 Task: Find connections with filter location Bīsalpur with filter topic #Consultingwith filter profile language German with filter current company RIVIGO with filter school Jobs for Rajkot with filter industry Administrative and Support Services with filter service category UX Research with filter keywords title Veterinary Assistant
Action: Mouse moved to (668, 82)
Screenshot: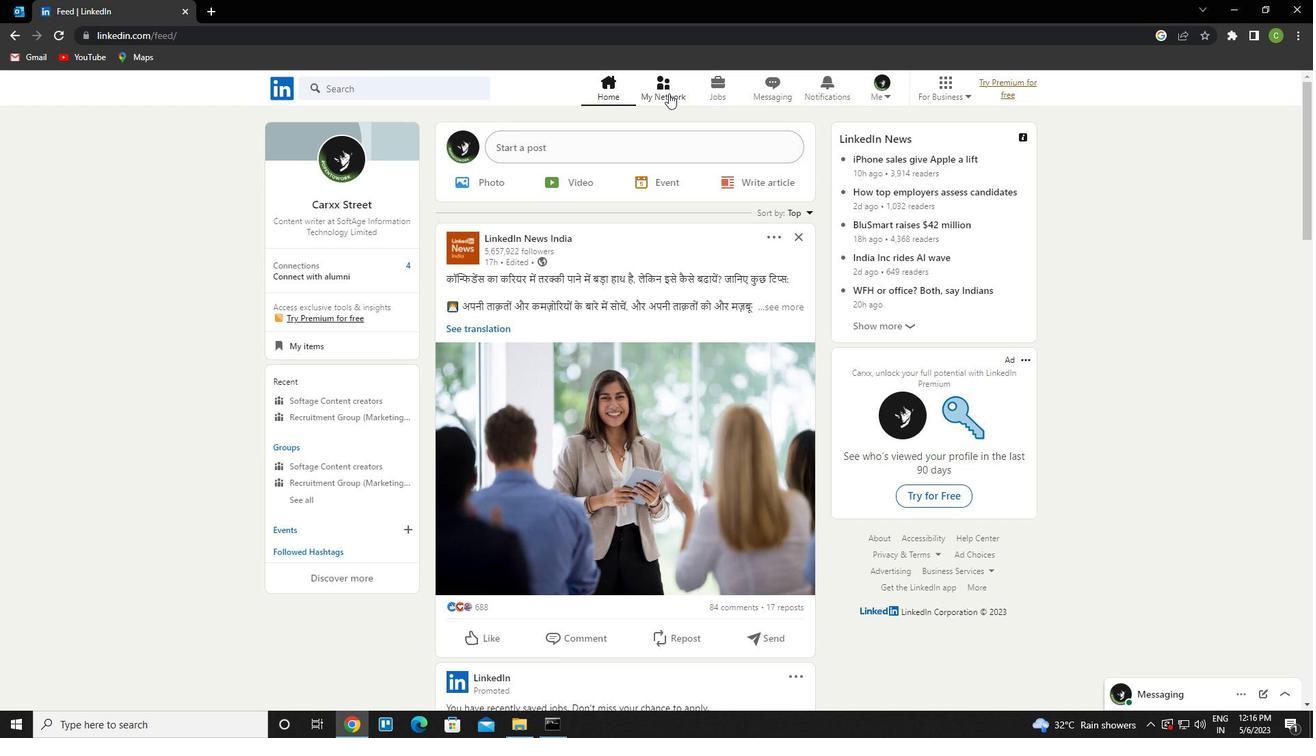
Action: Mouse pressed left at (668, 82)
Screenshot: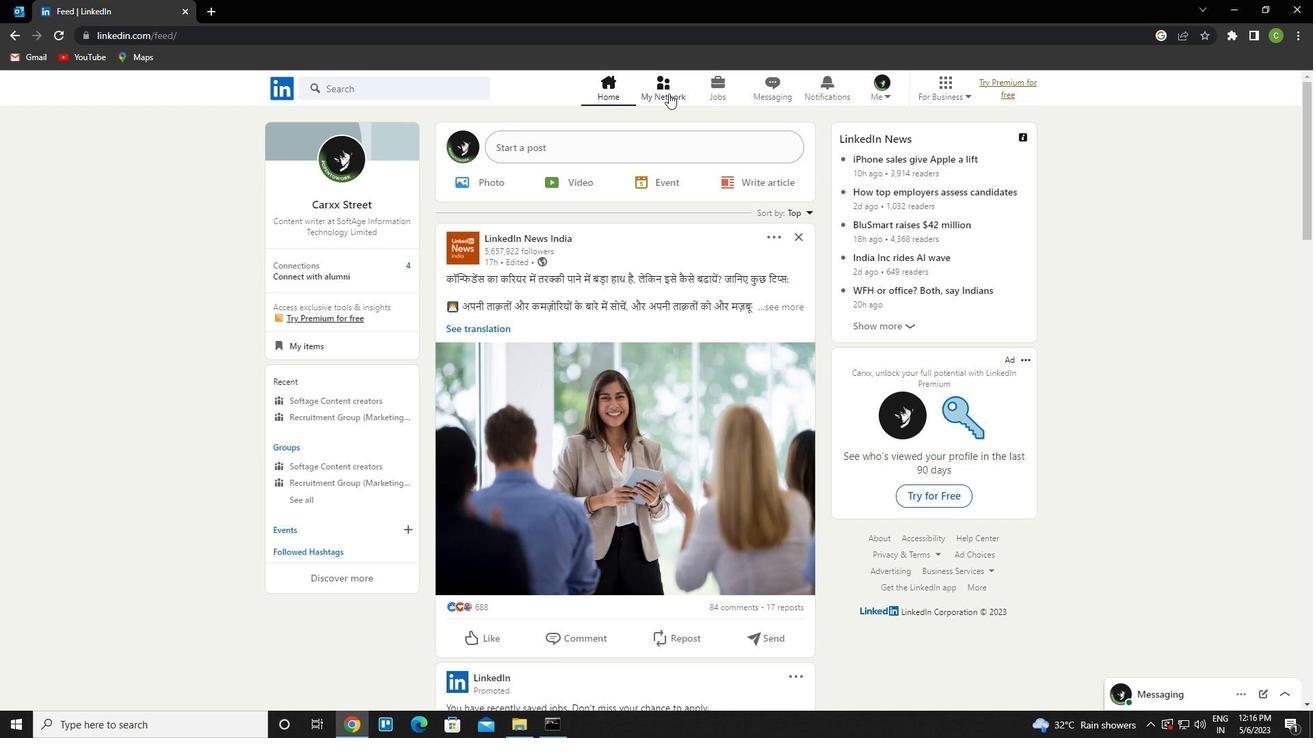 
Action: Mouse moved to (419, 157)
Screenshot: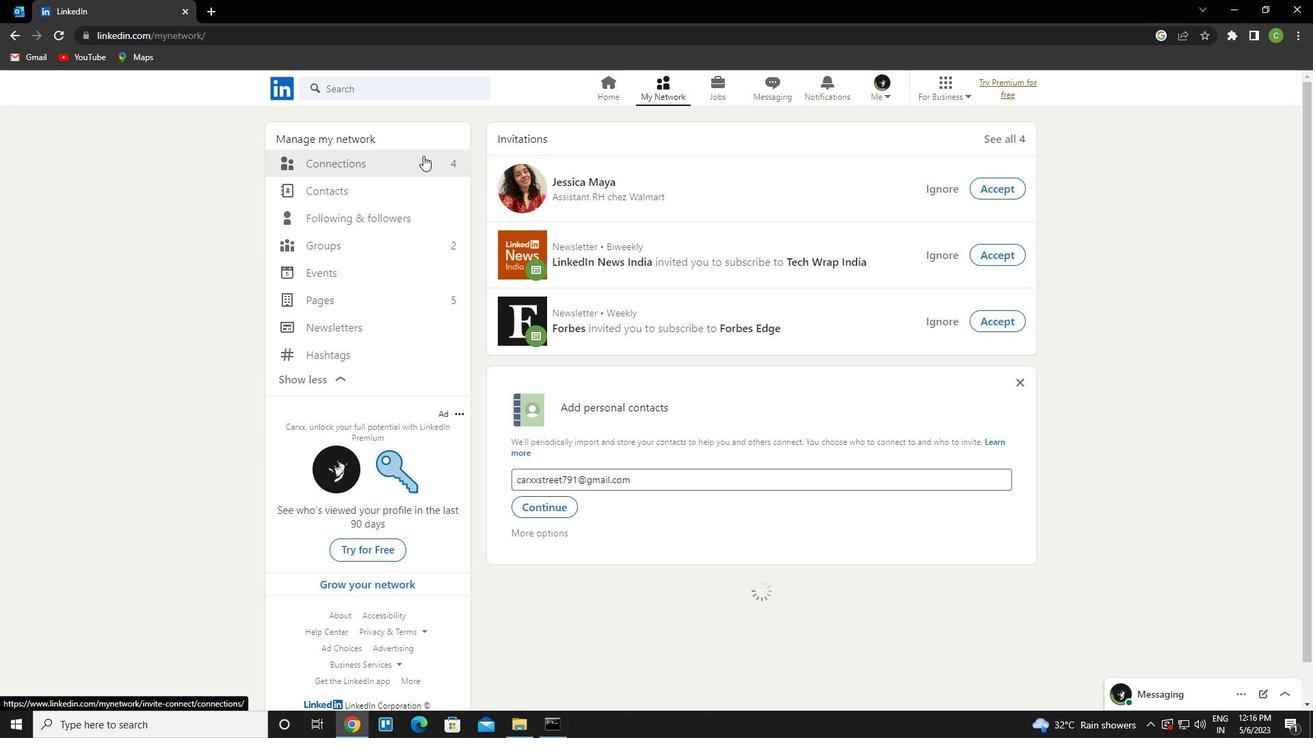 
Action: Mouse pressed left at (419, 157)
Screenshot: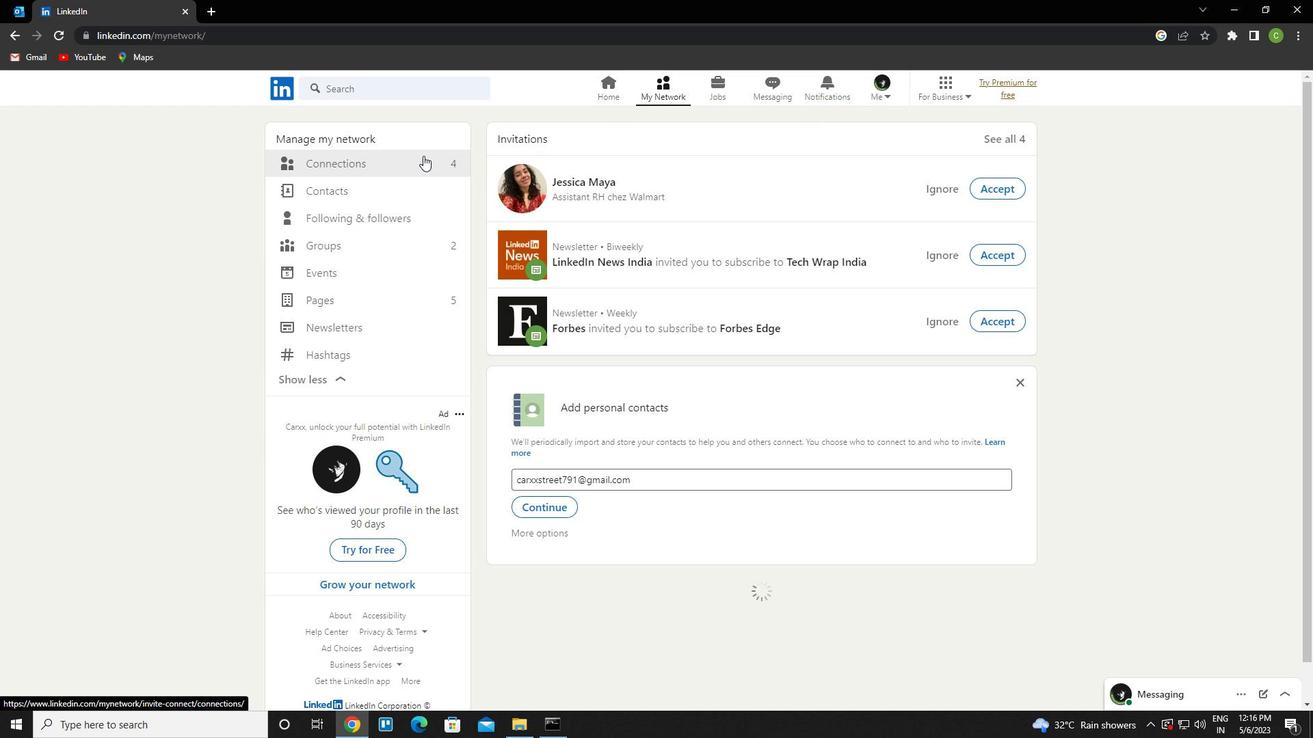 
Action: Mouse moved to (769, 160)
Screenshot: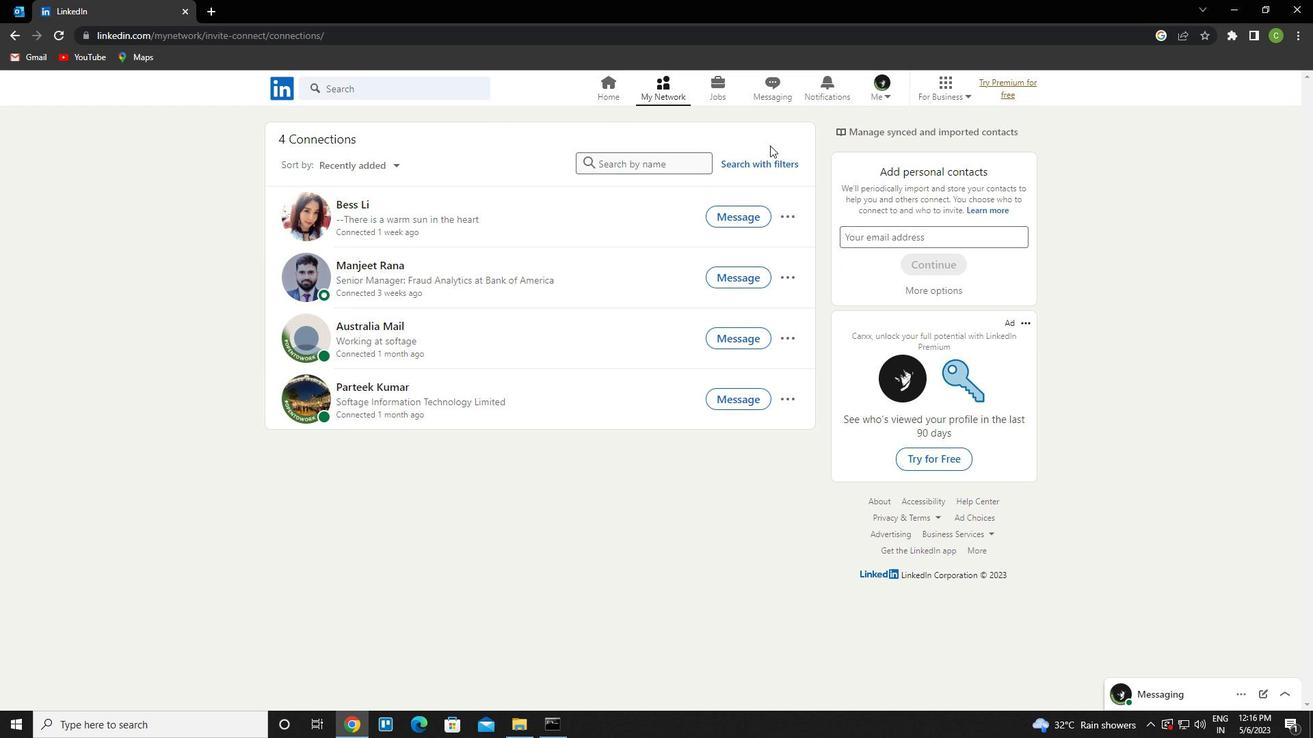 
Action: Mouse pressed left at (769, 160)
Screenshot: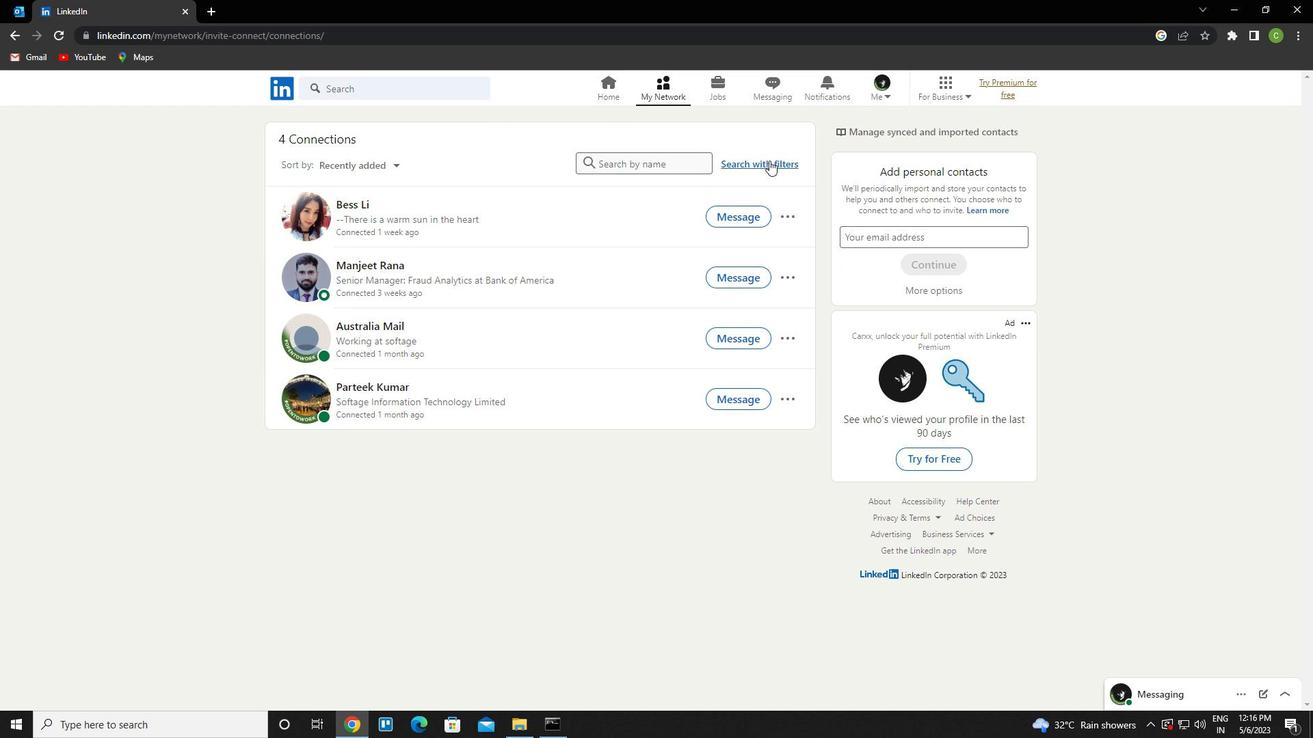 
Action: Mouse moved to (705, 127)
Screenshot: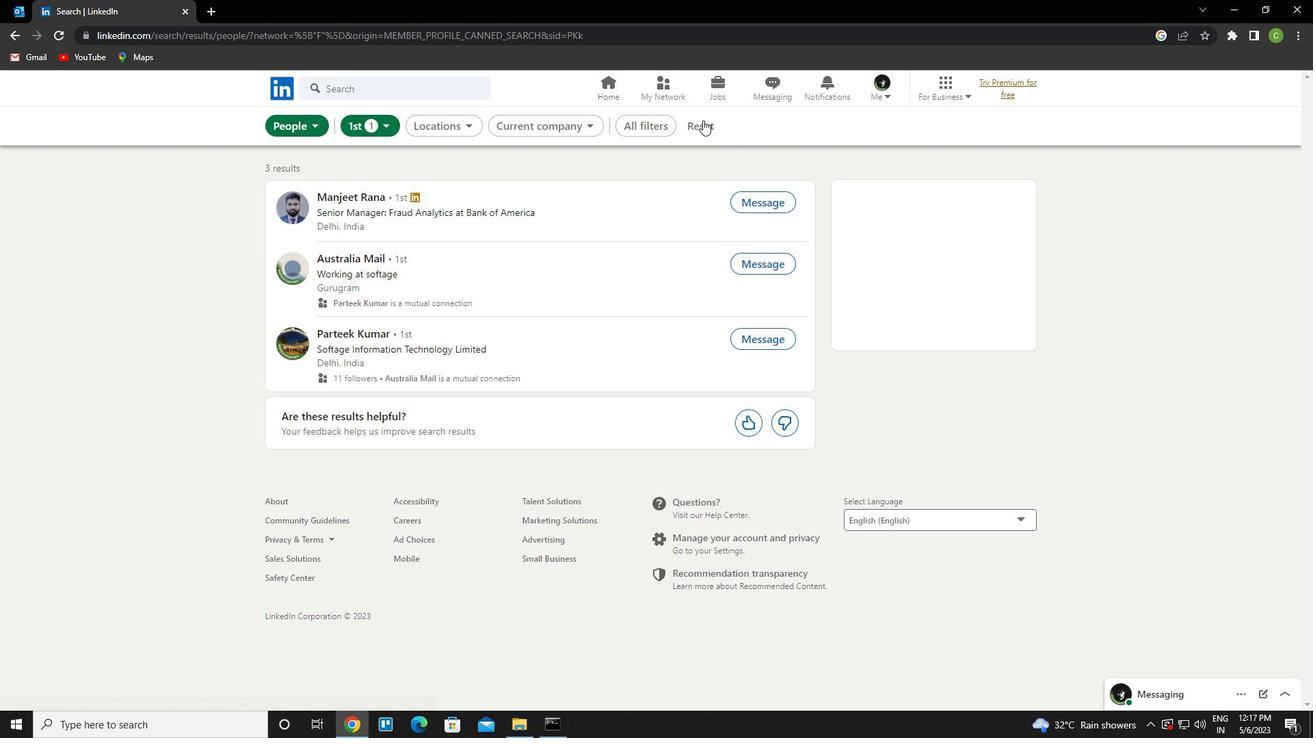 
Action: Mouse pressed left at (705, 127)
Screenshot: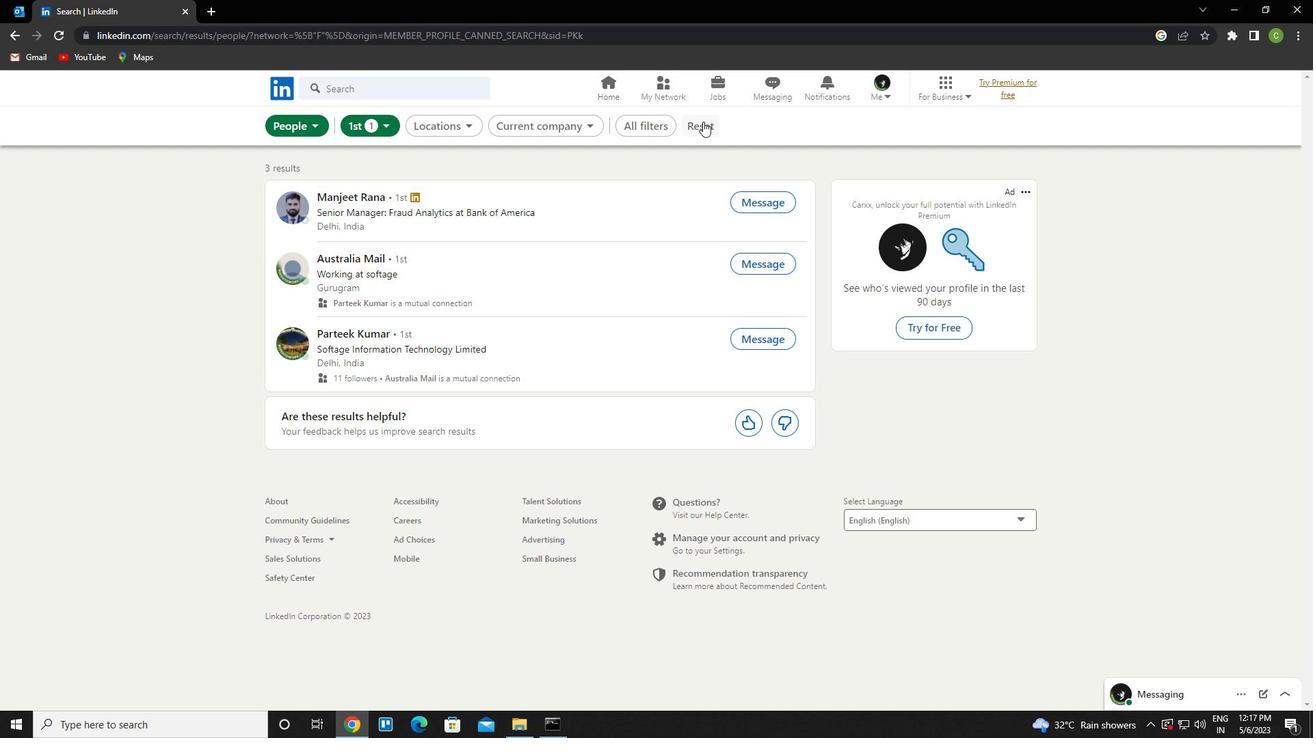 
Action: Mouse moved to (680, 125)
Screenshot: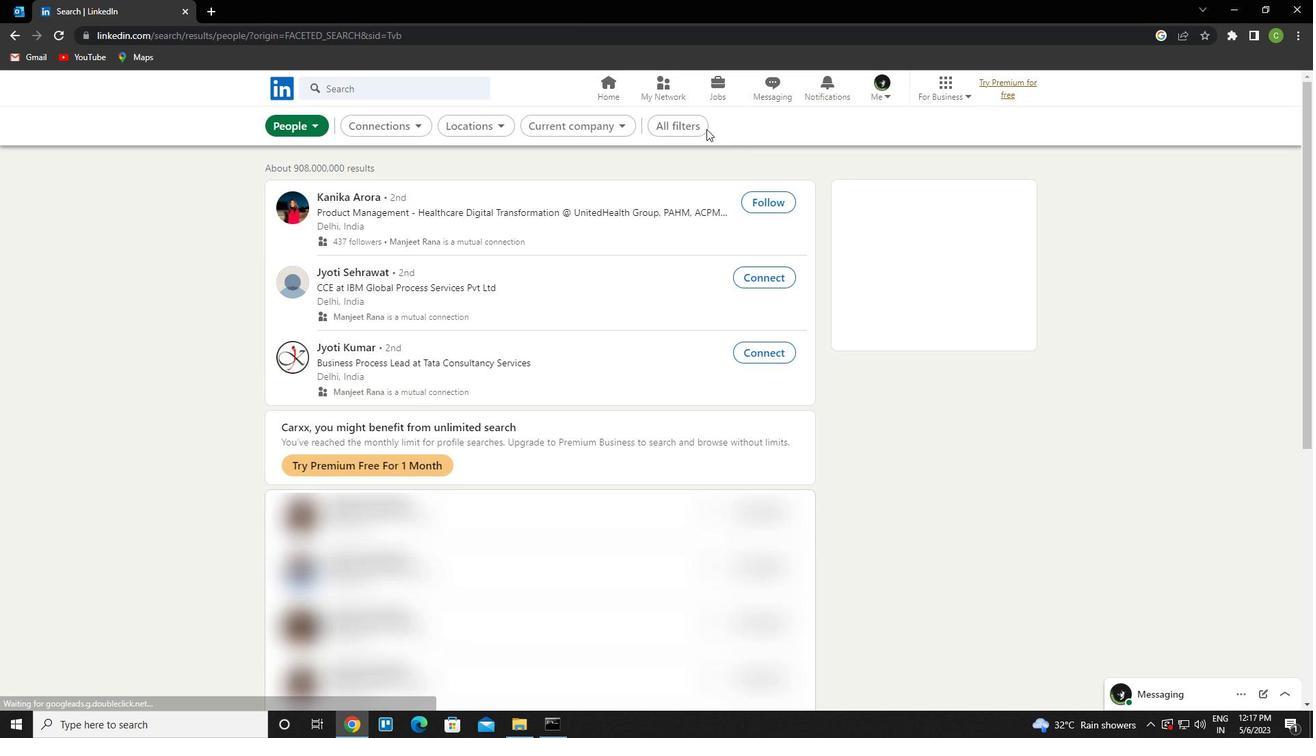 
Action: Mouse pressed left at (680, 125)
Screenshot: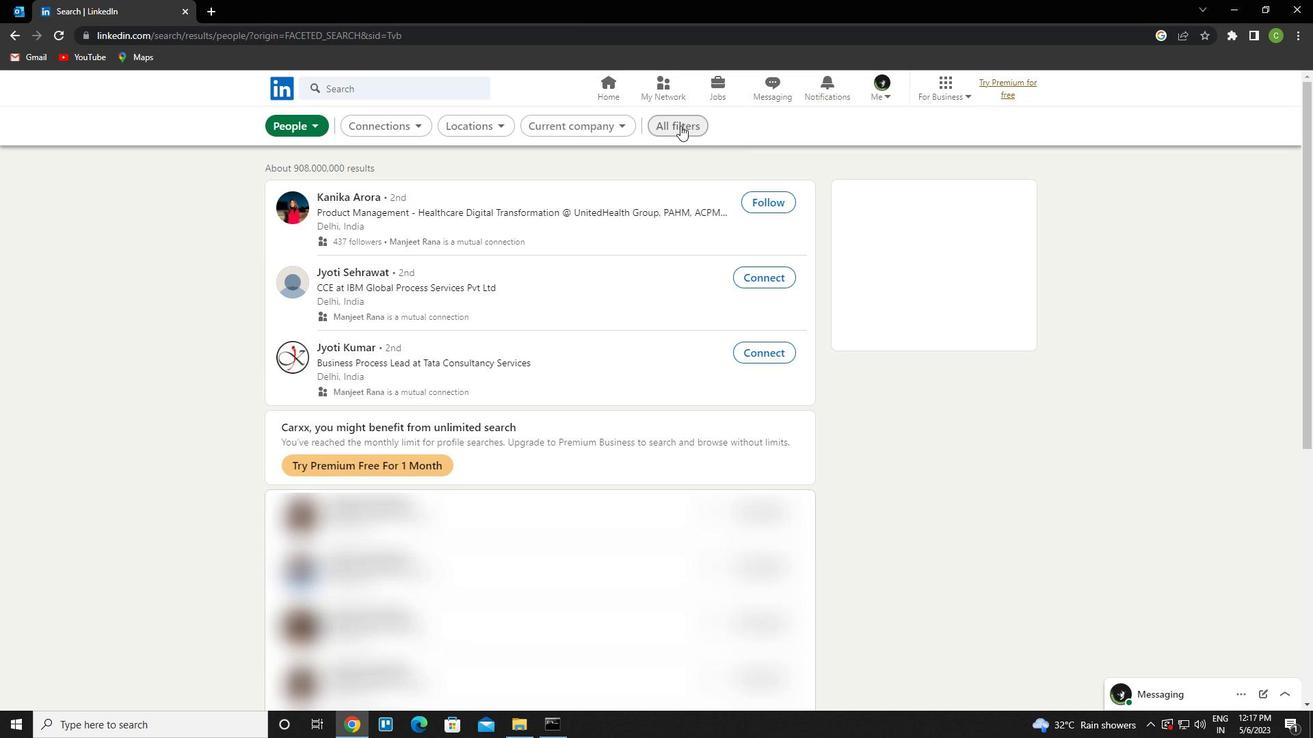 
Action: Mouse moved to (1071, 351)
Screenshot: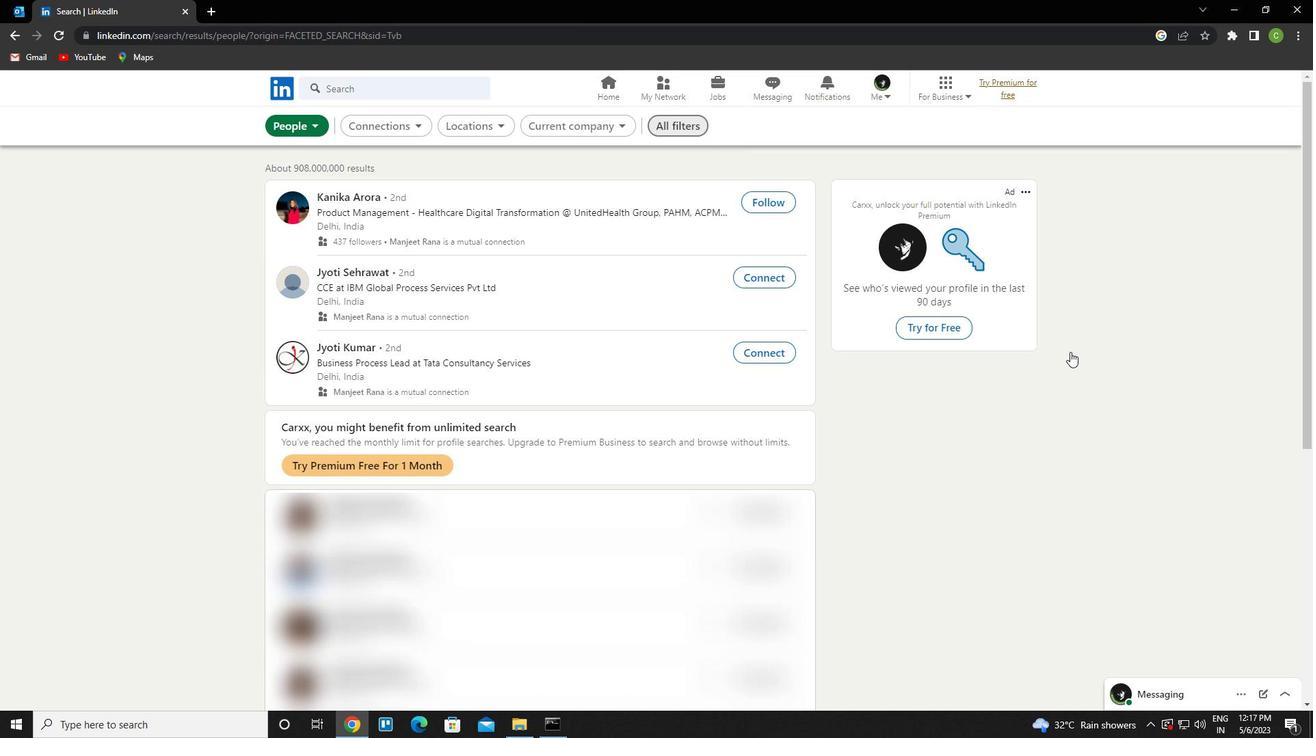 
Action: Mouse scrolled (1071, 350) with delta (0, 0)
Screenshot: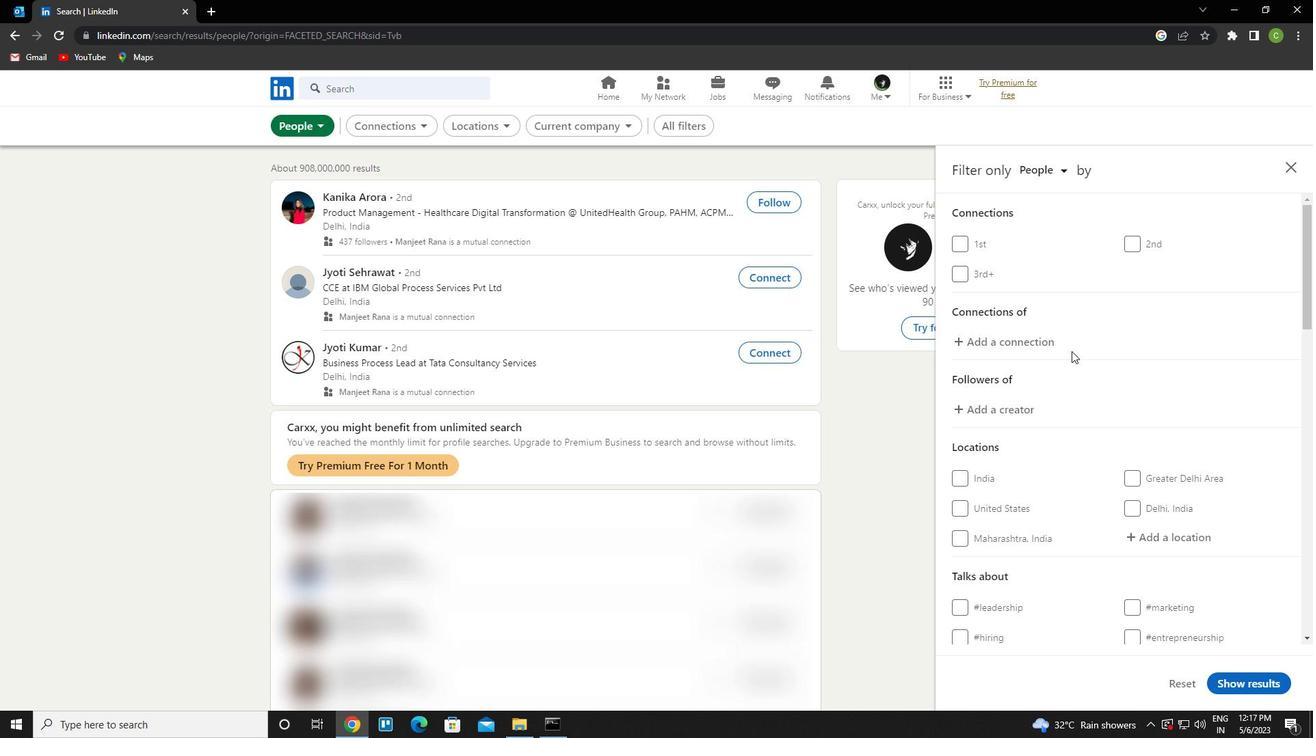 
Action: Mouse moved to (1072, 351)
Screenshot: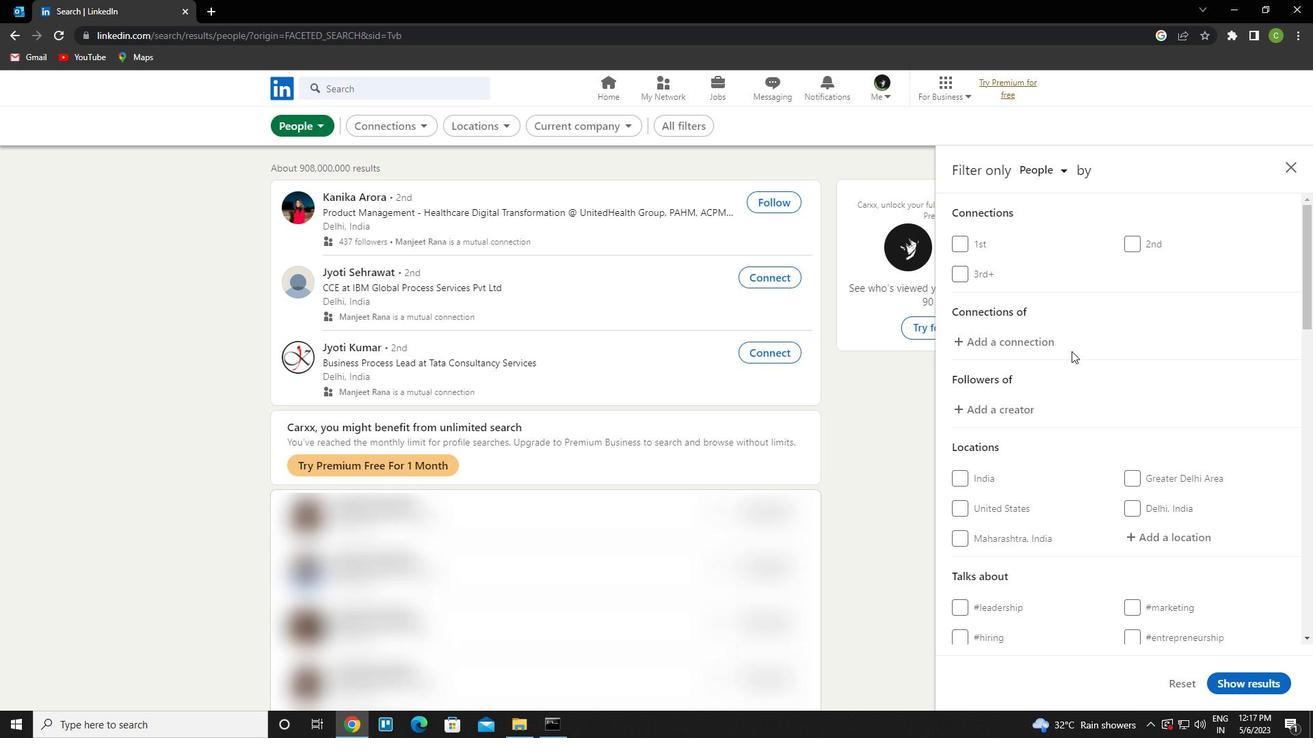 
Action: Mouse scrolled (1072, 350) with delta (0, 0)
Screenshot: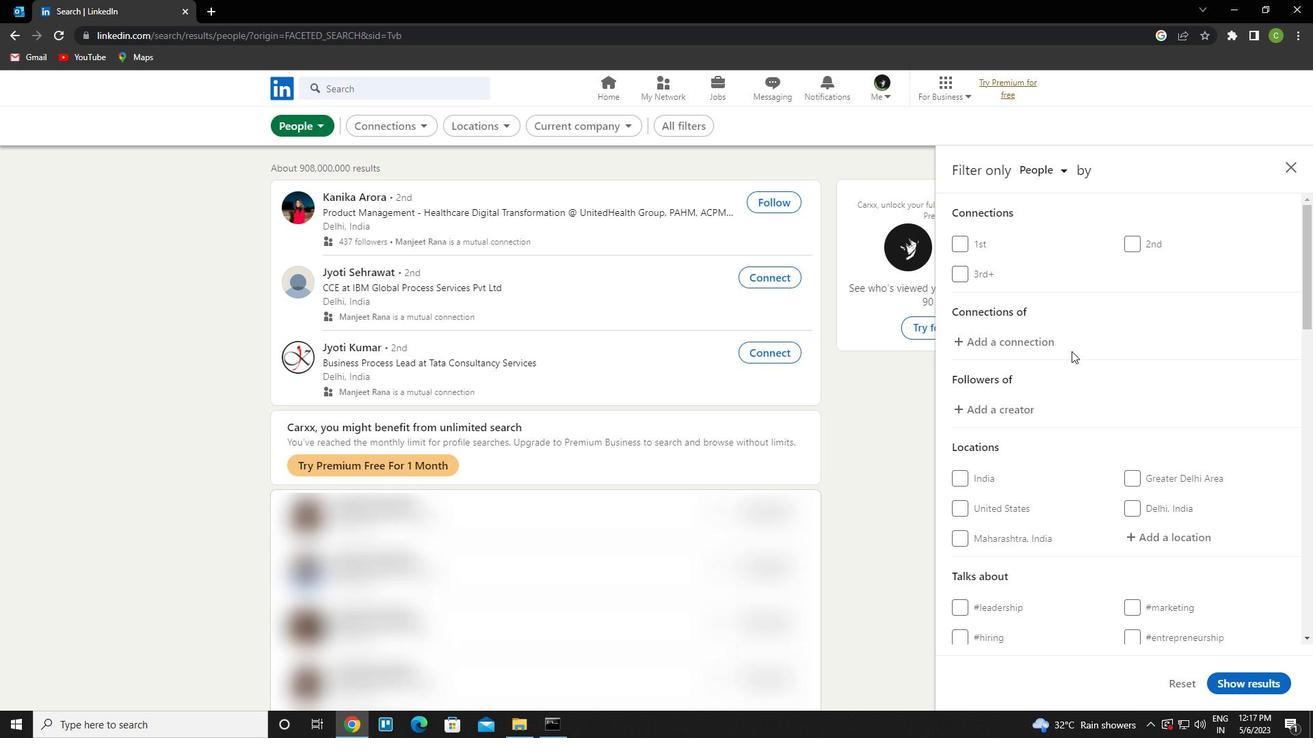 
Action: Mouse moved to (1174, 410)
Screenshot: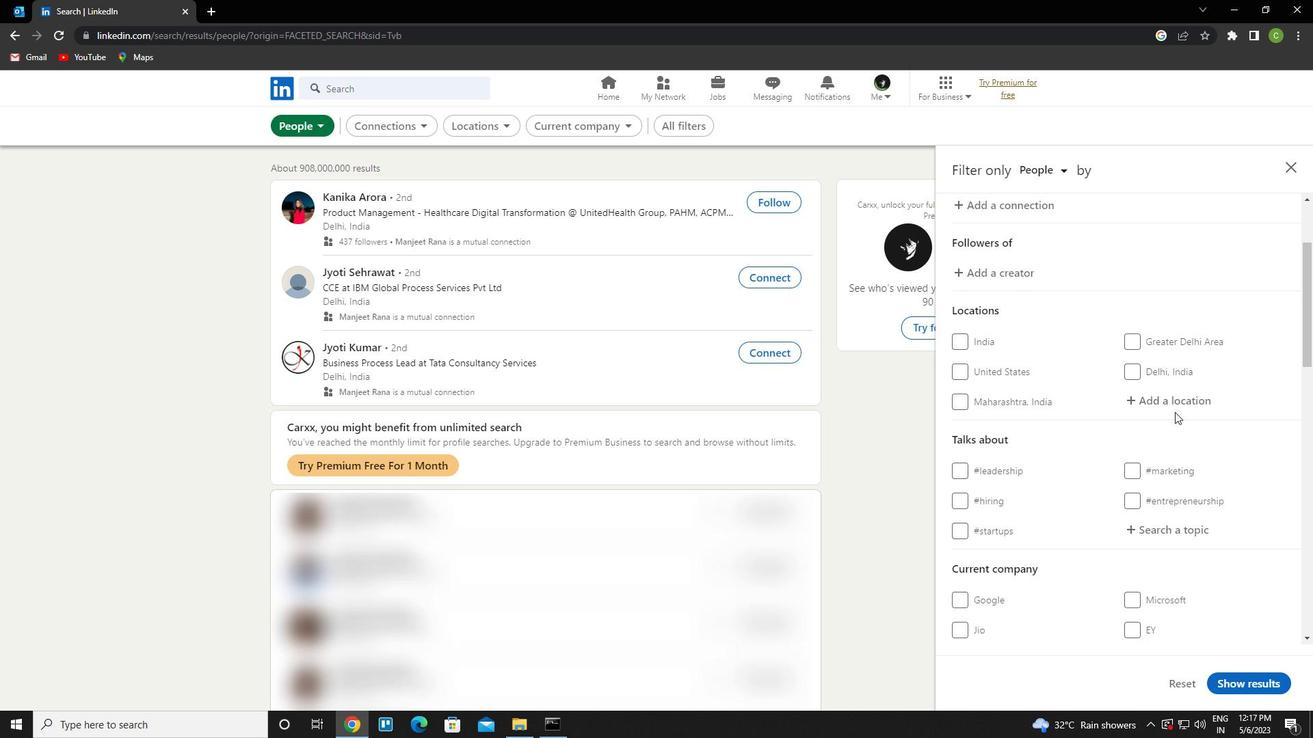 
Action: Mouse pressed left at (1174, 410)
Screenshot: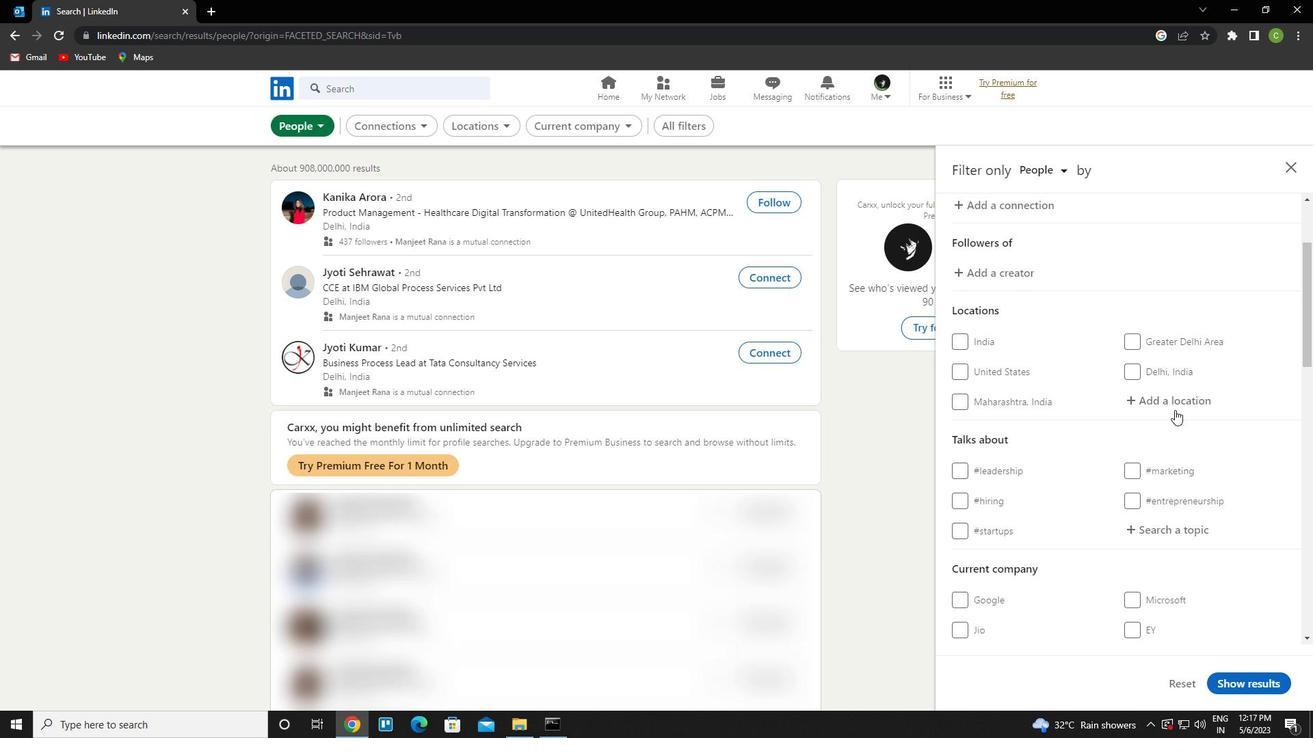 
Action: Mouse moved to (1174, 409)
Screenshot: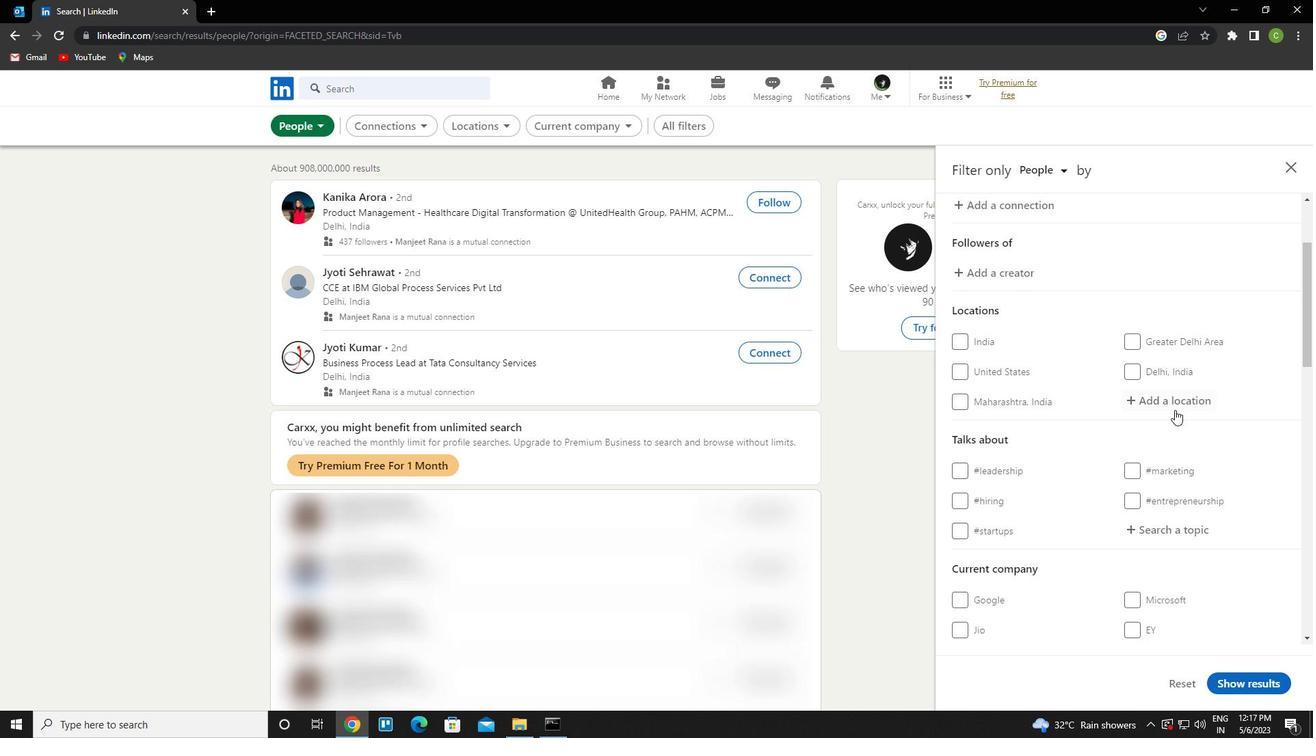 
Action: Key pressed <Key.caps_lock>b<Key.caps_lock>isalpur<Key.down><Key.enter>
Screenshot: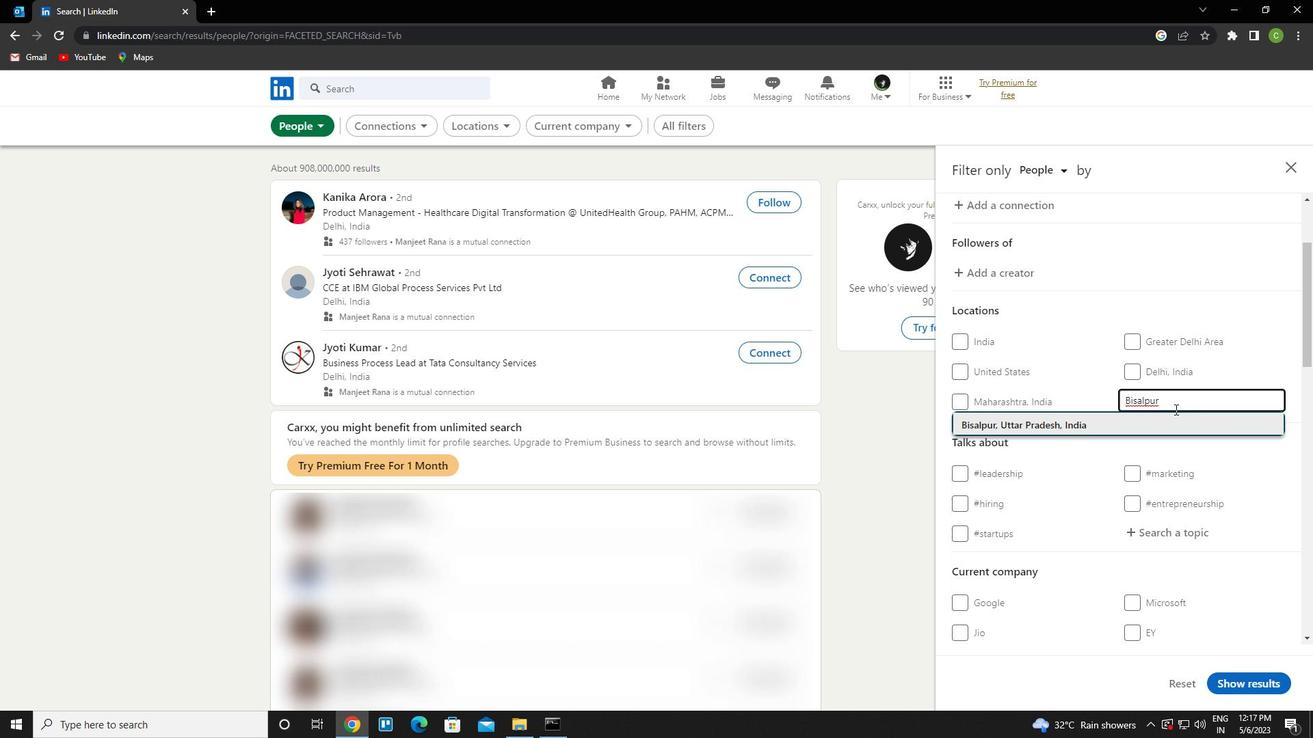 
Action: Mouse scrolled (1174, 408) with delta (0, 0)
Screenshot: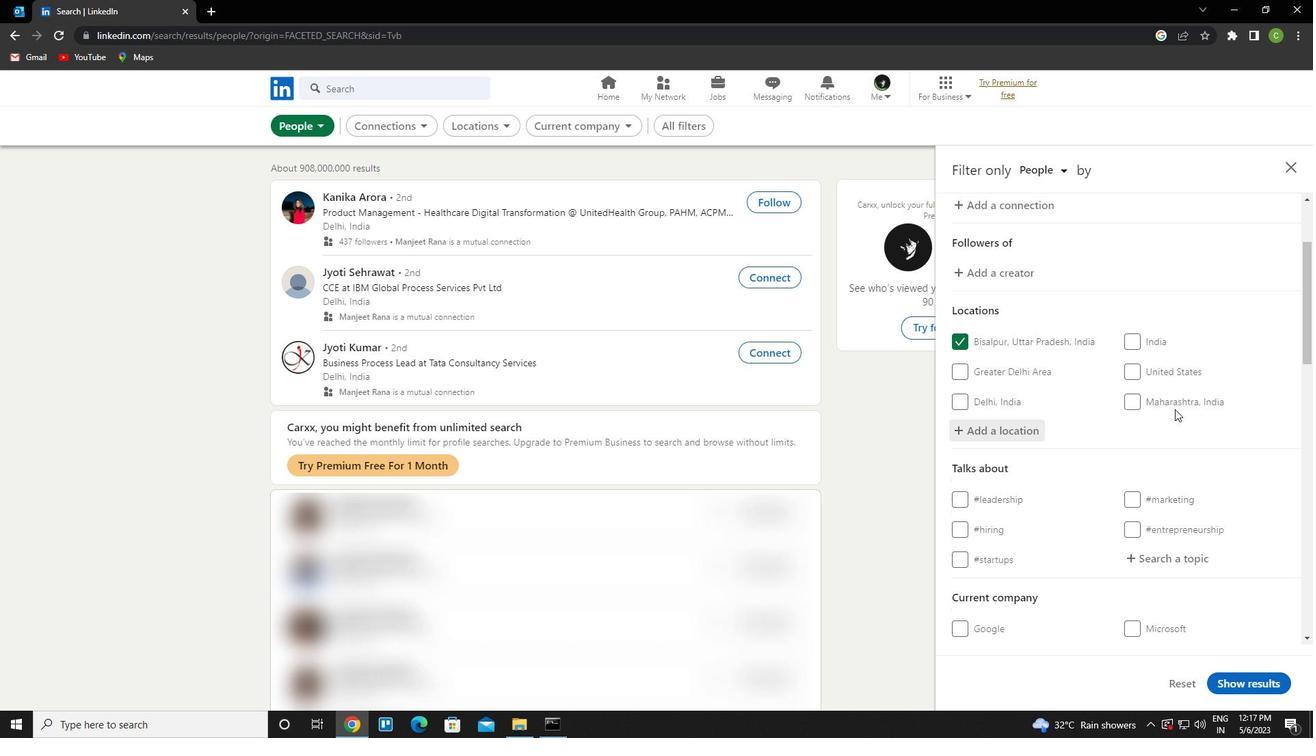
Action: Mouse moved to (1179, 411)
Screenshot: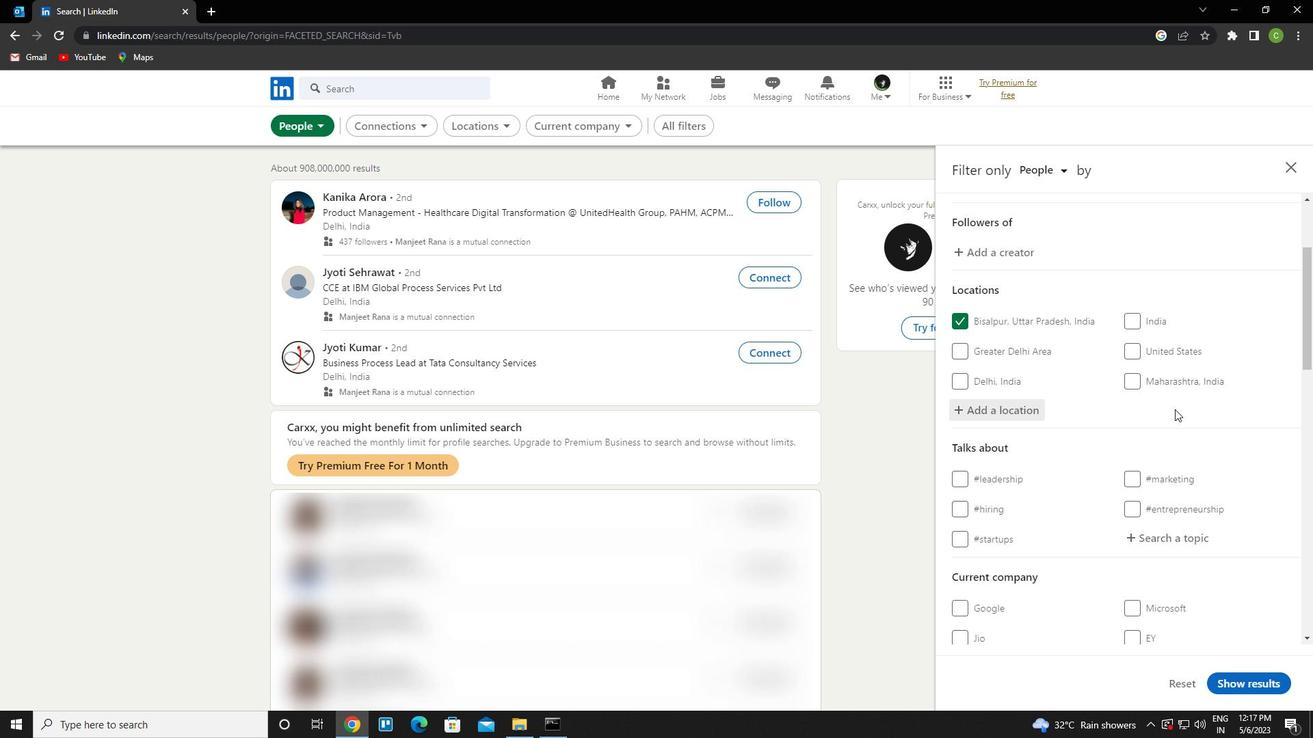
Action: Mouse scrolled (1179, 411) with delta (0, 0)
Screenshot: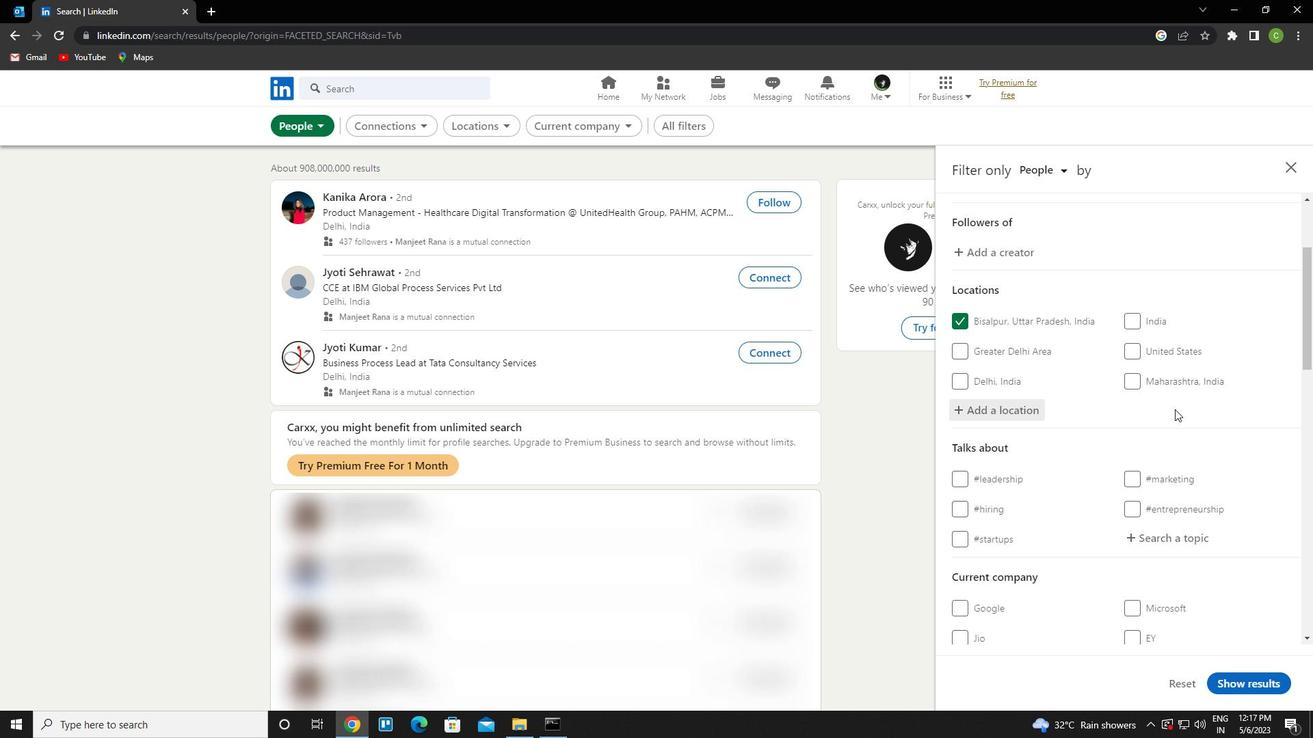 
Action: Mouse moved to (1178, 428)
Screenshot: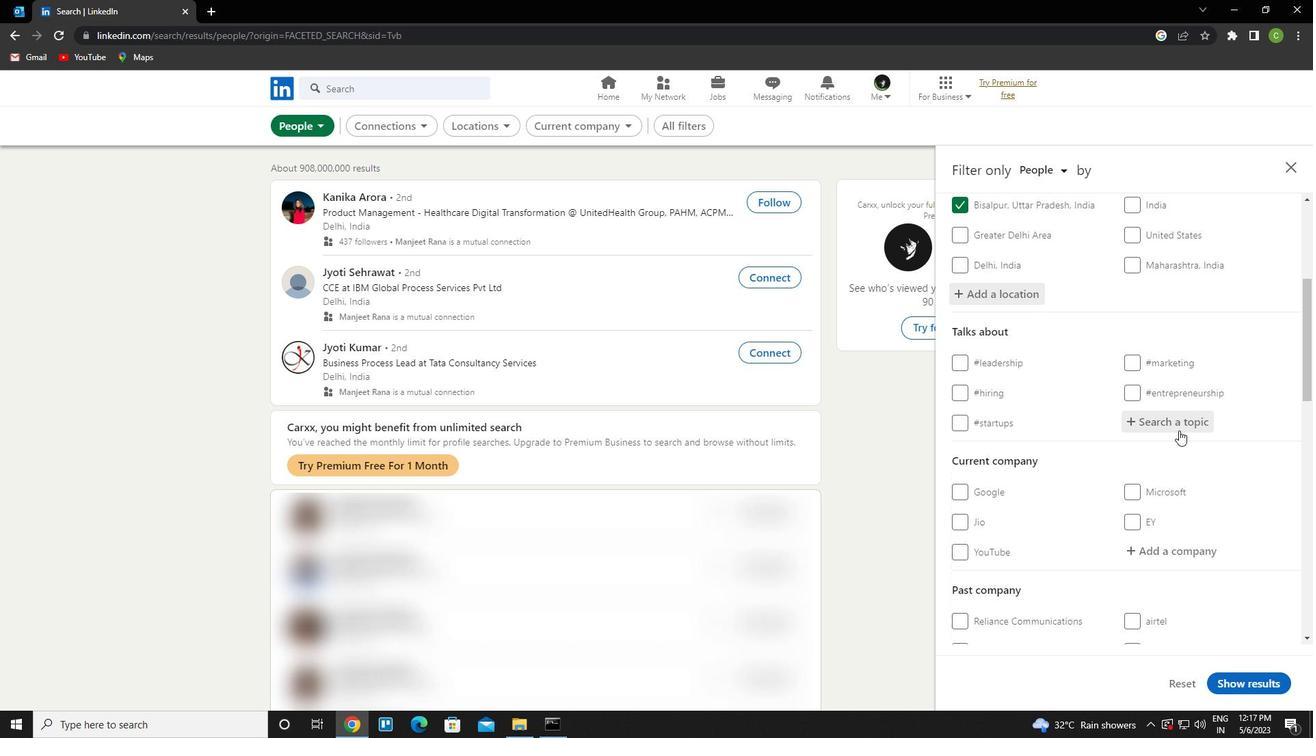 
Action: Mouse pressed left at (1178, 428)
Screenshot: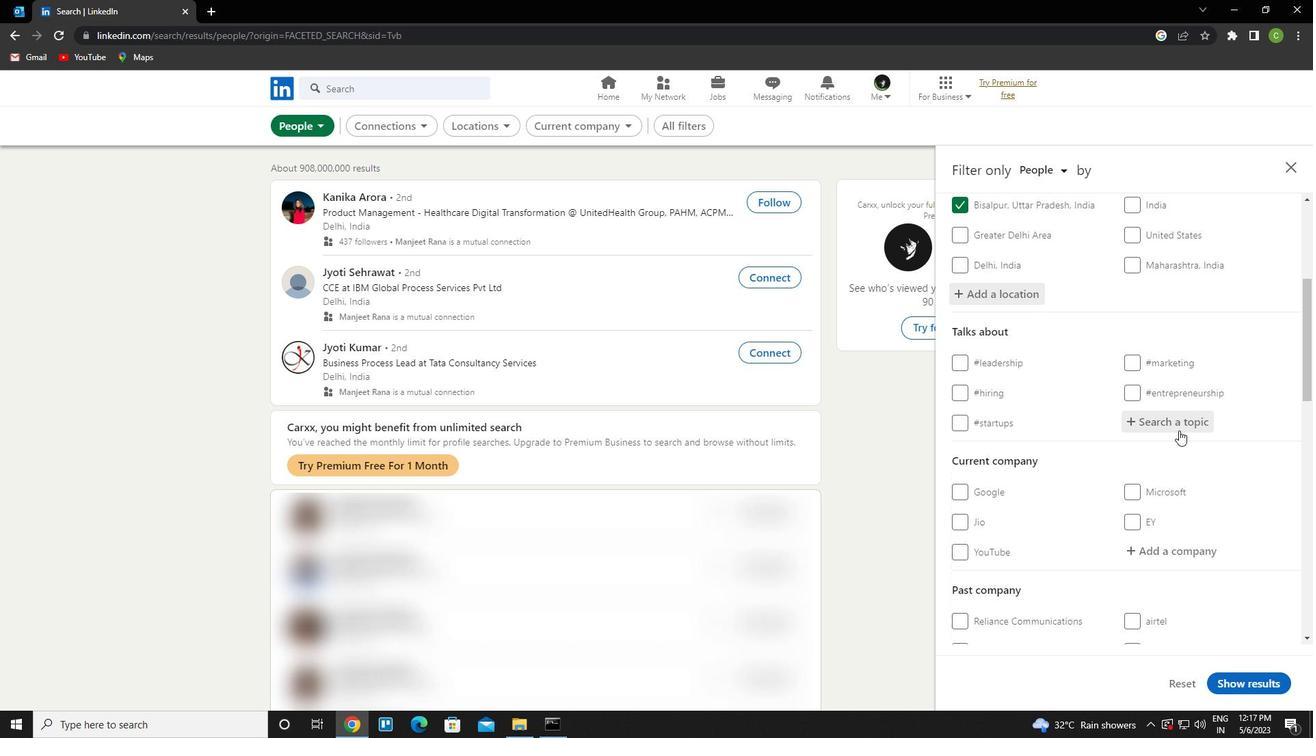 
Action: Key pressed consulting<Key.down><Key.enter>
Screenshot: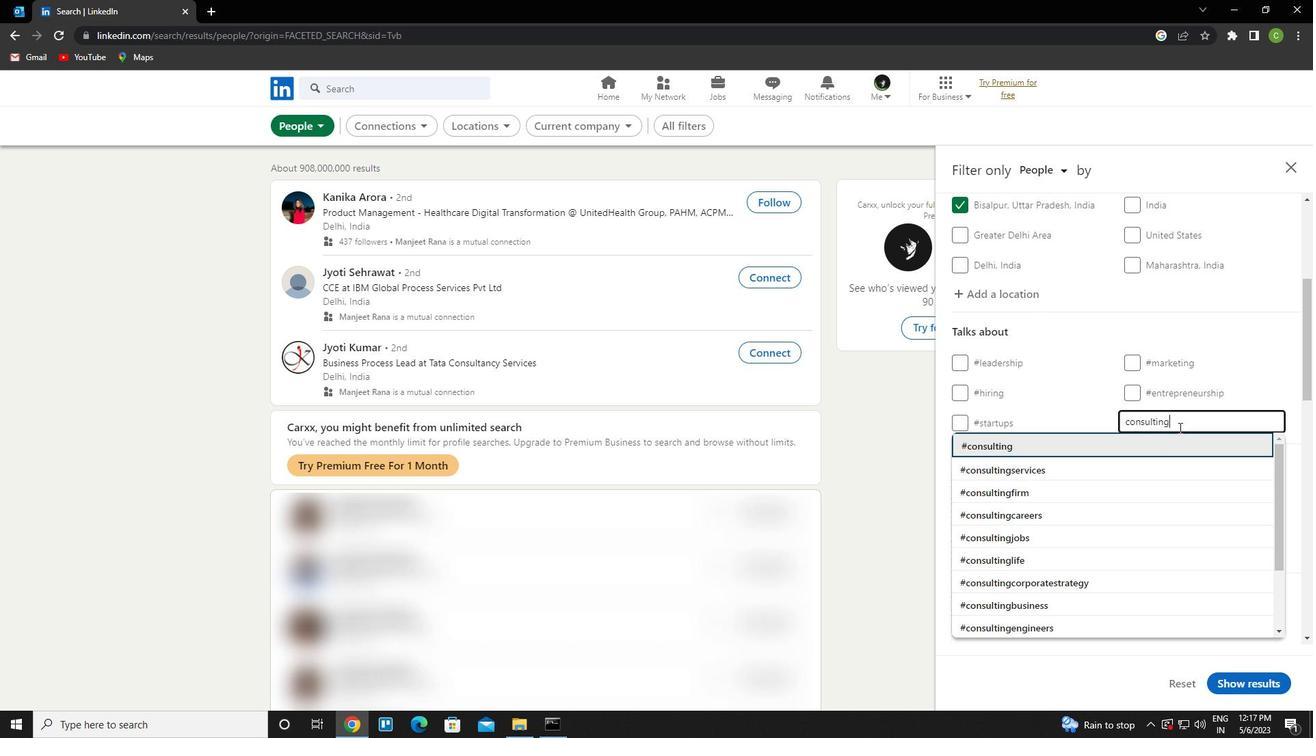 
Action: Mouse scrolled (1178, 427) with delta (0, 0)
Screenshot: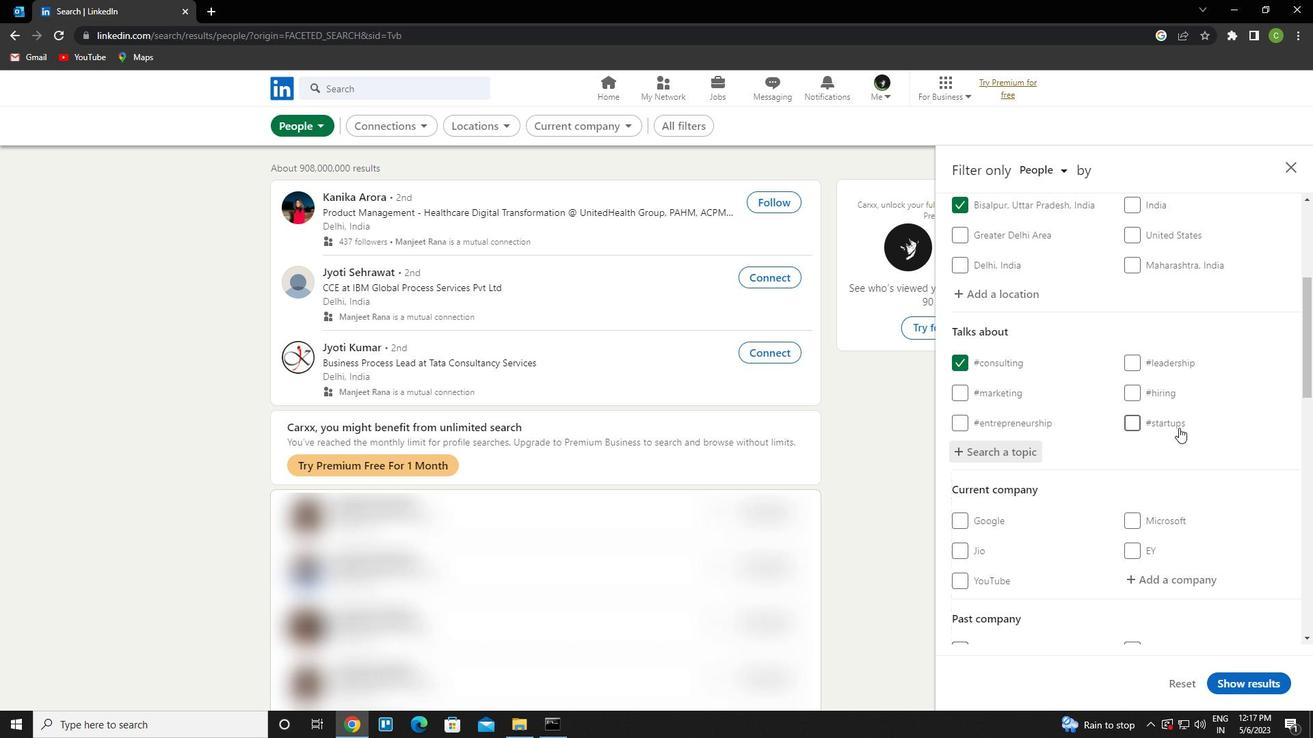 
Action: Mouse scrolled (1178, 427) with delta (0, 0)
Screenshot: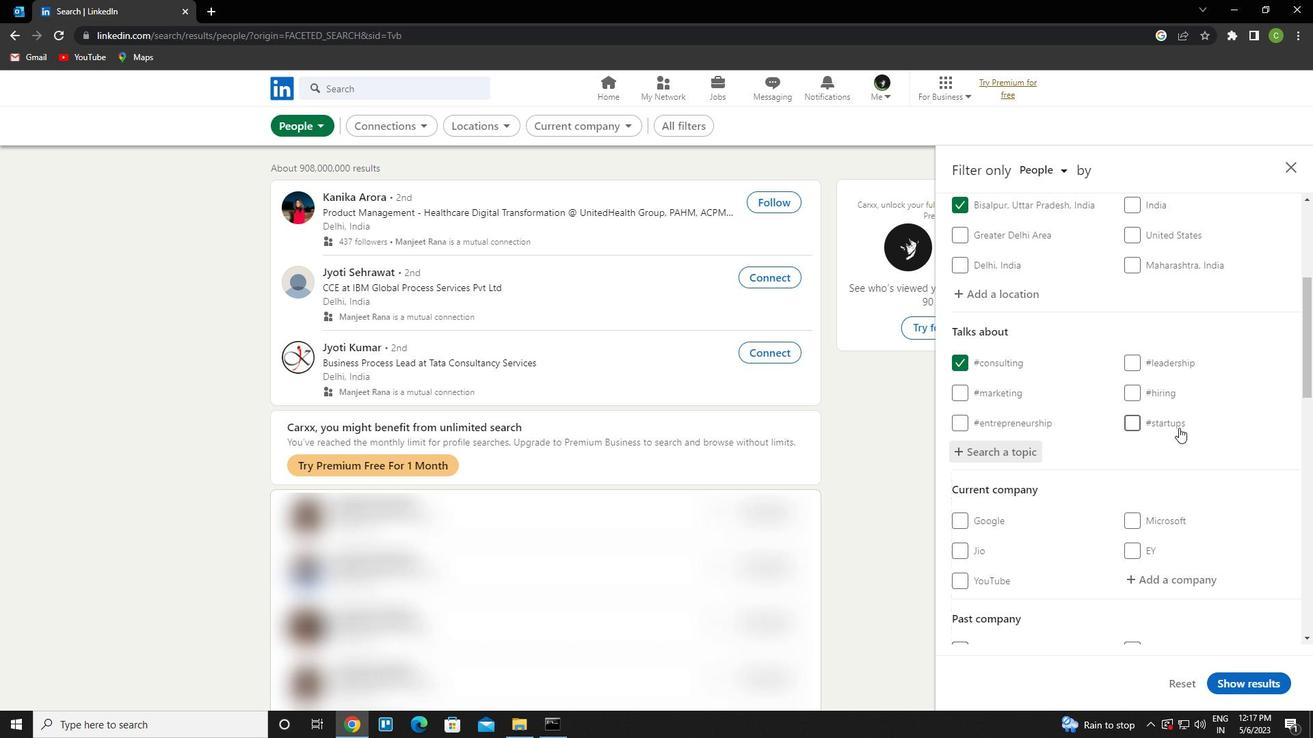
Action: Mouse scrolled (1178, 427) with delta (0, 0)
Screenshot: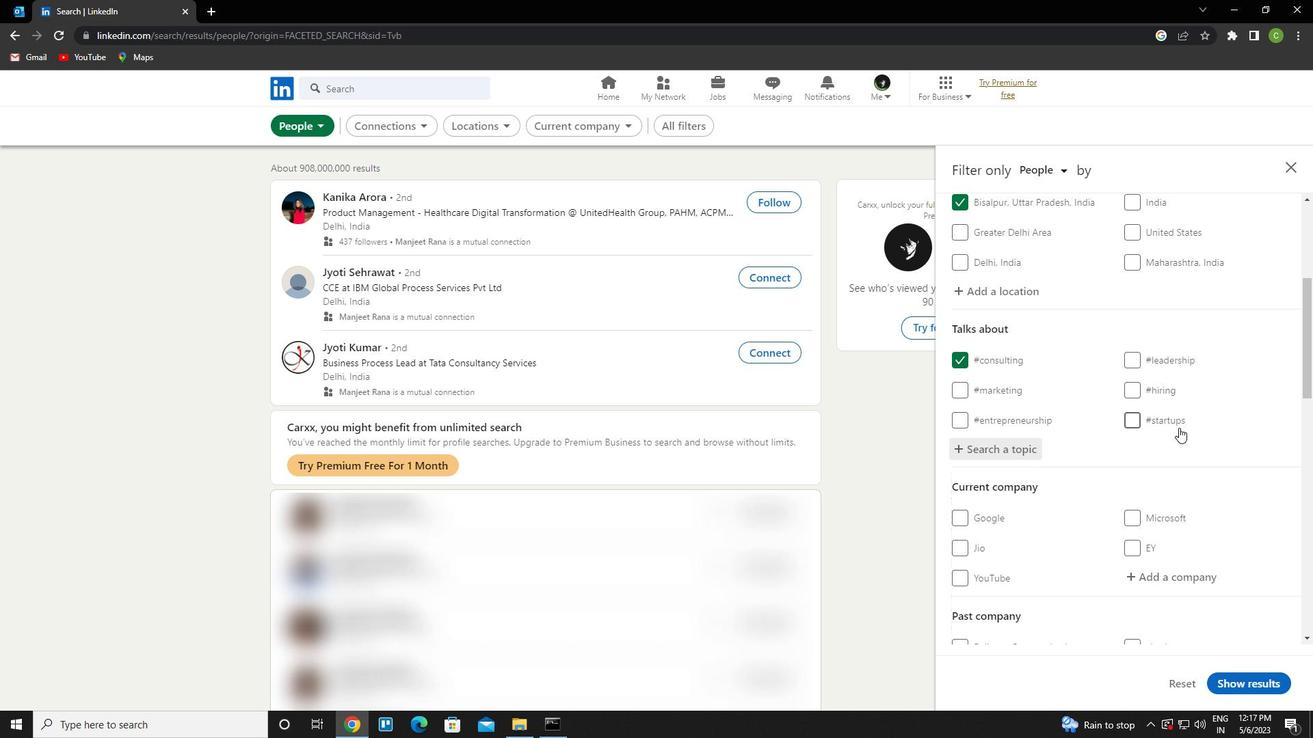 
Action: Mouse scrolled (1178, 427) with delta (0, 0)
Screenshot: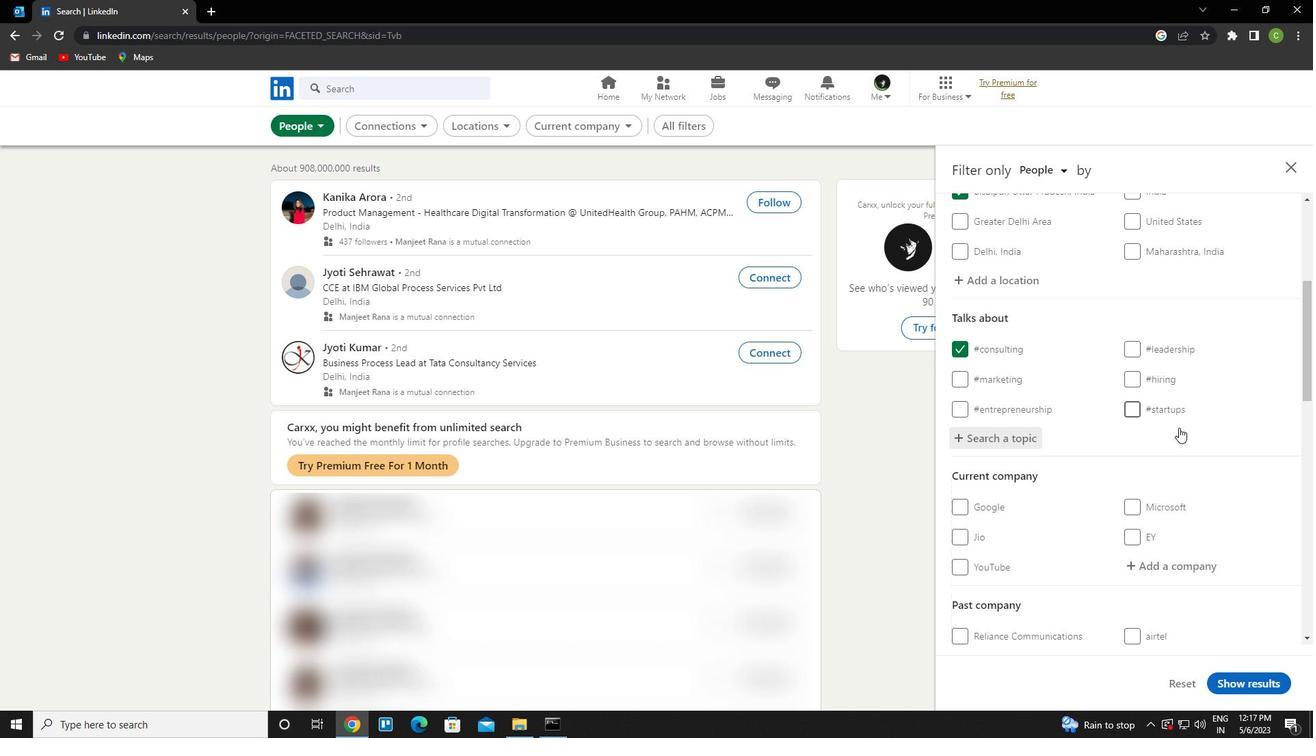 
Action: Mouse scrolled (1178, 427) with delta (0, 0)
Screenshot: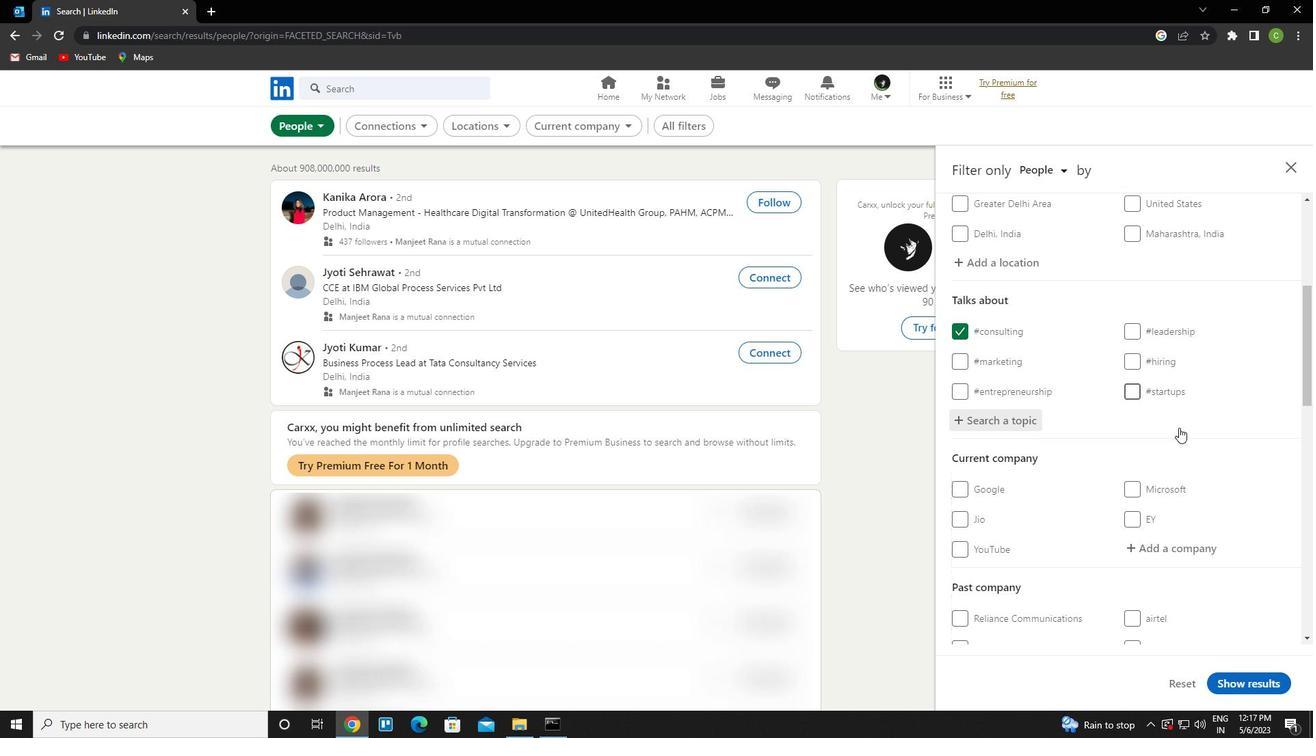 
Action: Mouse scrolled (1178, 427) with delta (0, 0)
Screenshot: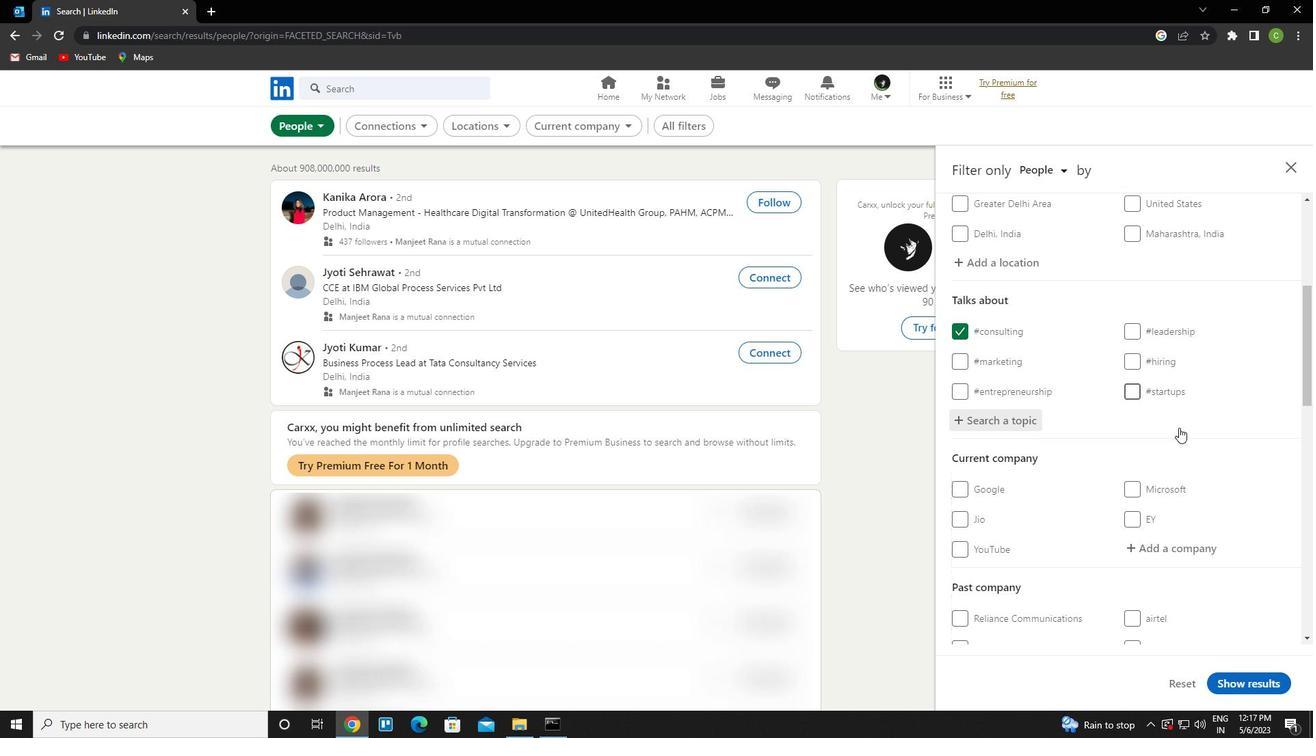 
Action: Mouse scrolled (1178, 427) with delta (0, 0)
Screenshot: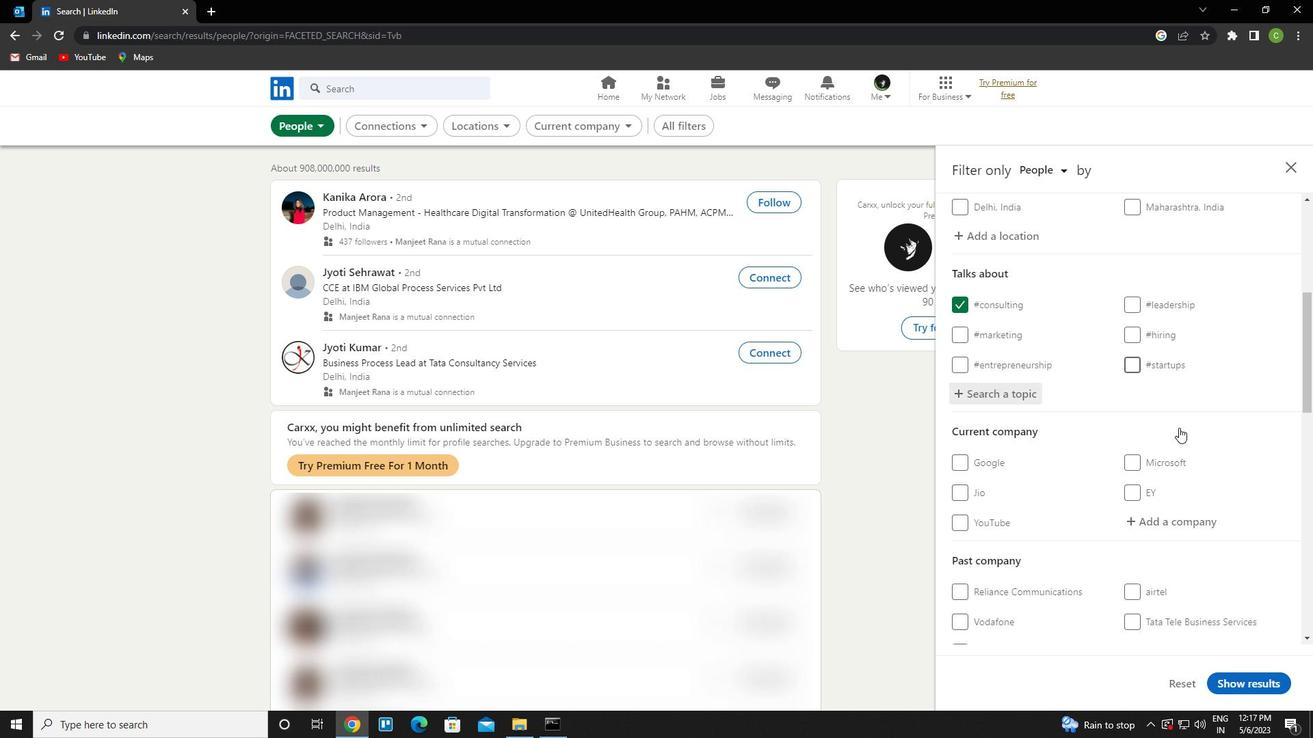 
Action: Mouse scrolled (1178, 427) with delta (0, 0)
Screenshot: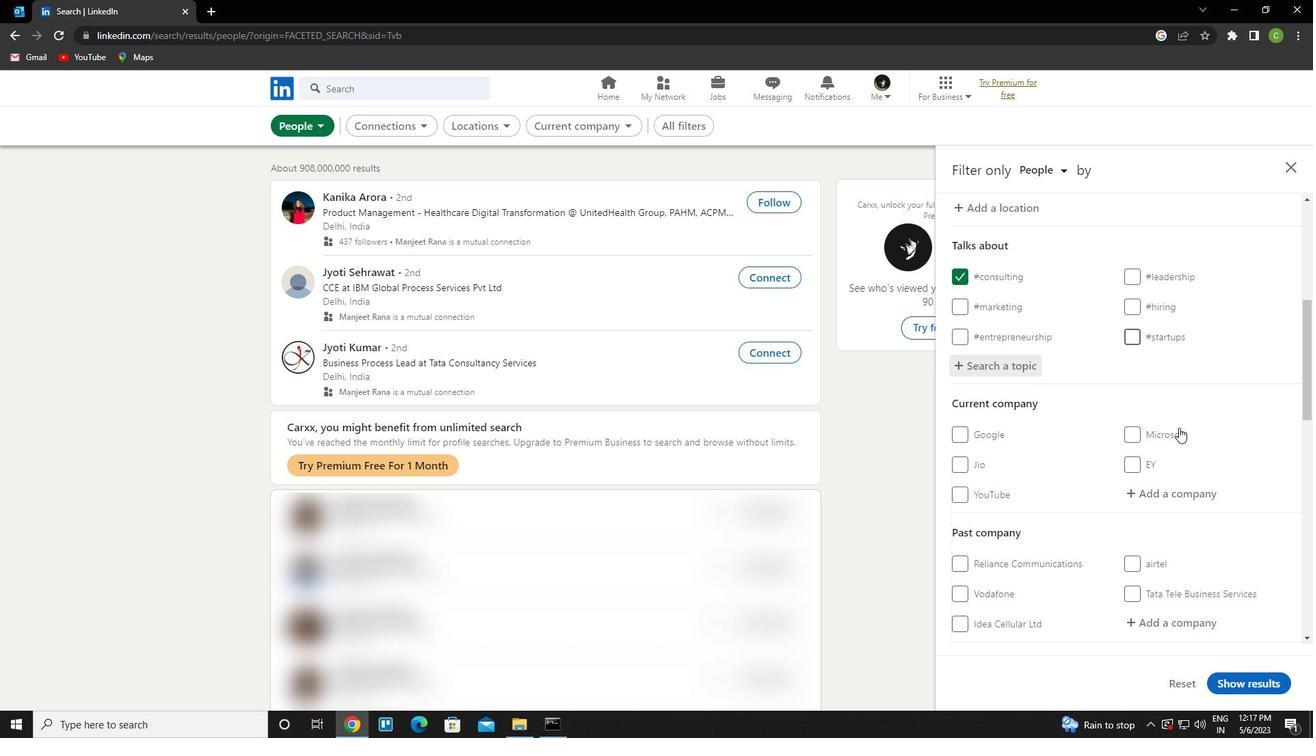 
Action: Mouse moved to (959, 581)
Screenshot: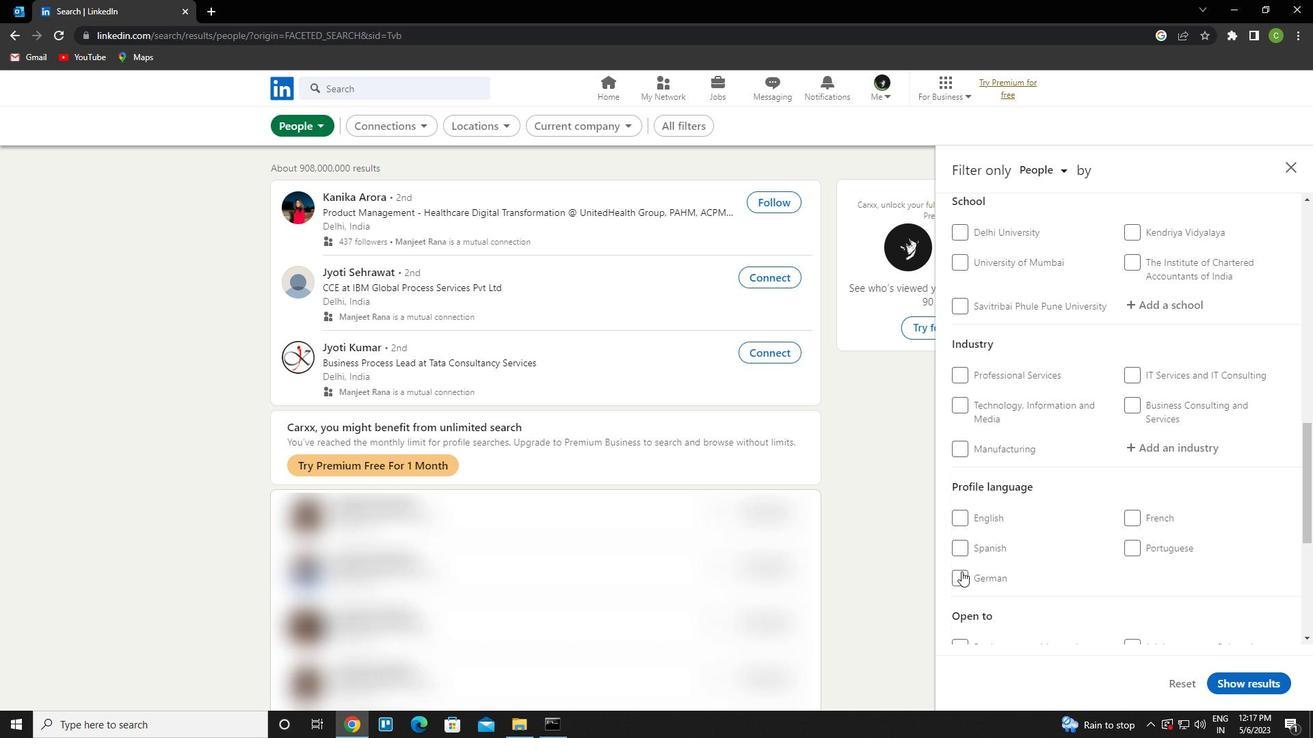 
Action: Mouse pressed left at (959, 581)
Screenshot: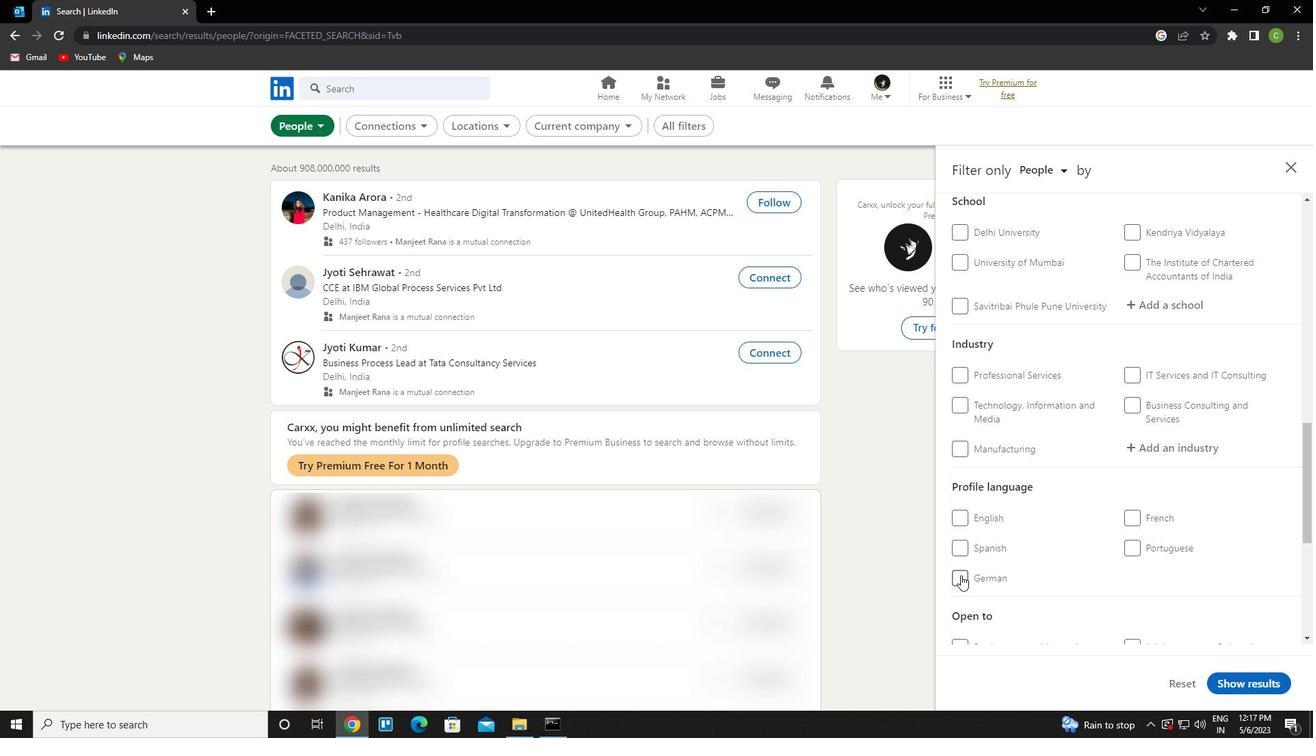 
Action: Mouse moved to (1024, 487)
Screenshot: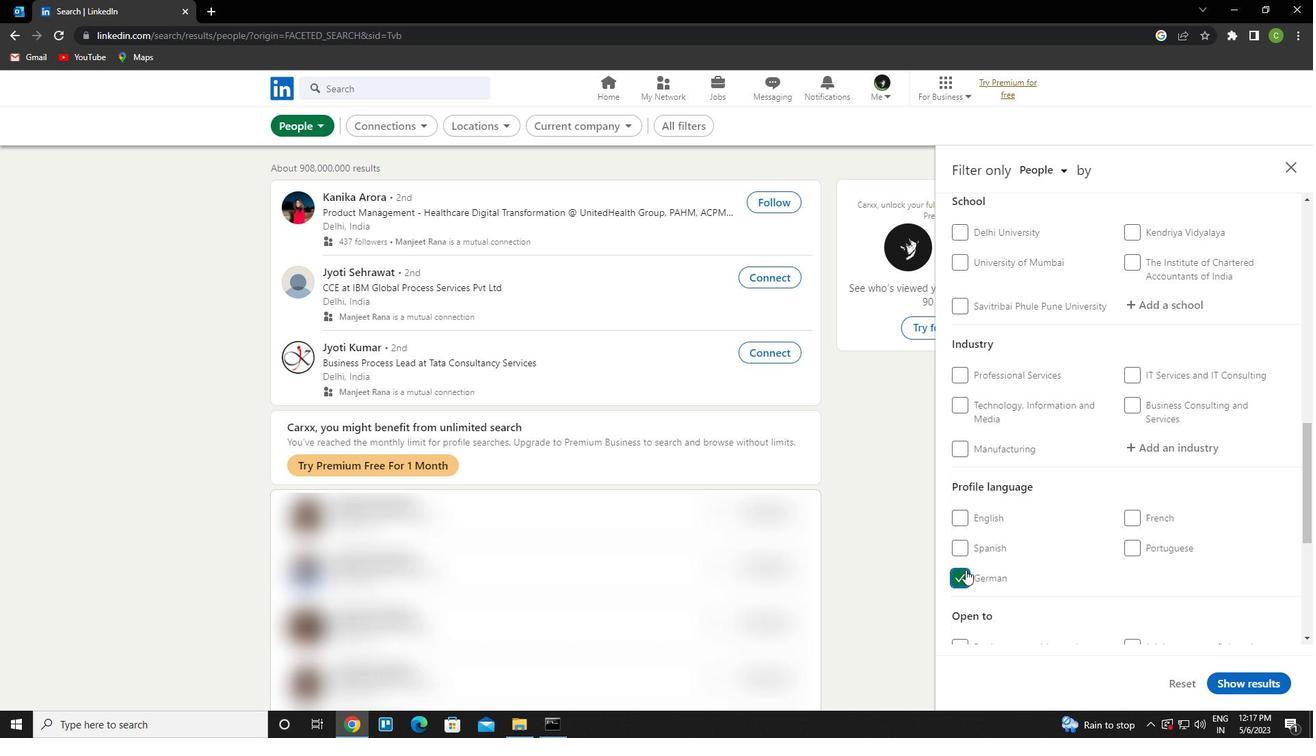
Action: Mouse scrolled (1024, 488) with delta (0, 0)
Screenshot: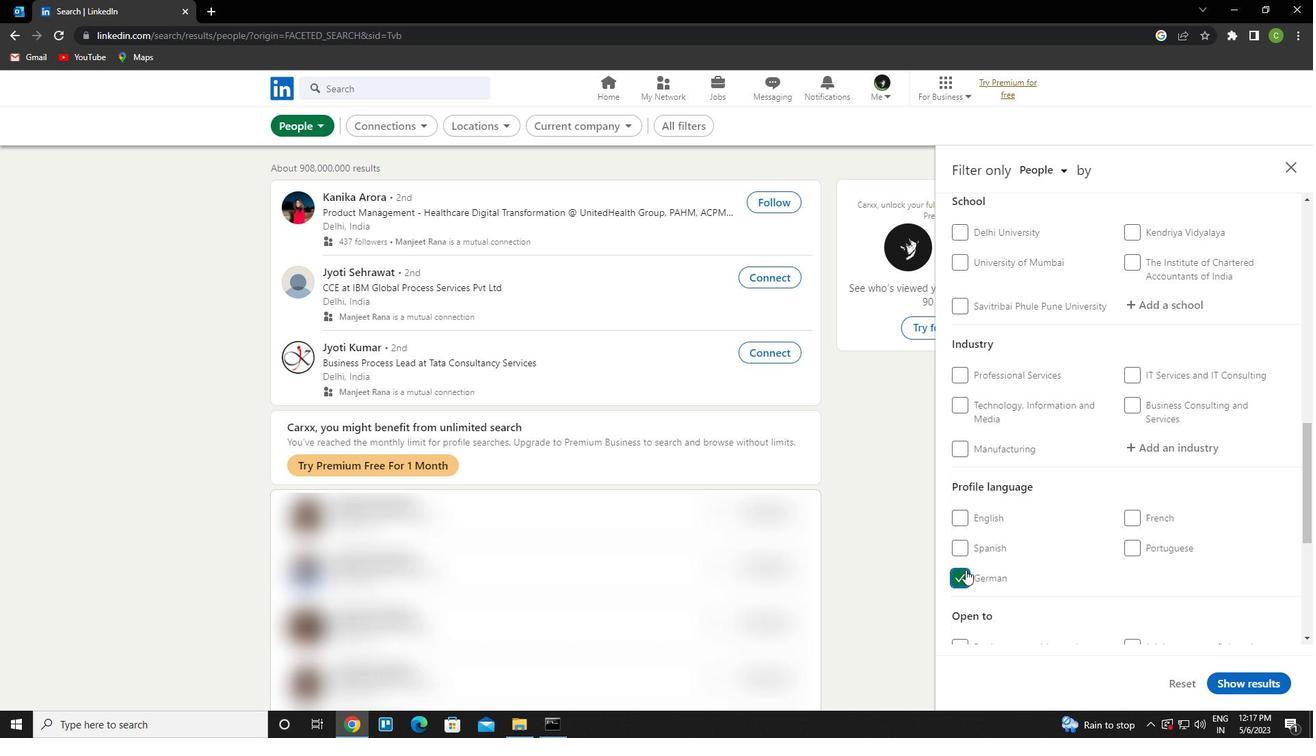 
Action: Mouse moved to (1026, 484)
Screenshot: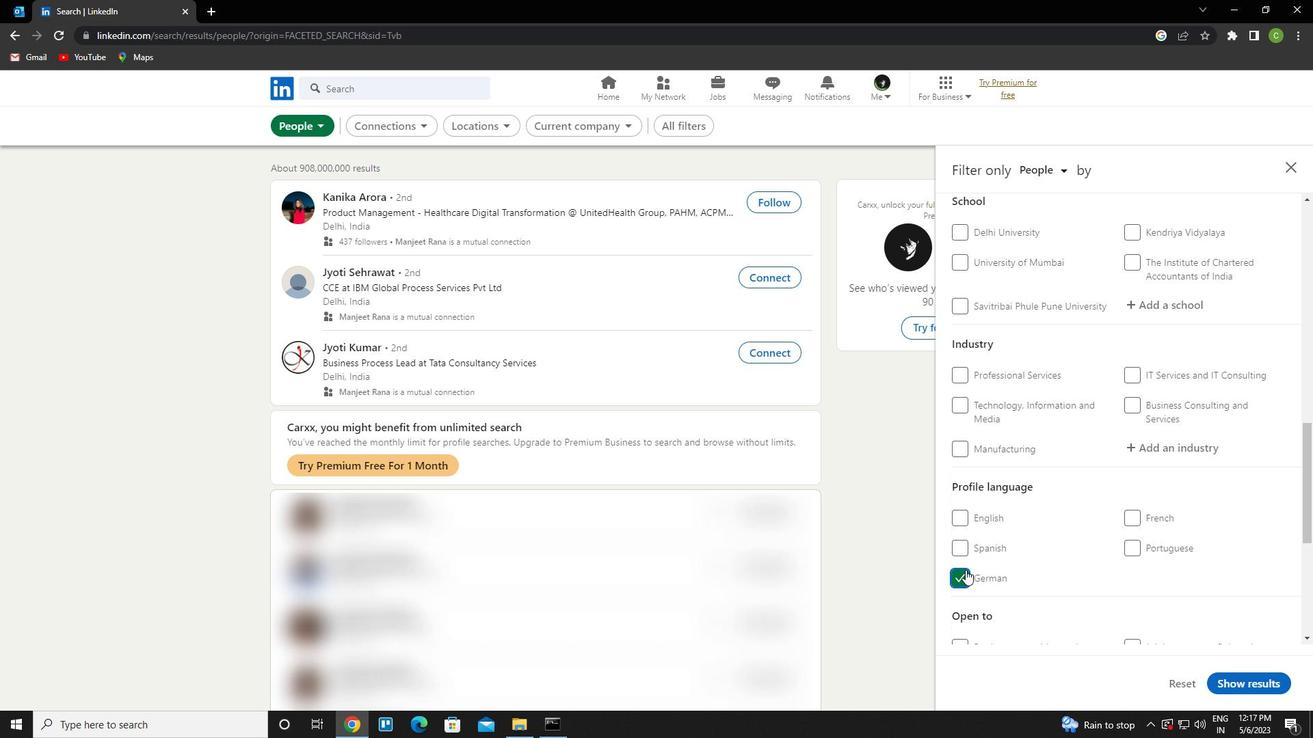 
Action: Mouse scrolled (1026, 484) with delta (0, 0)
Screenshot: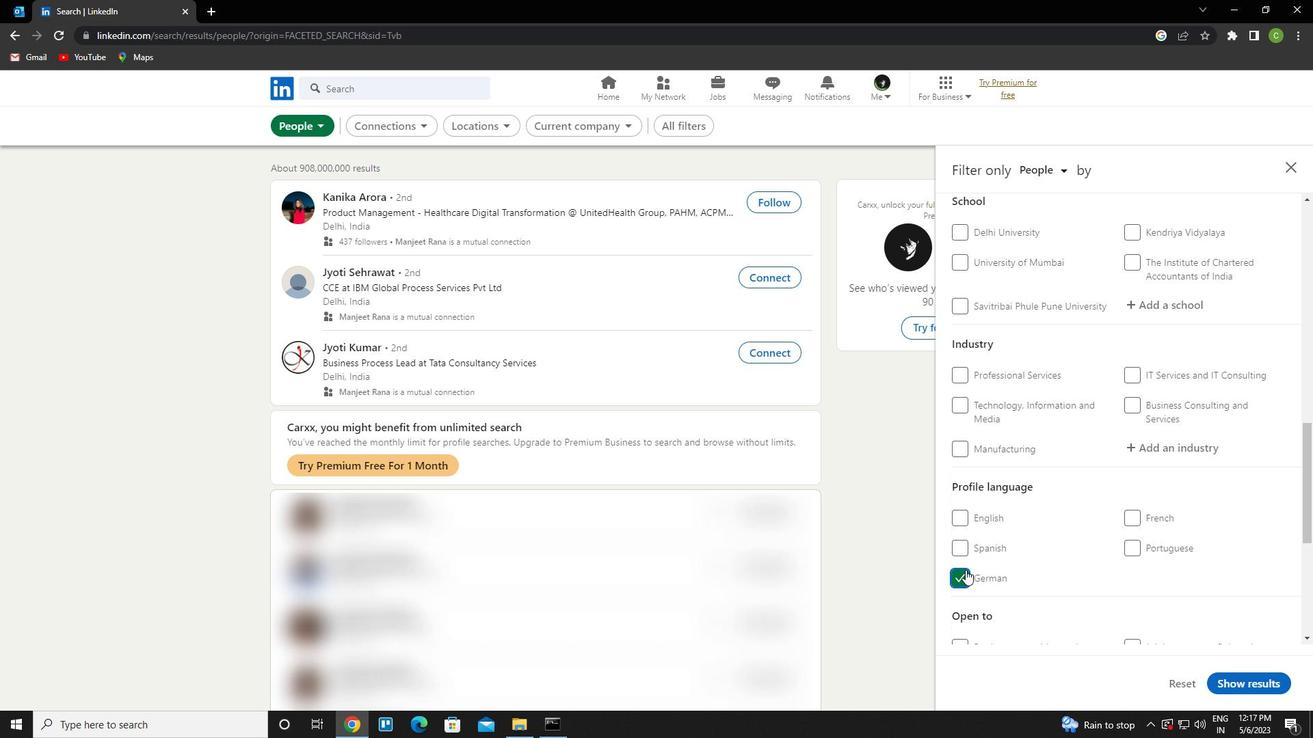 
Action: Mouse moved to (1027, 484)
Screenshot: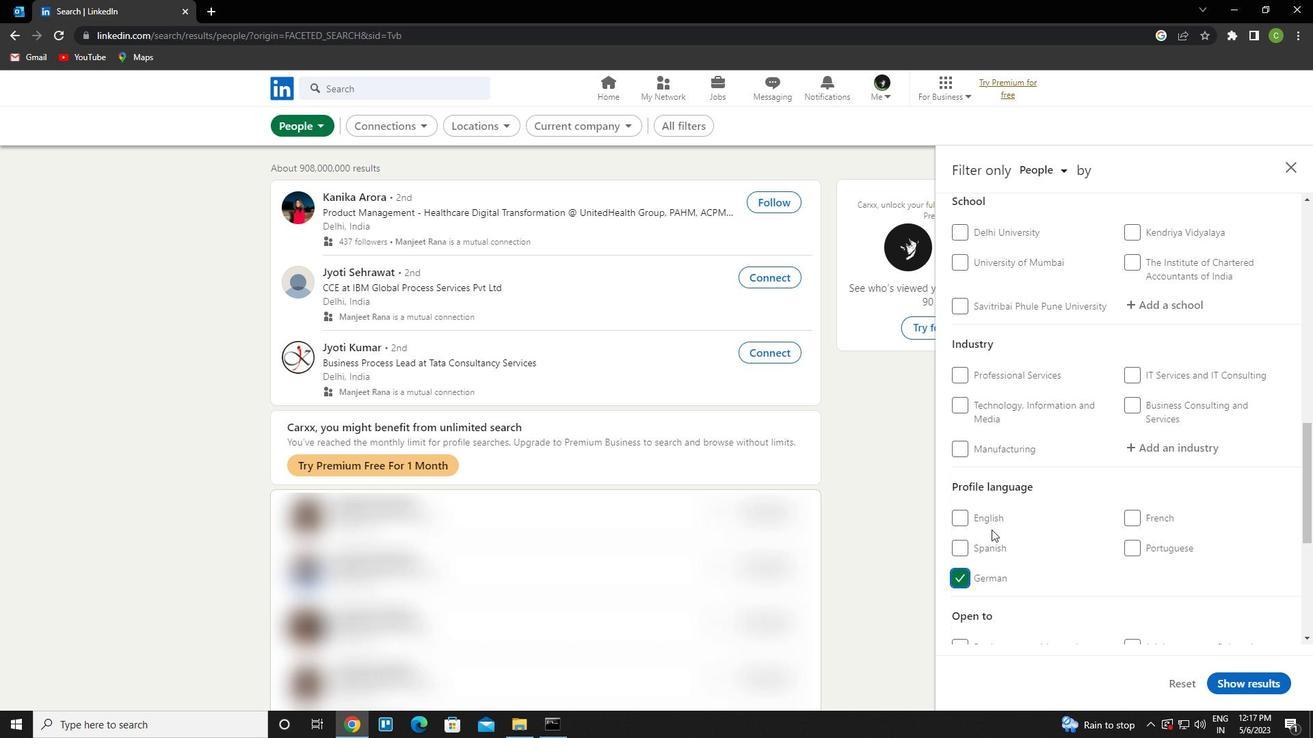 
Action: Mouse scrolled (1027, 484) with delta (0, 0)
Screenshot: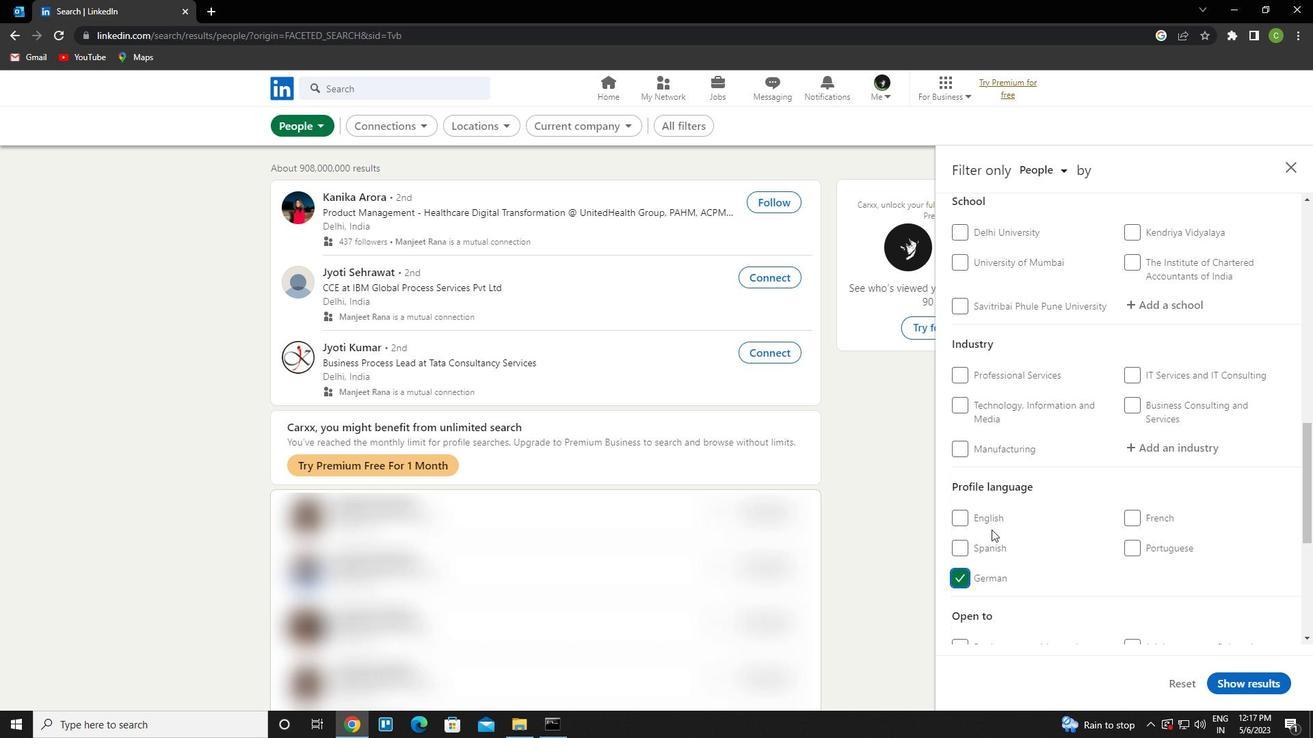 
Action: Mouse moved to (1027, 482)
Screenshot: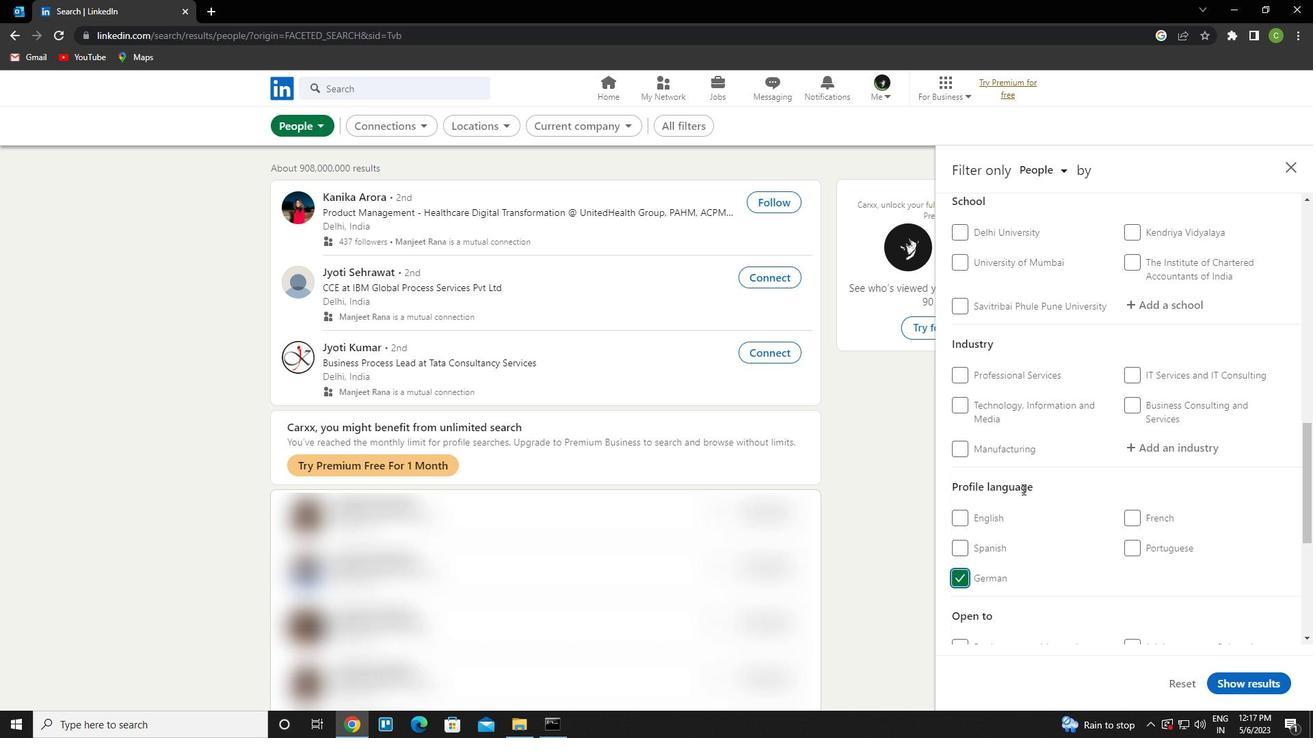 
Action: Mouse scrolled (1027, 483) with delta (0, 0)
Screenshot: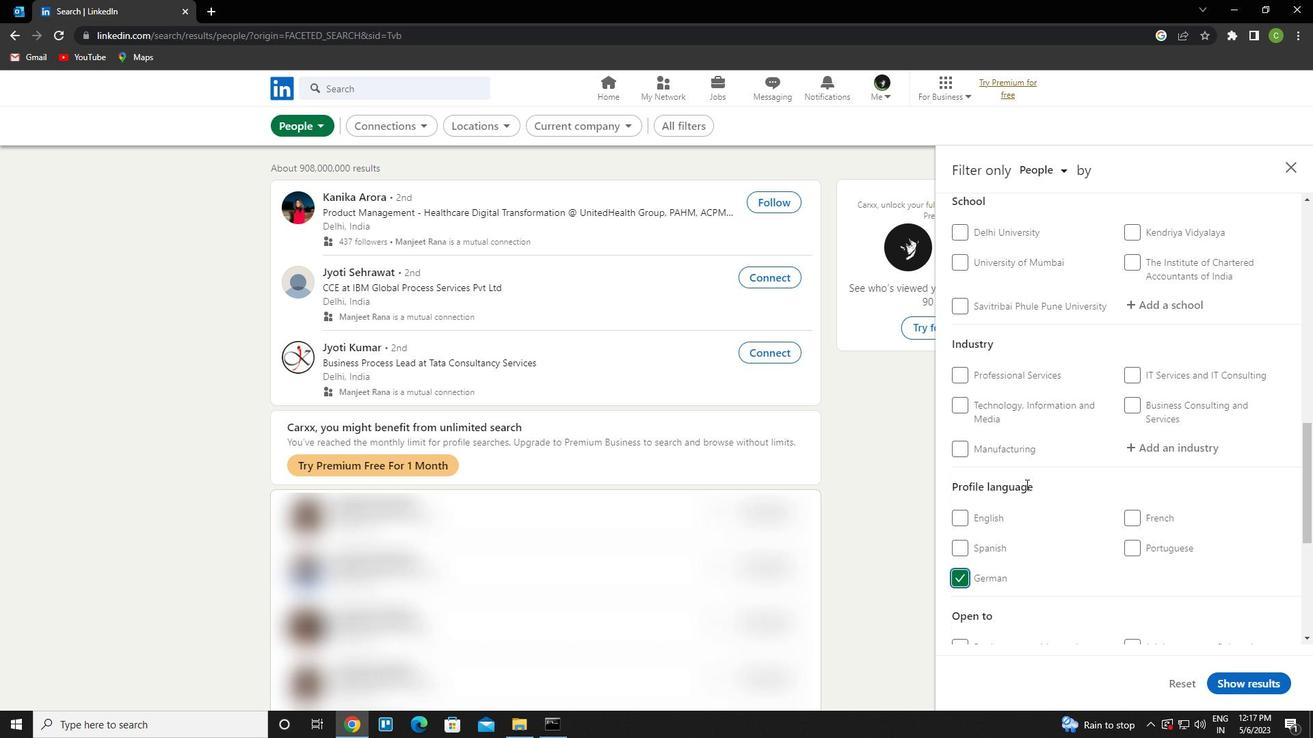
Action: Mouse moved to (1163, 308)
Screenshot: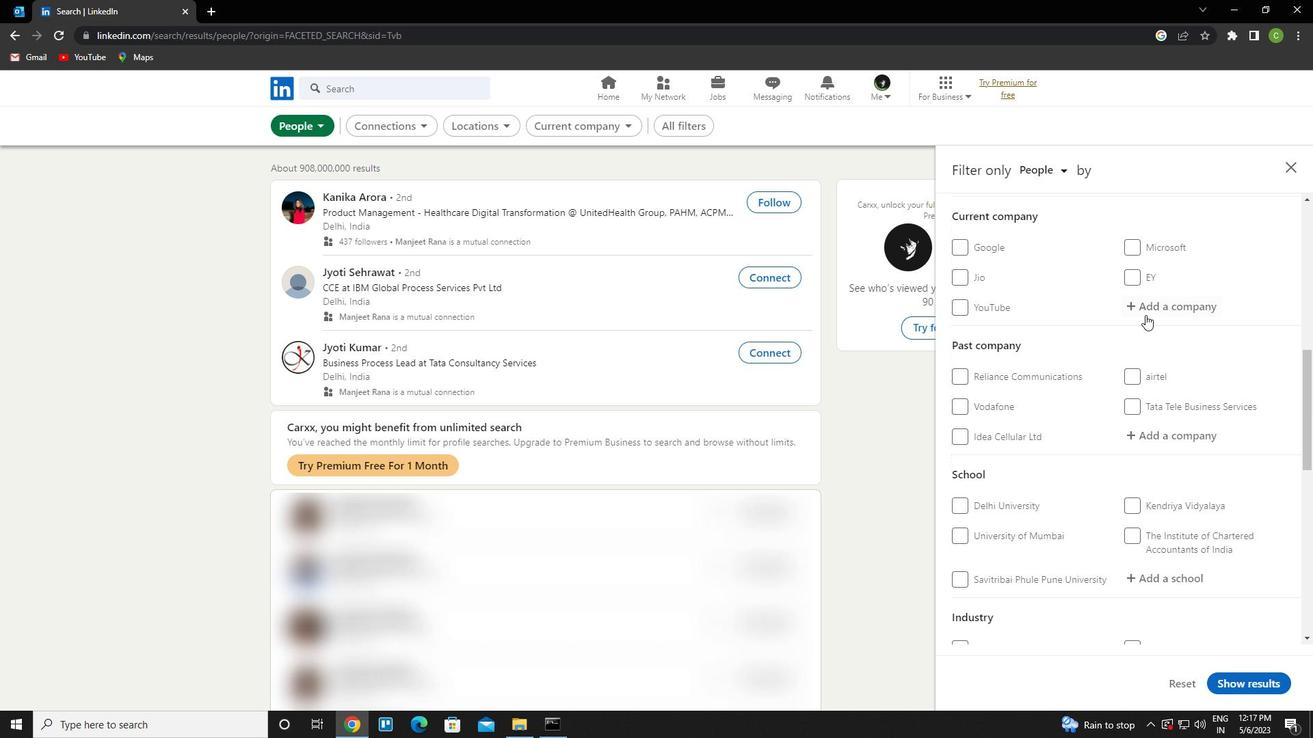 
Action: Mouse pressed left at (1163, 308)
Screenshot: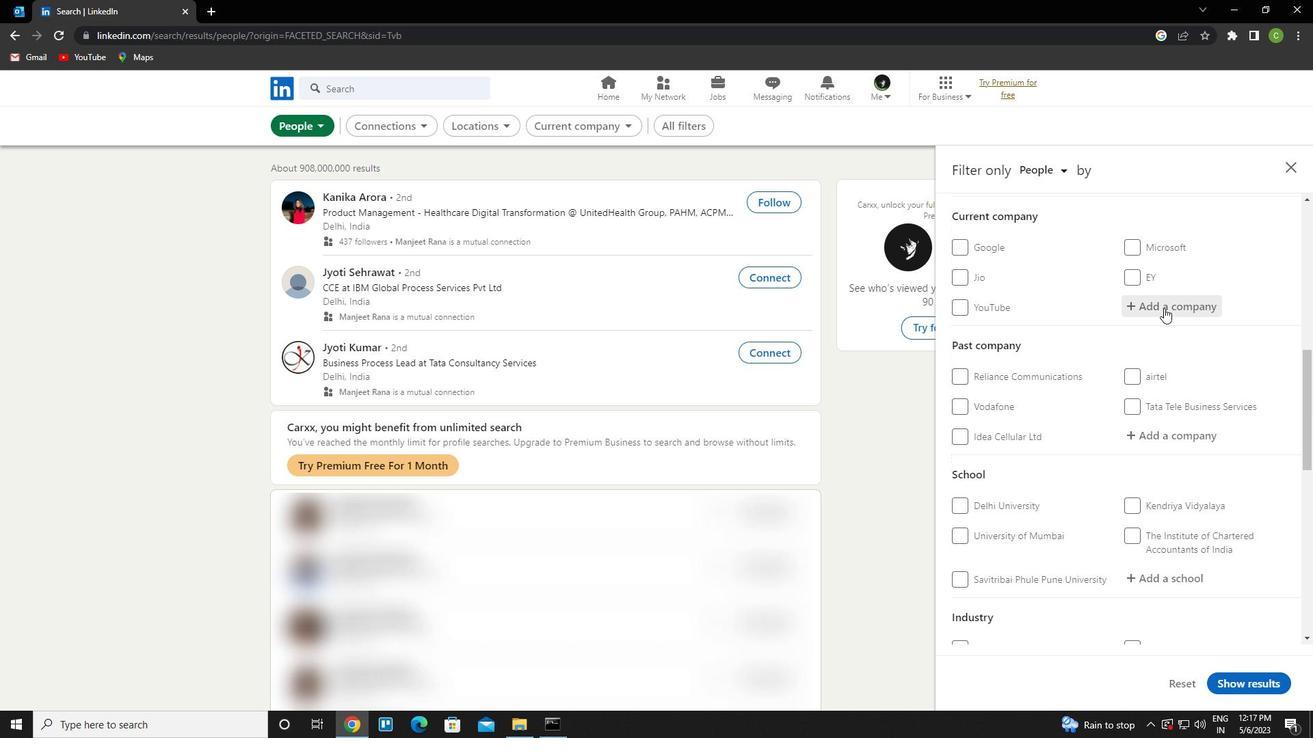 
Action: Key pressed <Key.caps_lock>rivigo<Key.down><Key.enter>
Screenshot: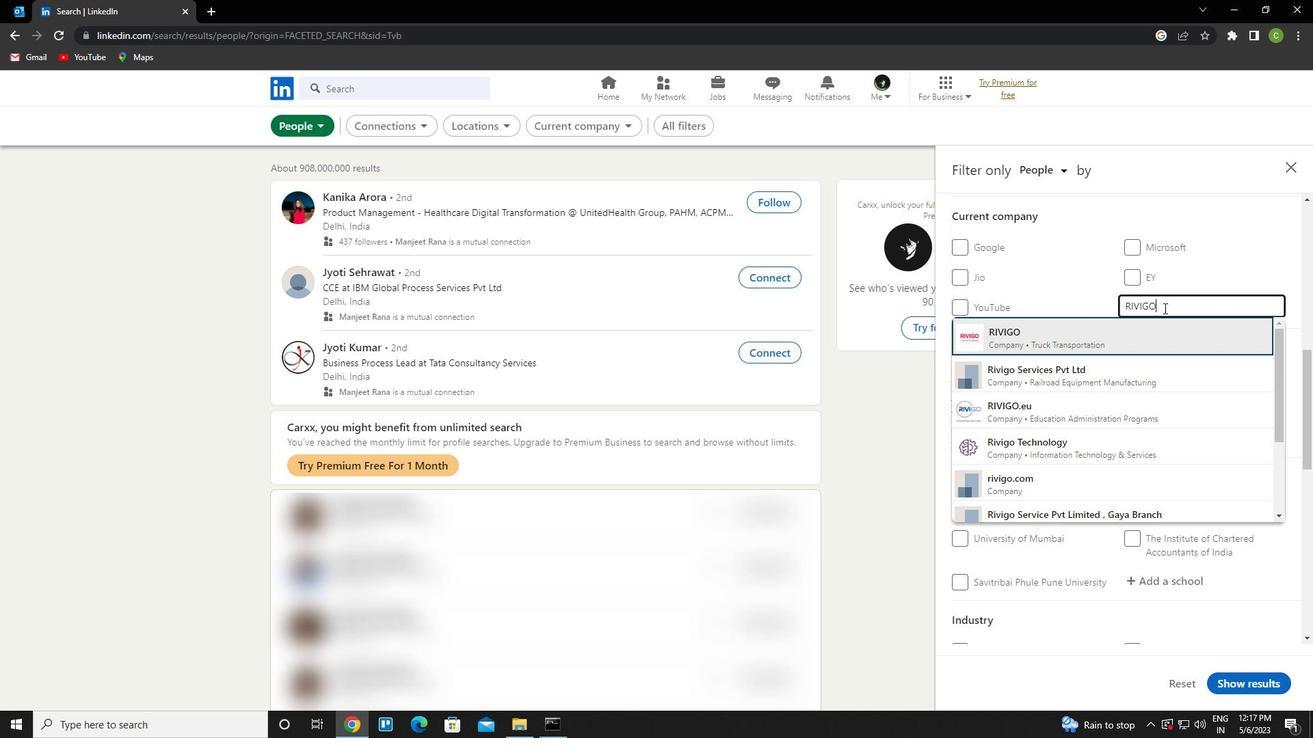 
Action: Mouse scrolled (1163, 307) with delta (0, 0)
Screenshot: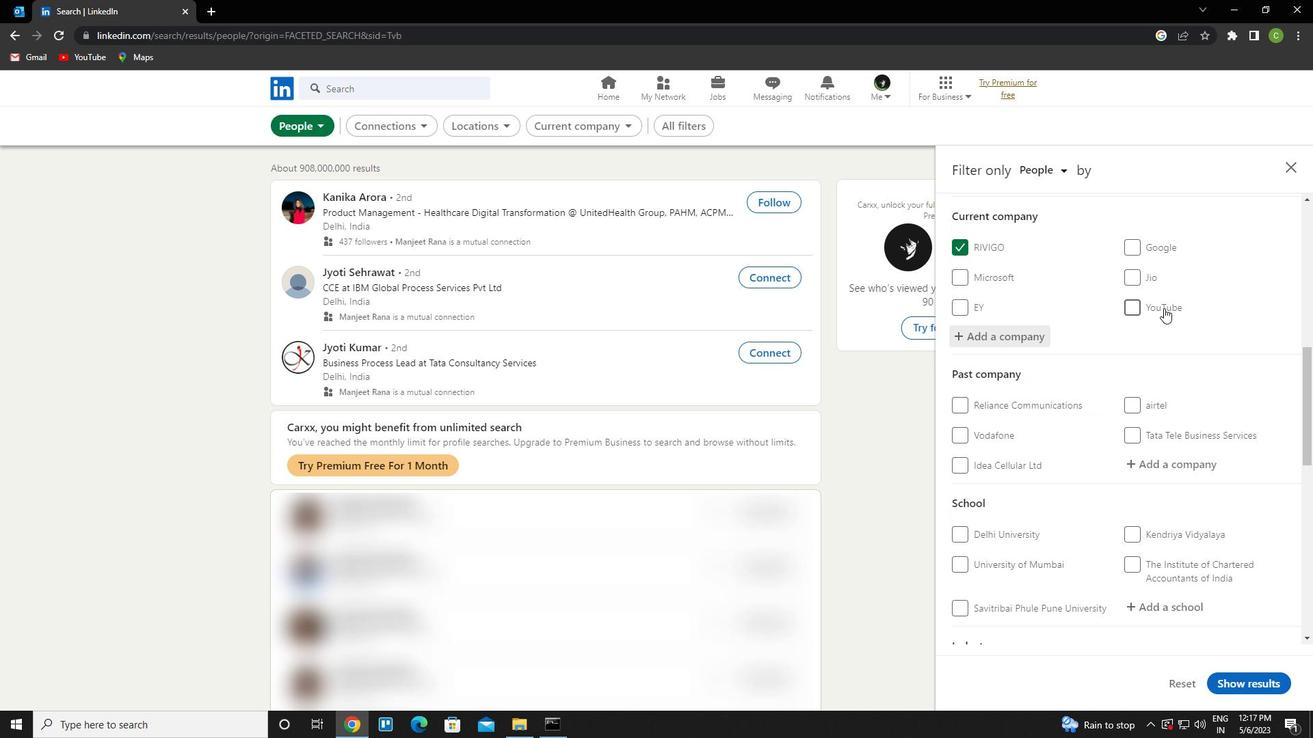 
Action: Mouse scrolled (1163, 307) with delta (0, 0)
Screenshot: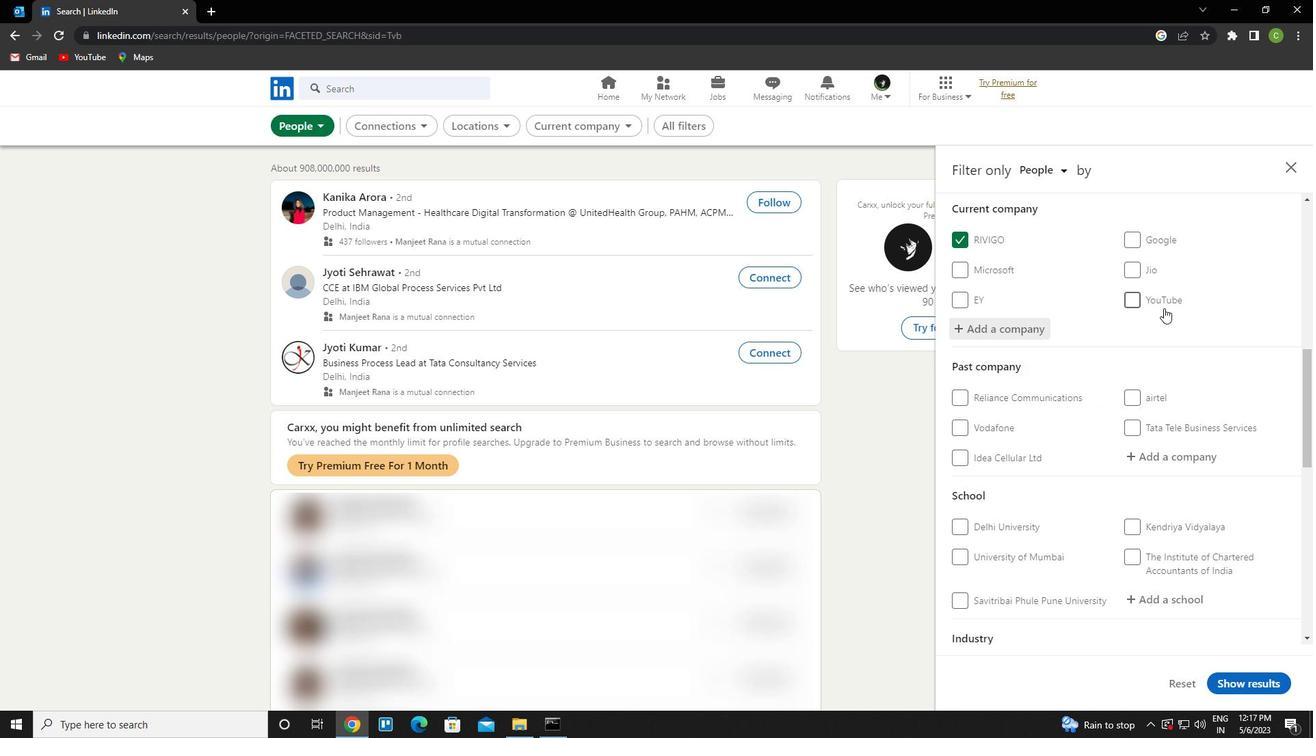 
Action: Mouse moved to (1164, 310)
Screenshot: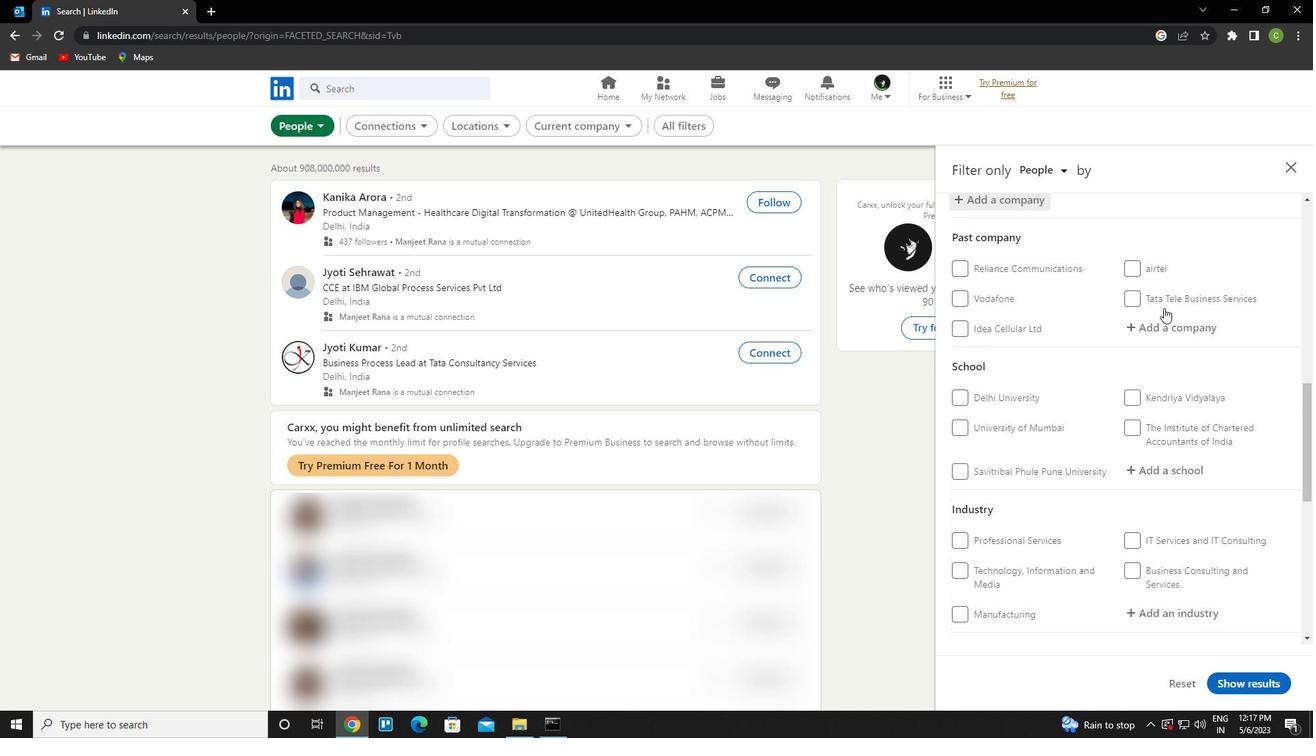 
Action: Mouse scrolled (1164, 309) with delta (0, 0)
Screenshot: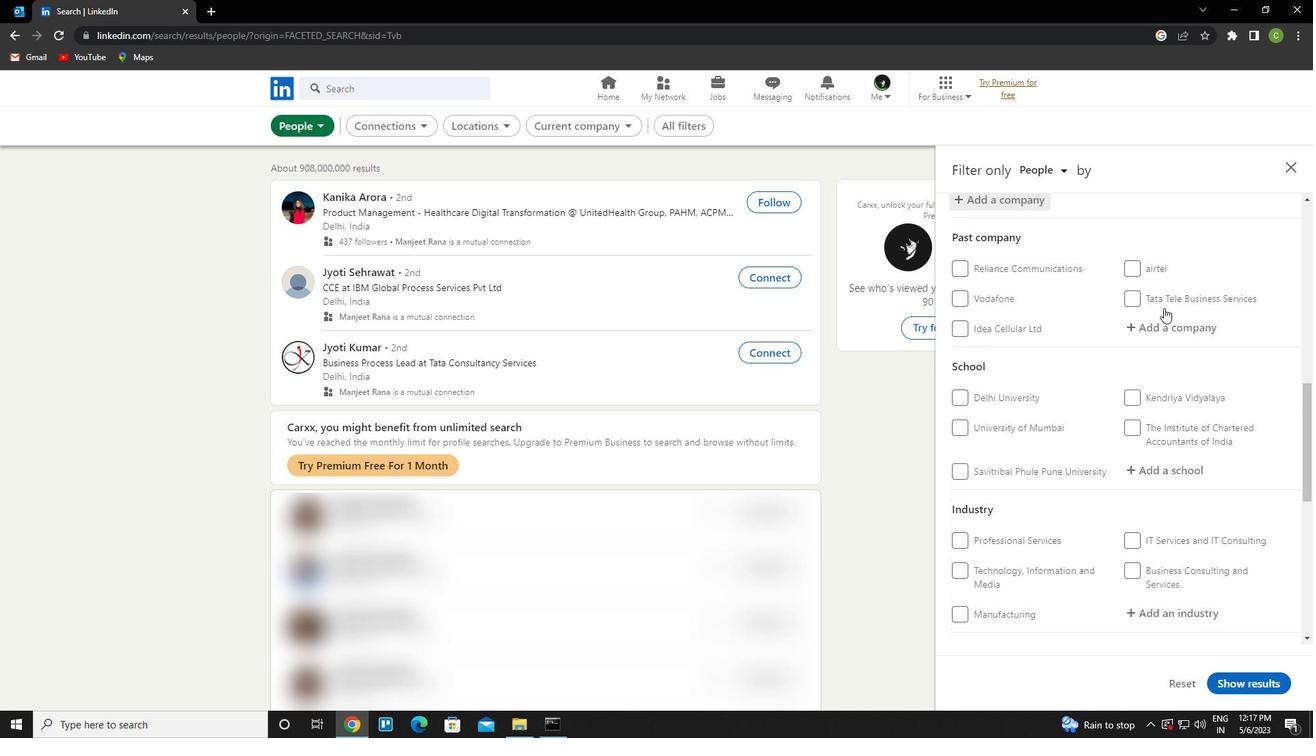 
Action: Mouse moved to (1164, 313)
Screenshot: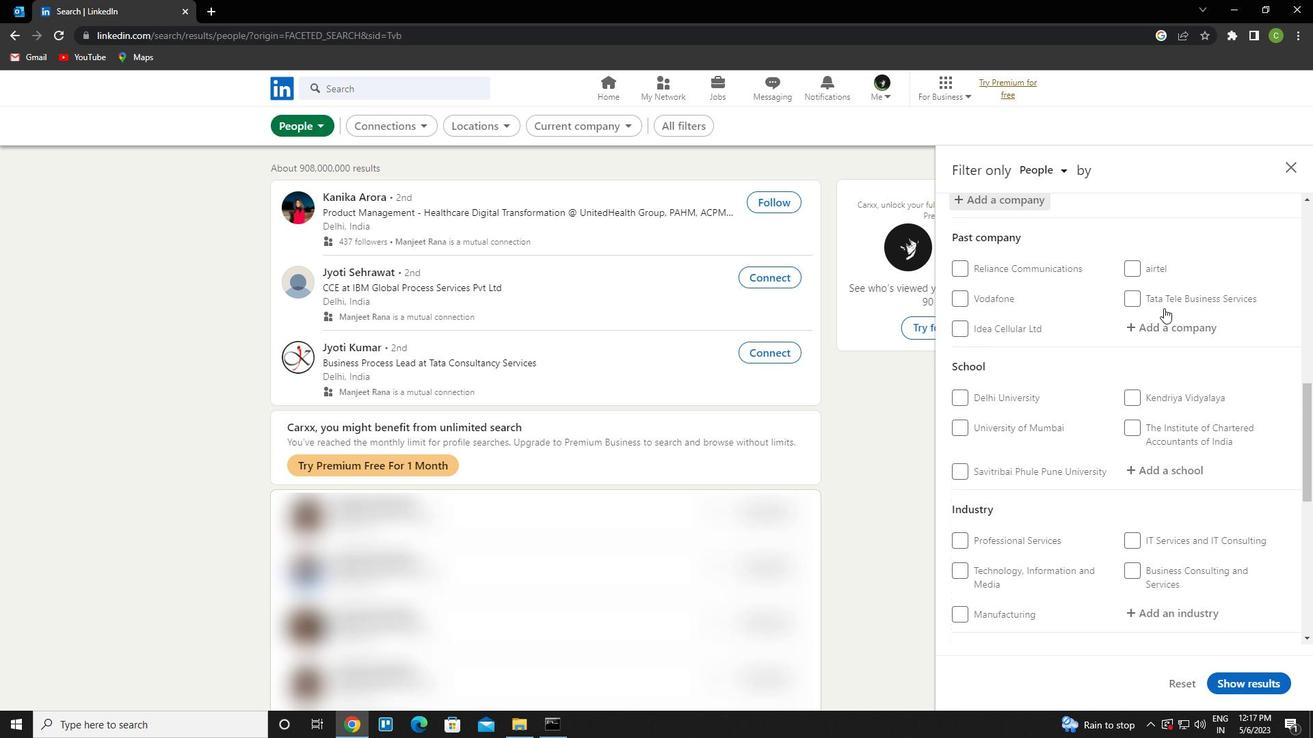 
Action: Mouse scrolled (1164, 312) with delta (0, 0)
Screenshot: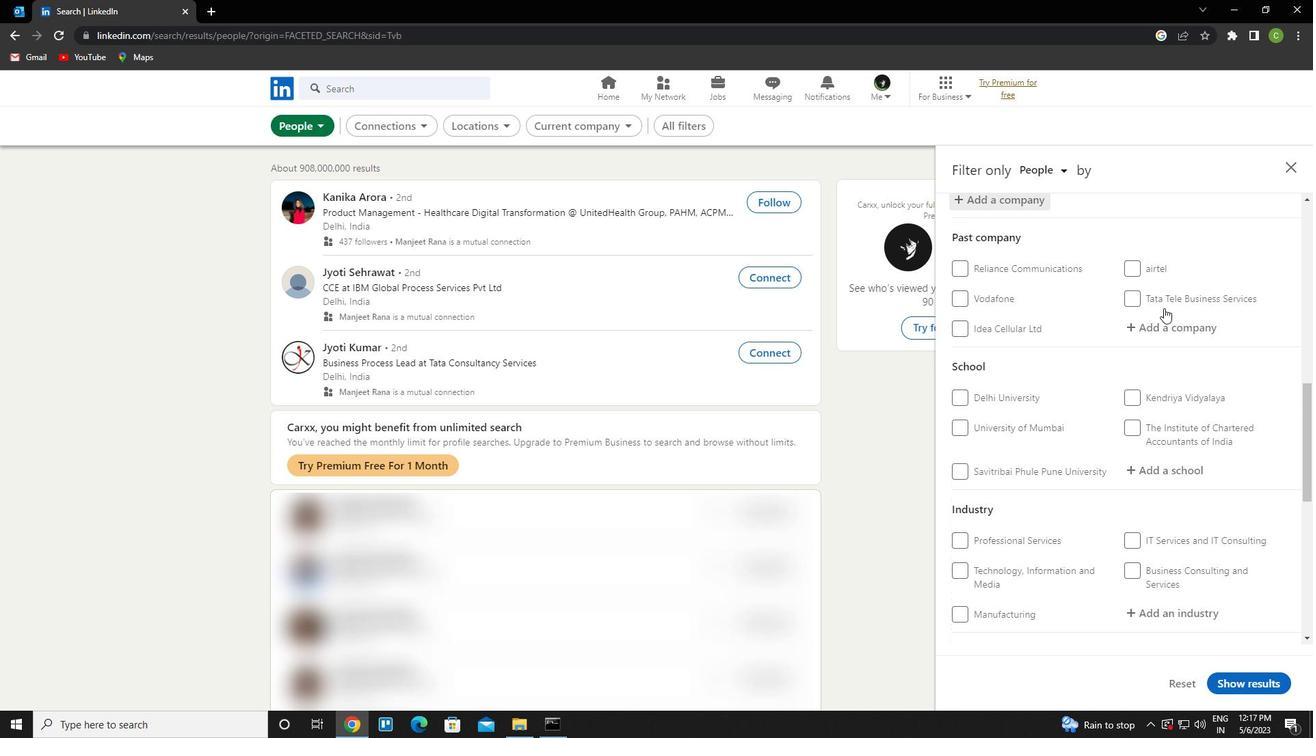 
Action: Mouse moved to (1161, 335)
Screenshot: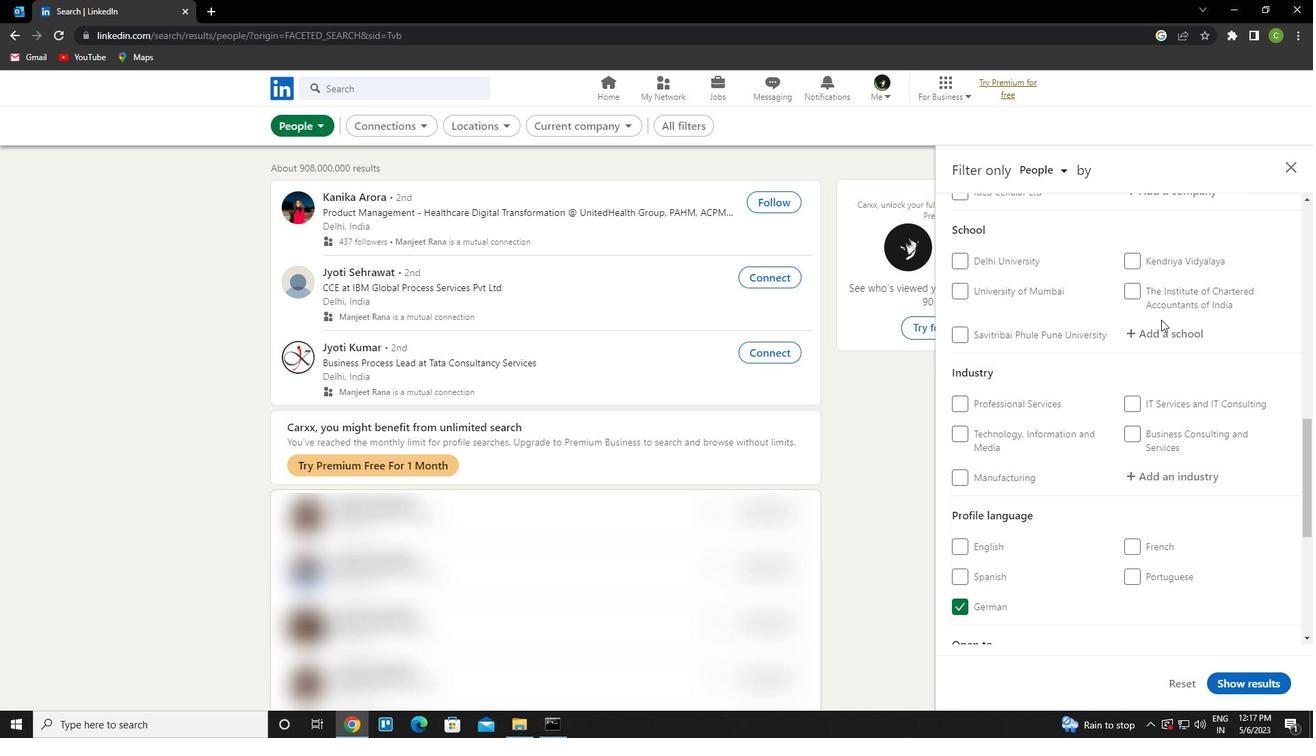 
Action: Mouse pressed left at (1161, 335)
Screenshot: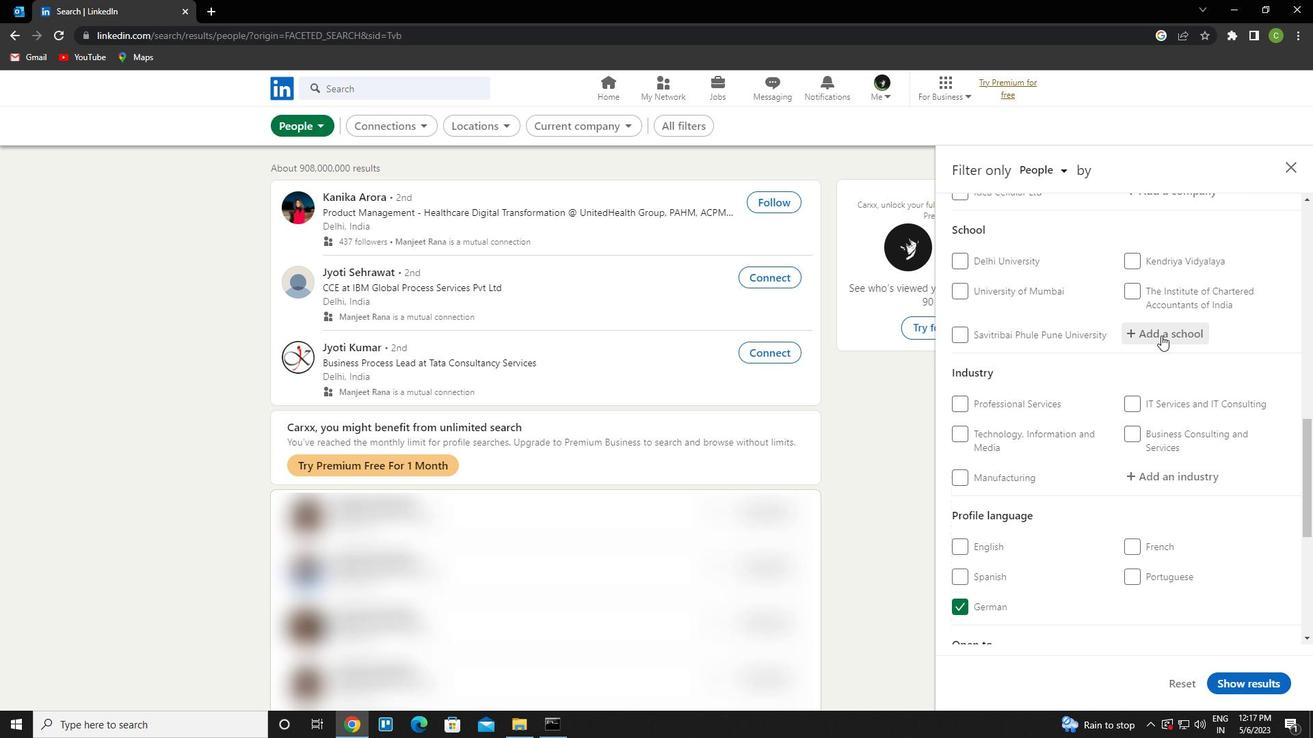 
Action: Key pressed j<Key.caps_lock>obs<Key.space>for<Key.space><Key.caps_lock>r<Key.caps_lock>ajkot<Key.down><Key.enter>
Screenshot: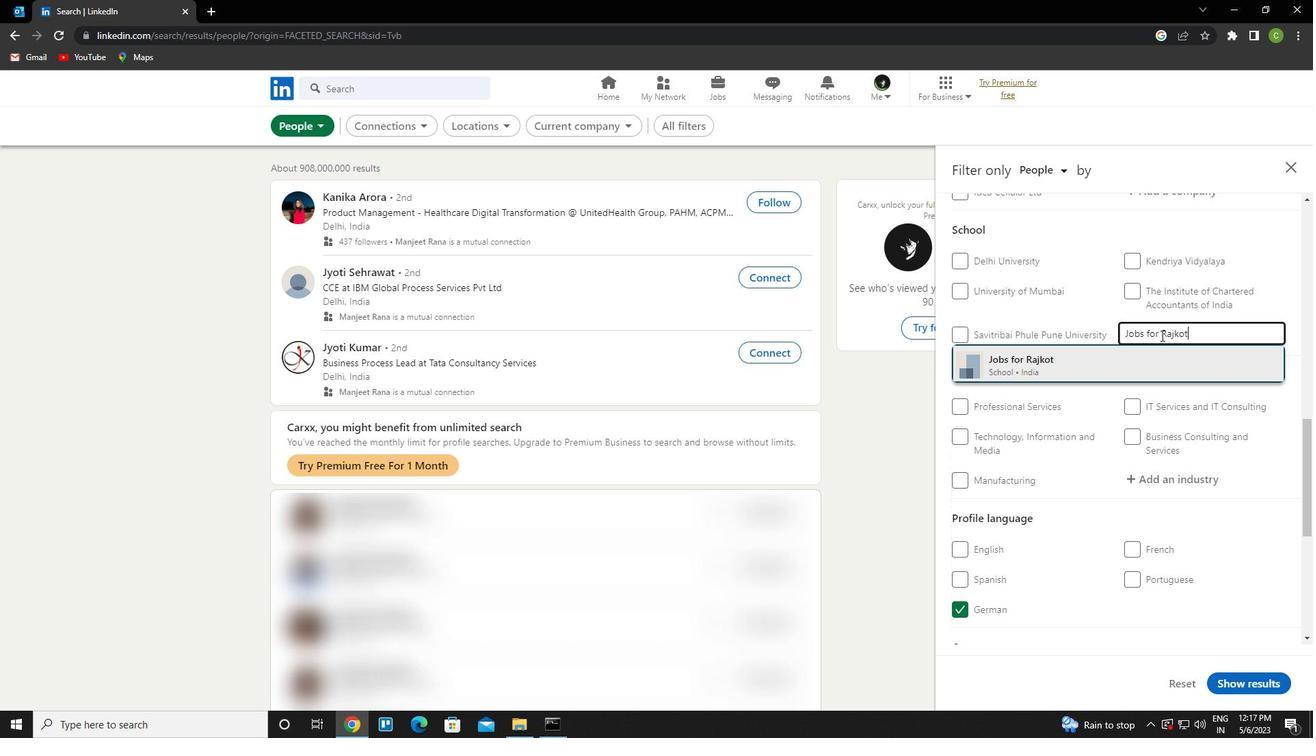 
Action: Mouse scrolled (1161, 335) with delta (0, 0)
Screenshot: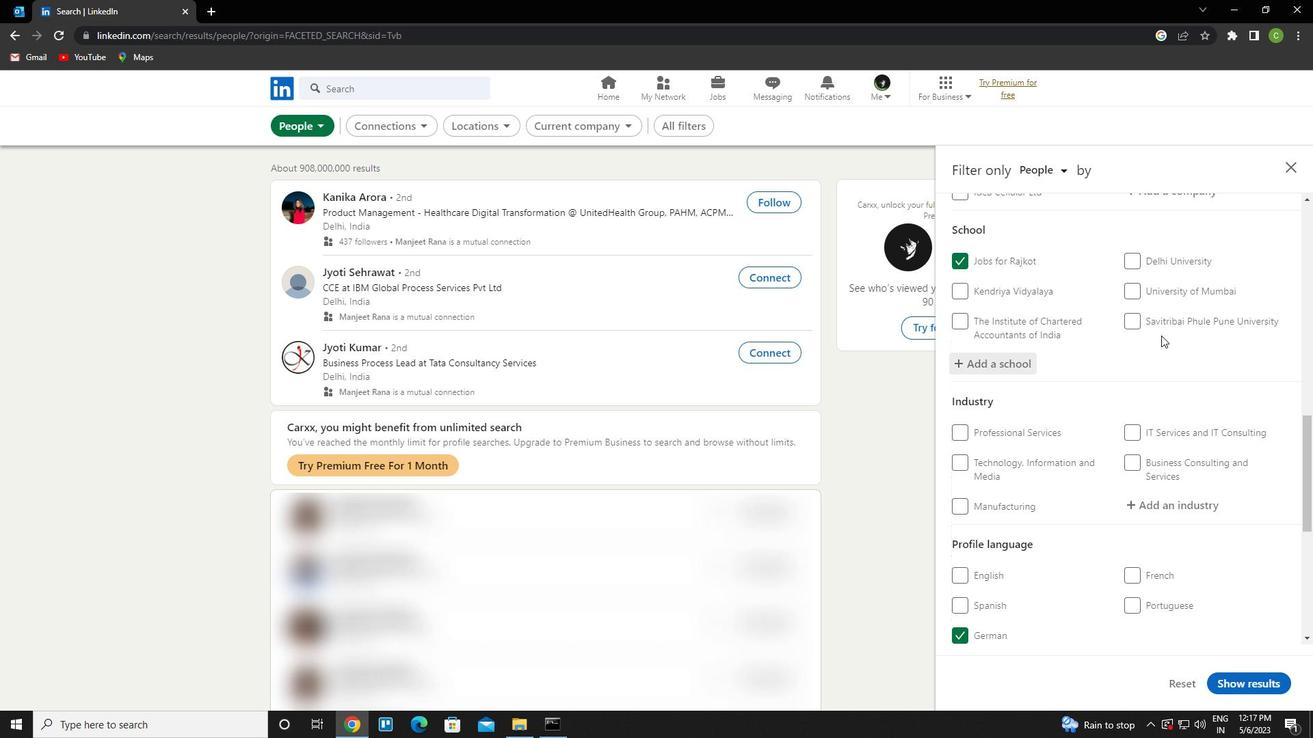 
Action: Mouse scrolled (1161, 335) with delta (0, 0)
Screenshot: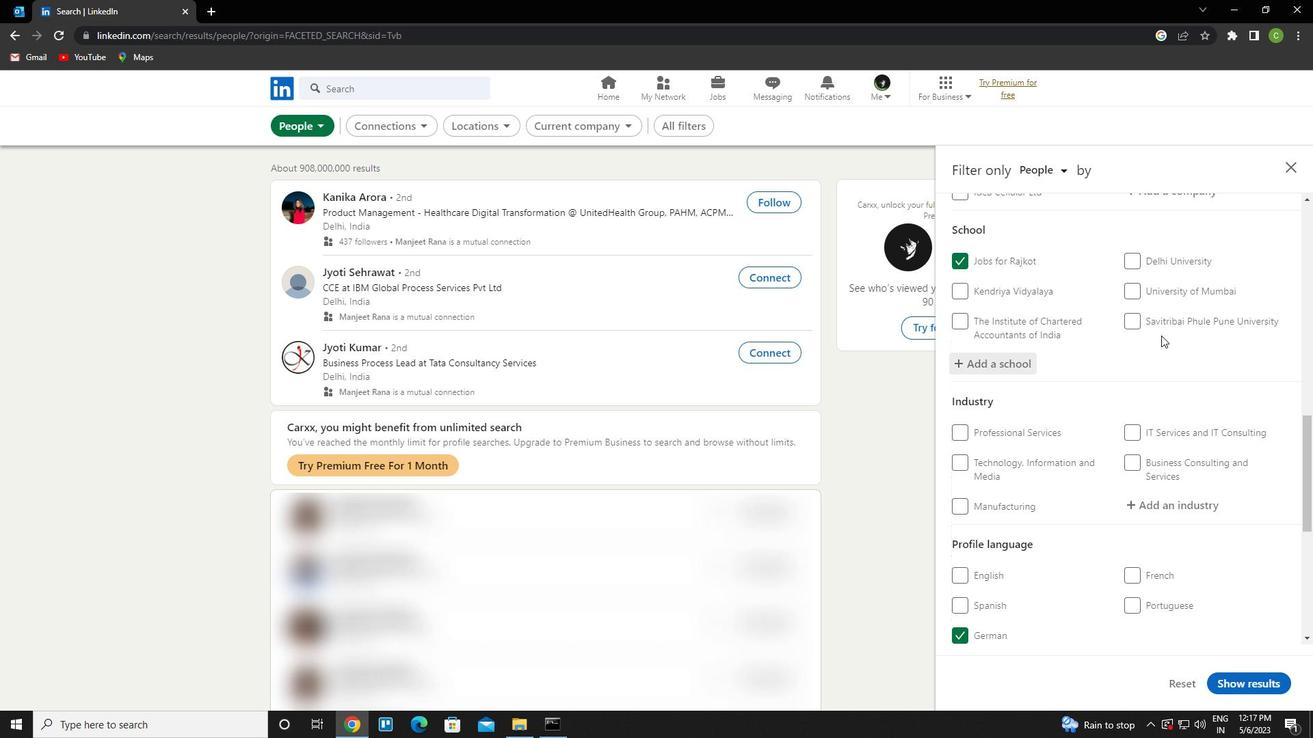 
Action: Mouse scrolled (1161, 335) with delta (0, 0)
Screenshot: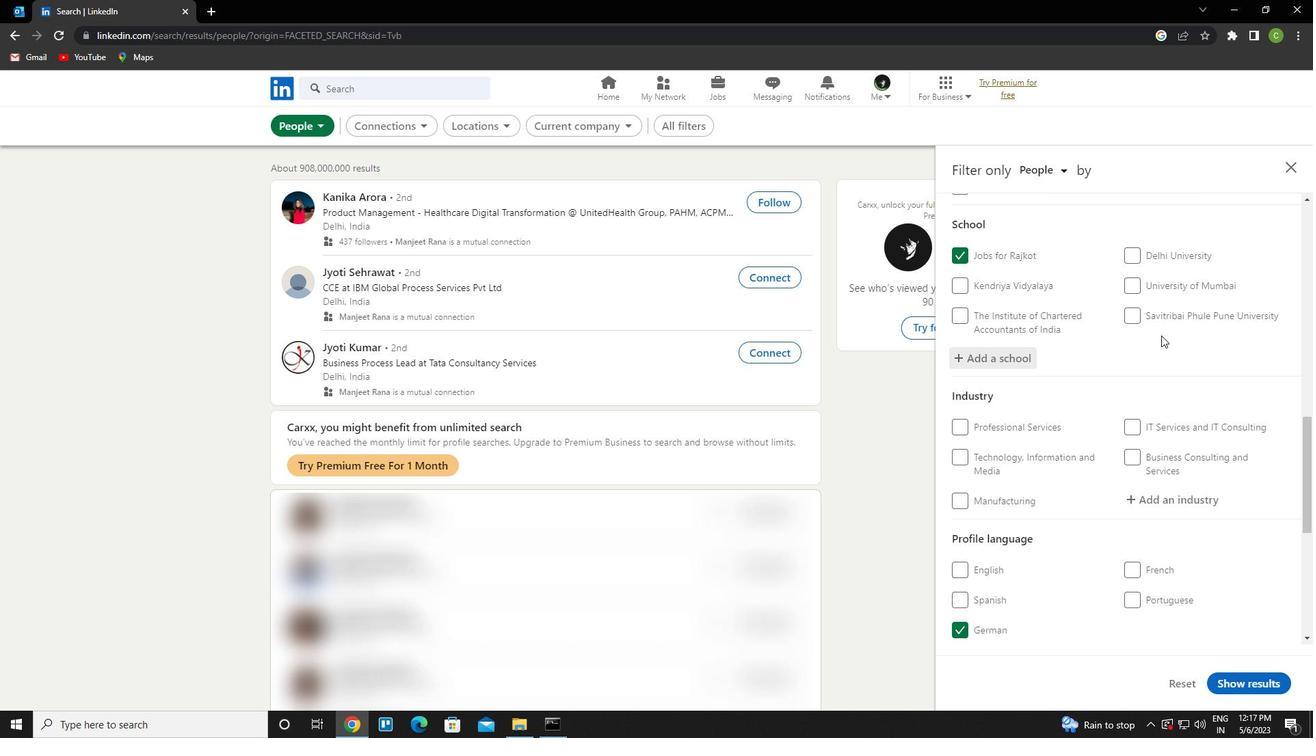 
Action: Mouse moved to (1178, 302)
Screenshot: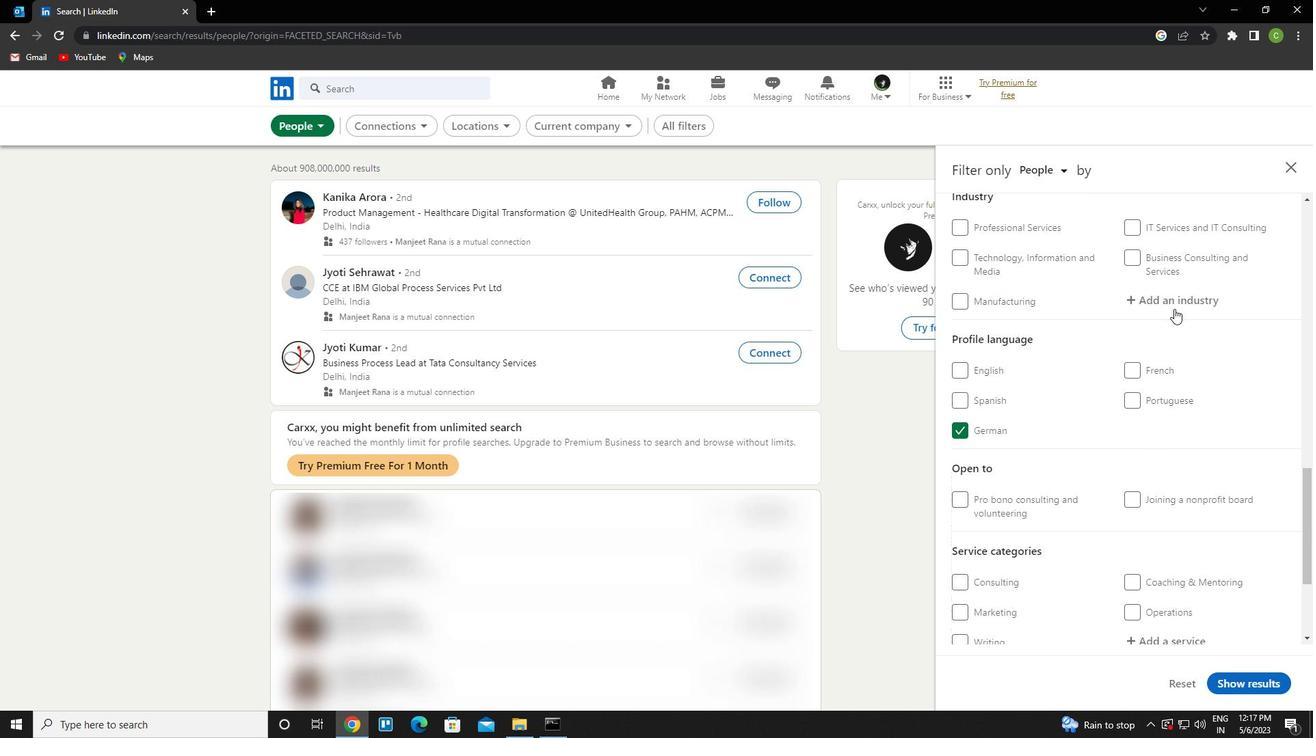 
Action: Mouse pressed left at (1178, 302)
Screenshot: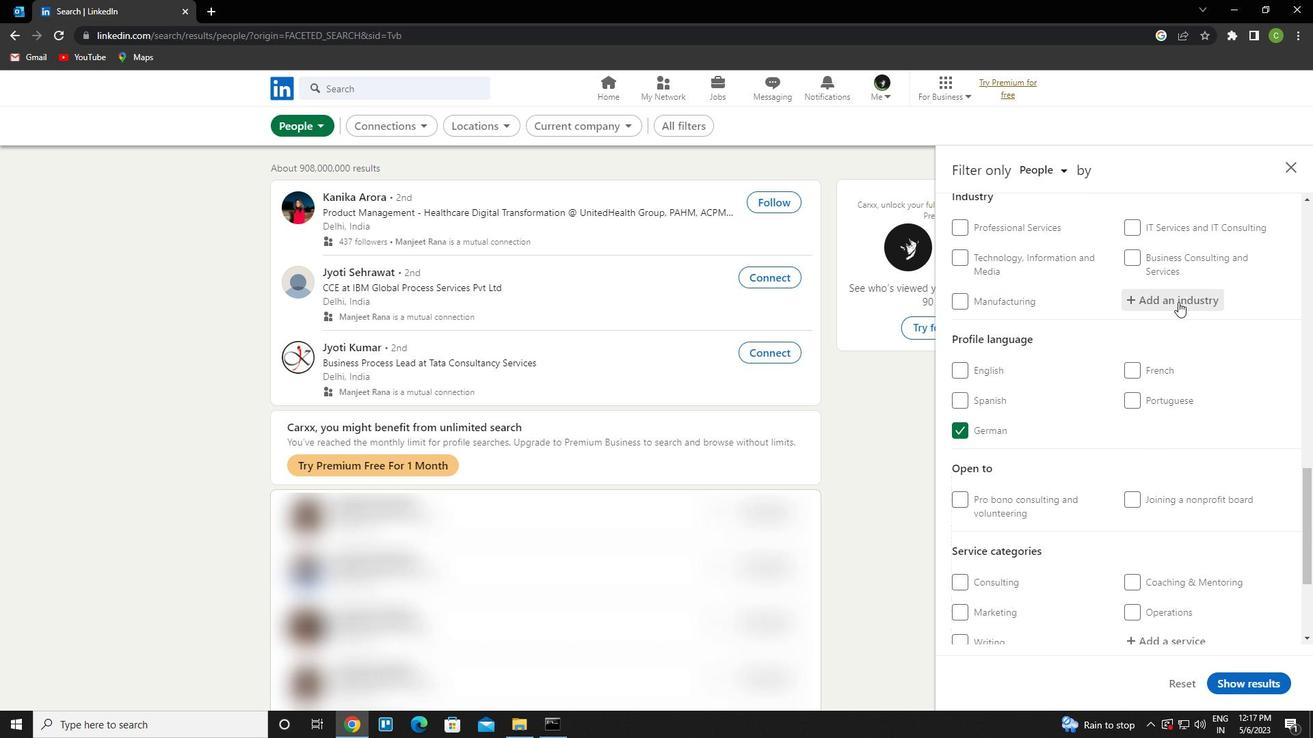 
Action: Key pressed <Key.caps_lock>a<Key.caps_lock>dministrative<Key.space>and<Key.space>support<Key.space>services<Key.down><Key.enter>
Screenshot: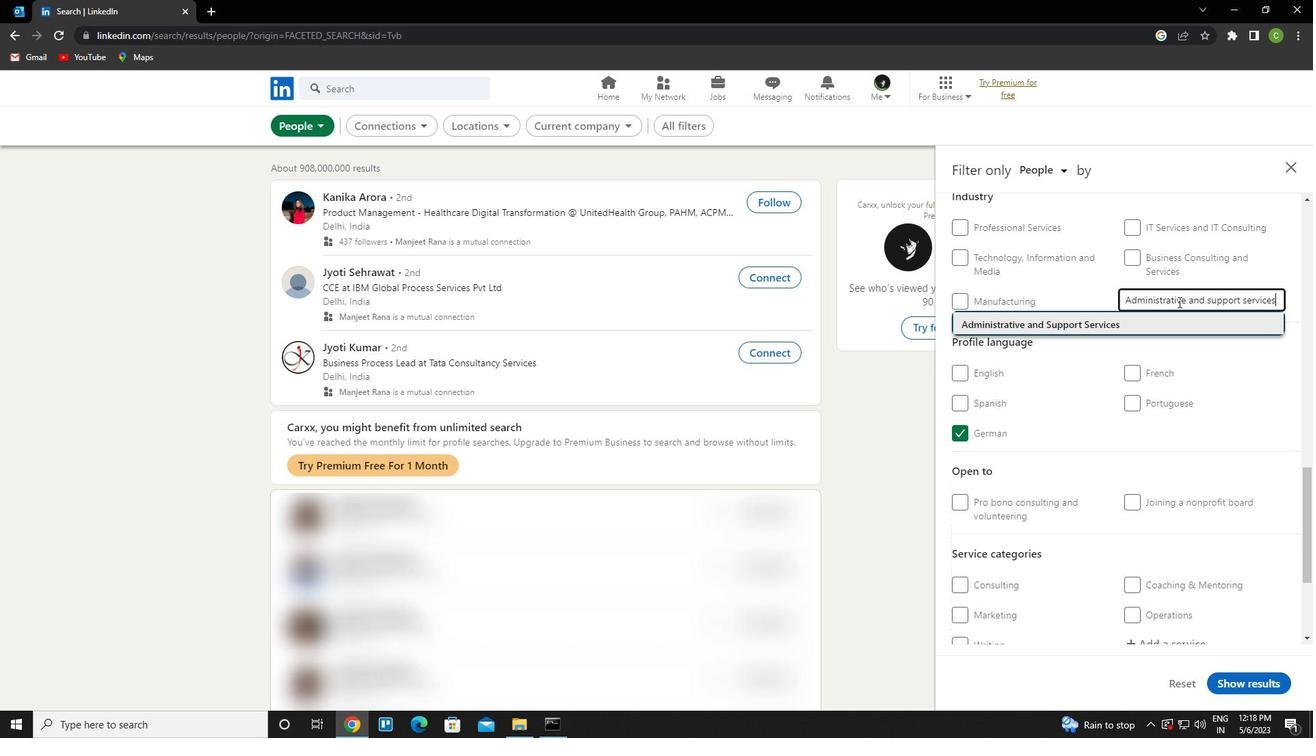 
Action: Mouse scrolled (1178, 301) with delta (0, 0)
Screenshot: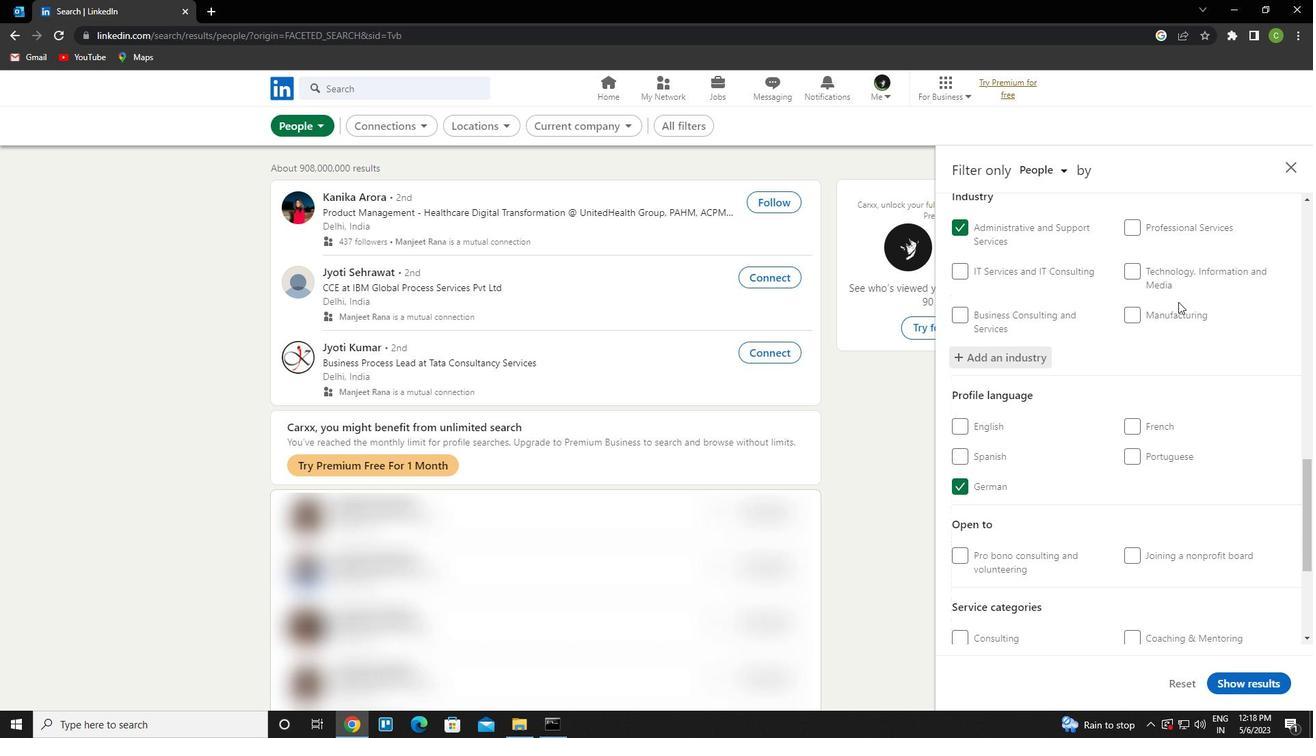 
Action: Mouse scrolled (1178, 301) with delta (0, 0)
Screenshot: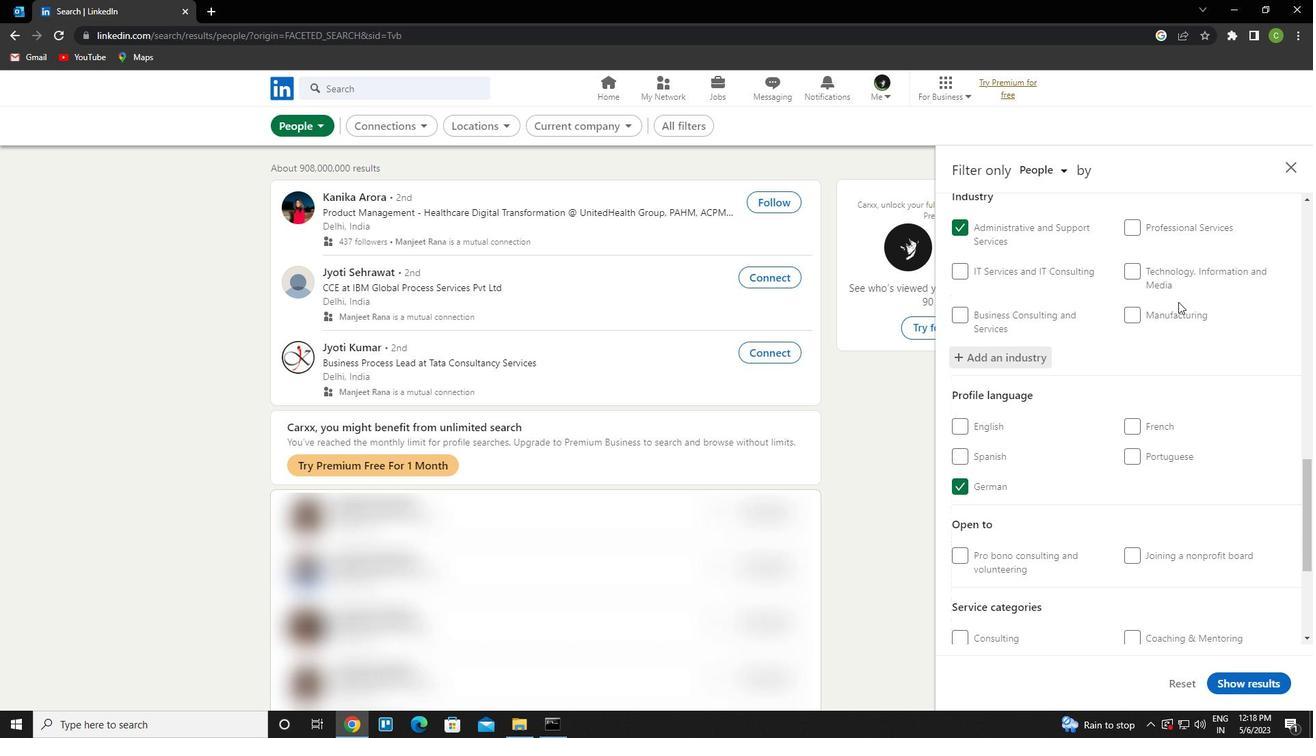 
Action: Mouse scrolled (1178, 301) with delta (0, 0)
Screenshot: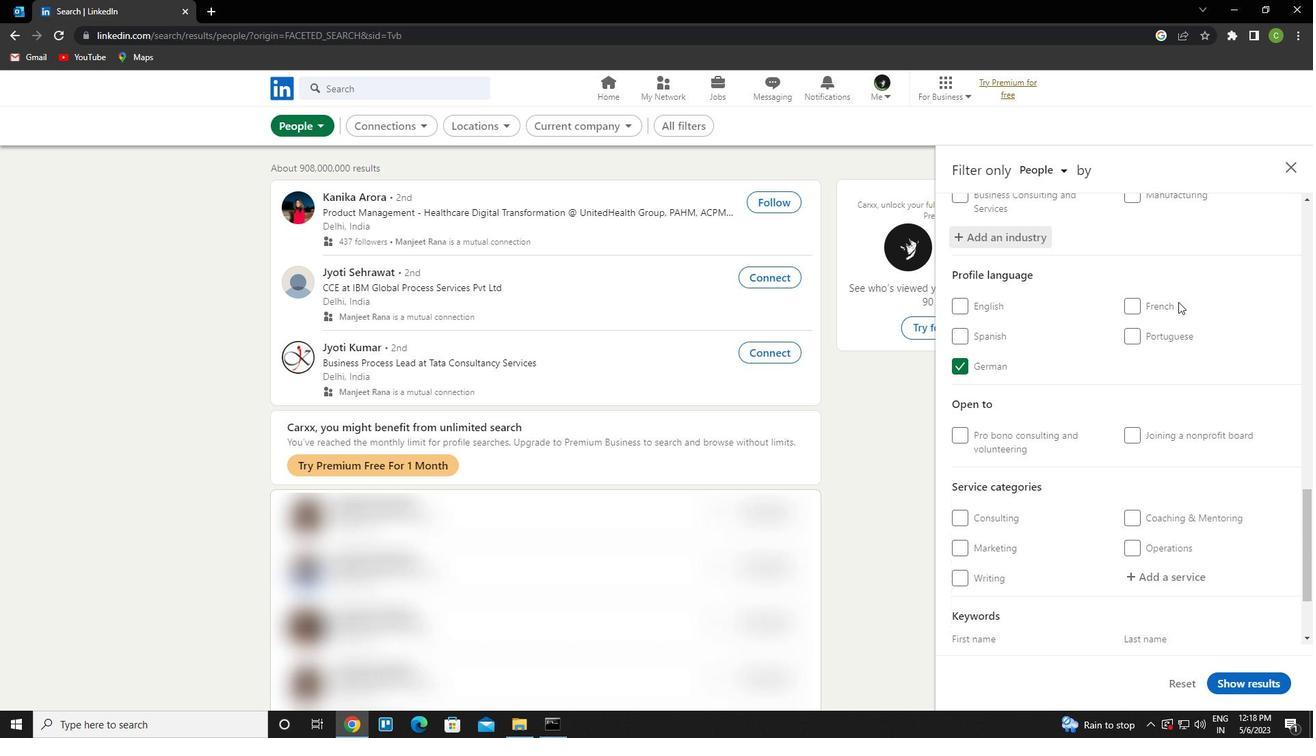 
Action: Mouse moved to (1178, 305)
Screenshot: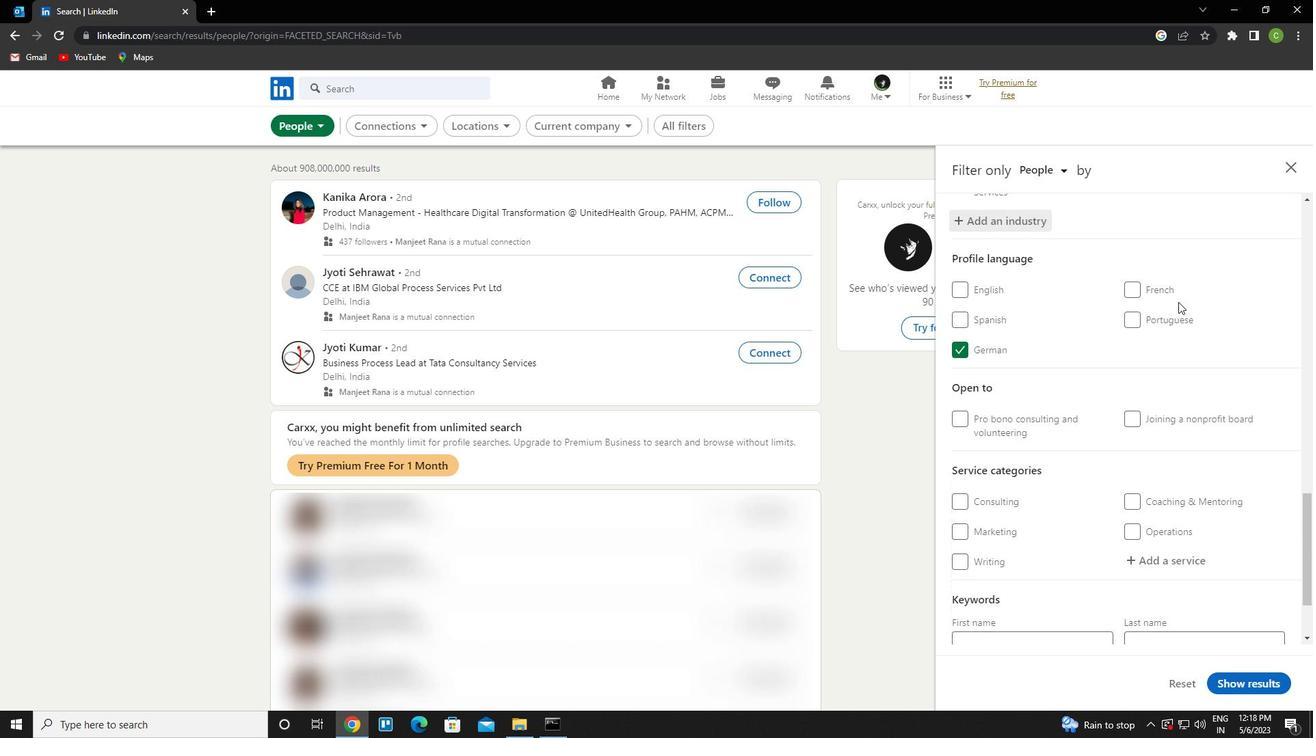 
Action: Mouse scrolled (1178, 305) with delta (0, 0)
Screenshot: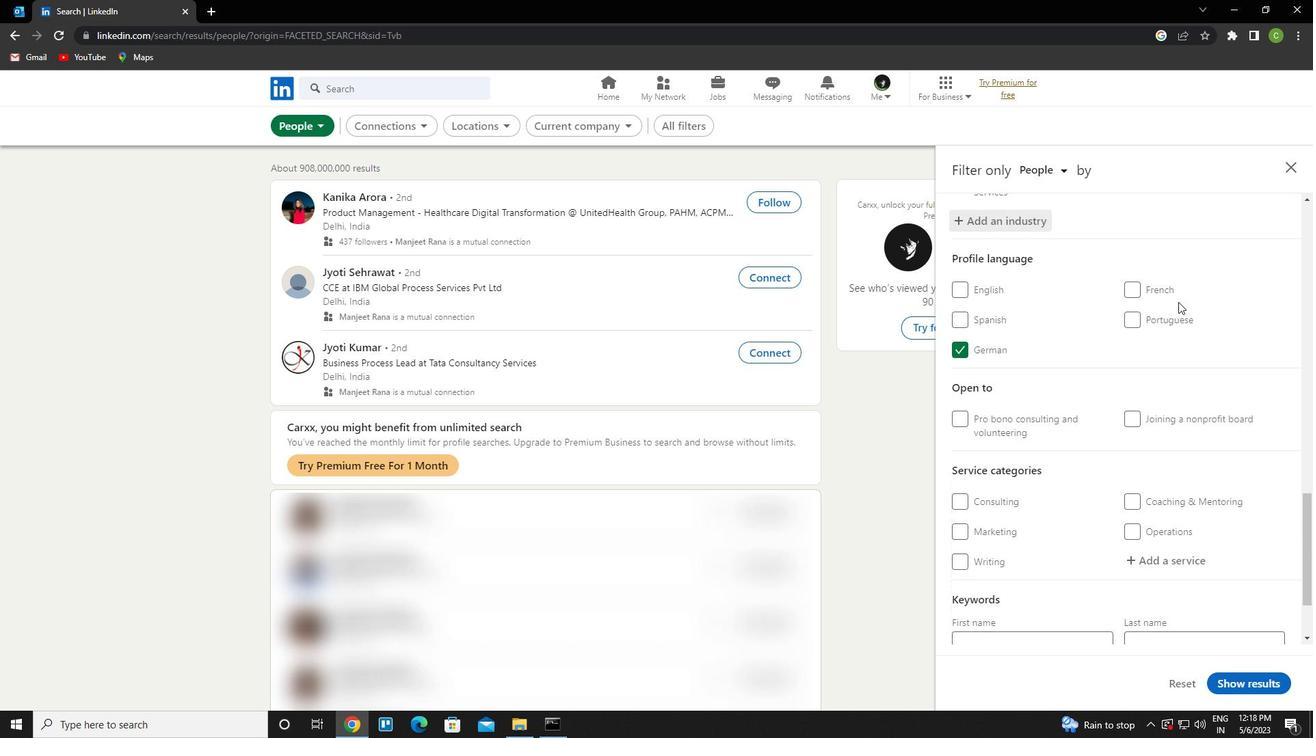 
Action: Mouse moved to (1178, 312)
Screenshot: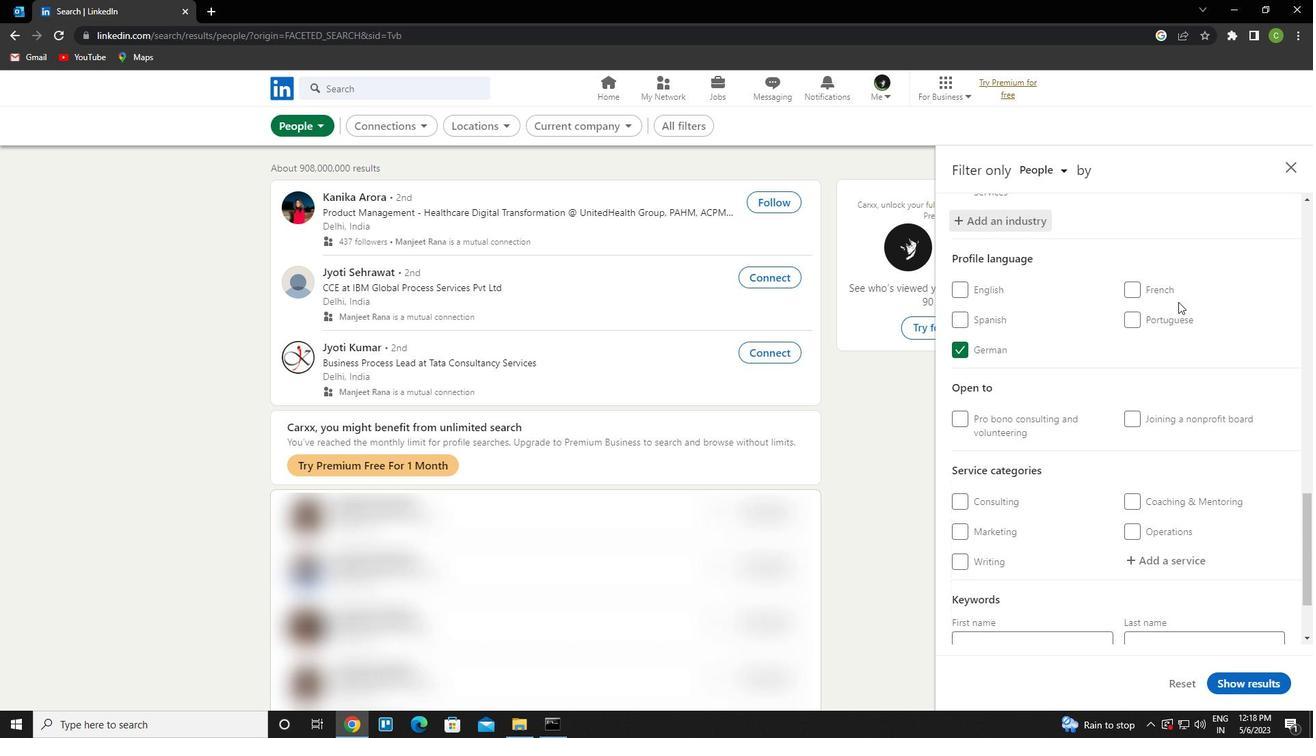 
Action: Mouse scrolled (1178, 311) with delta (0, 0)
Screenshot: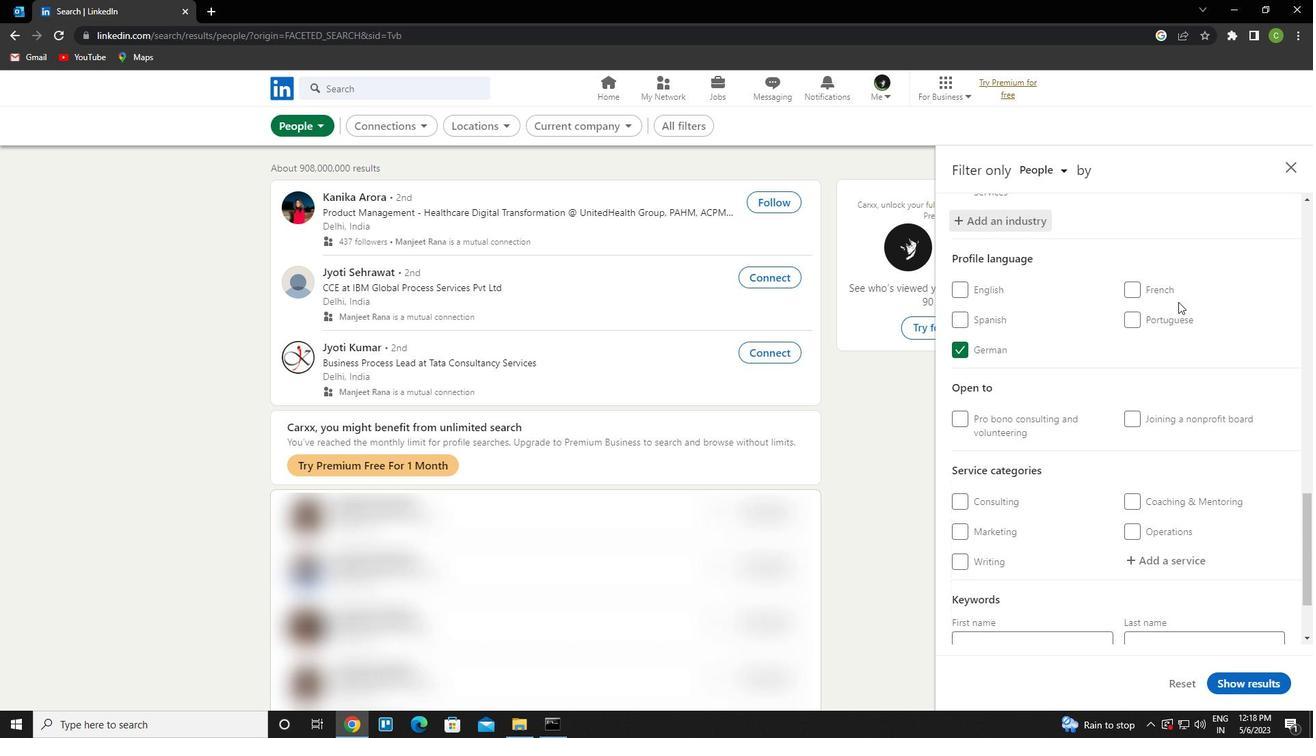 
Action: Mouse moved to (1184, 451)
Screenshot: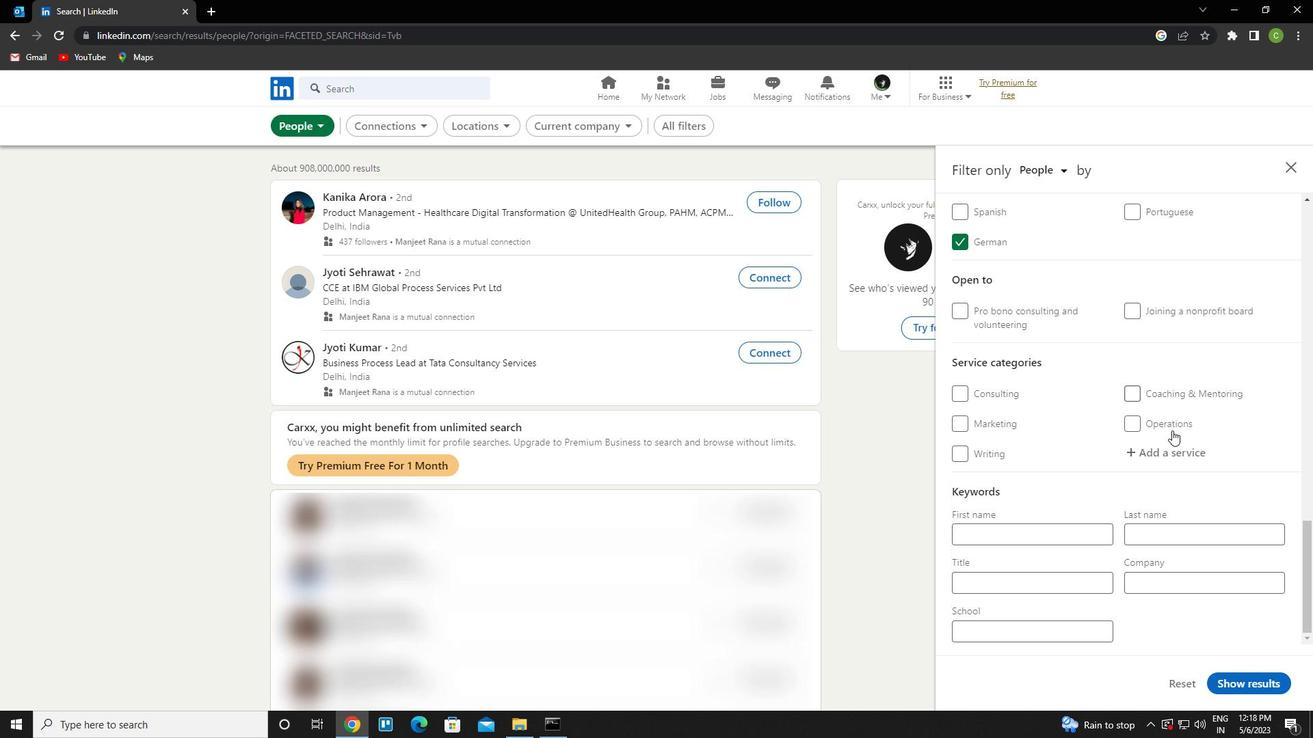 
Action: Mouse pressed left at (1184, 451)
Screenshot: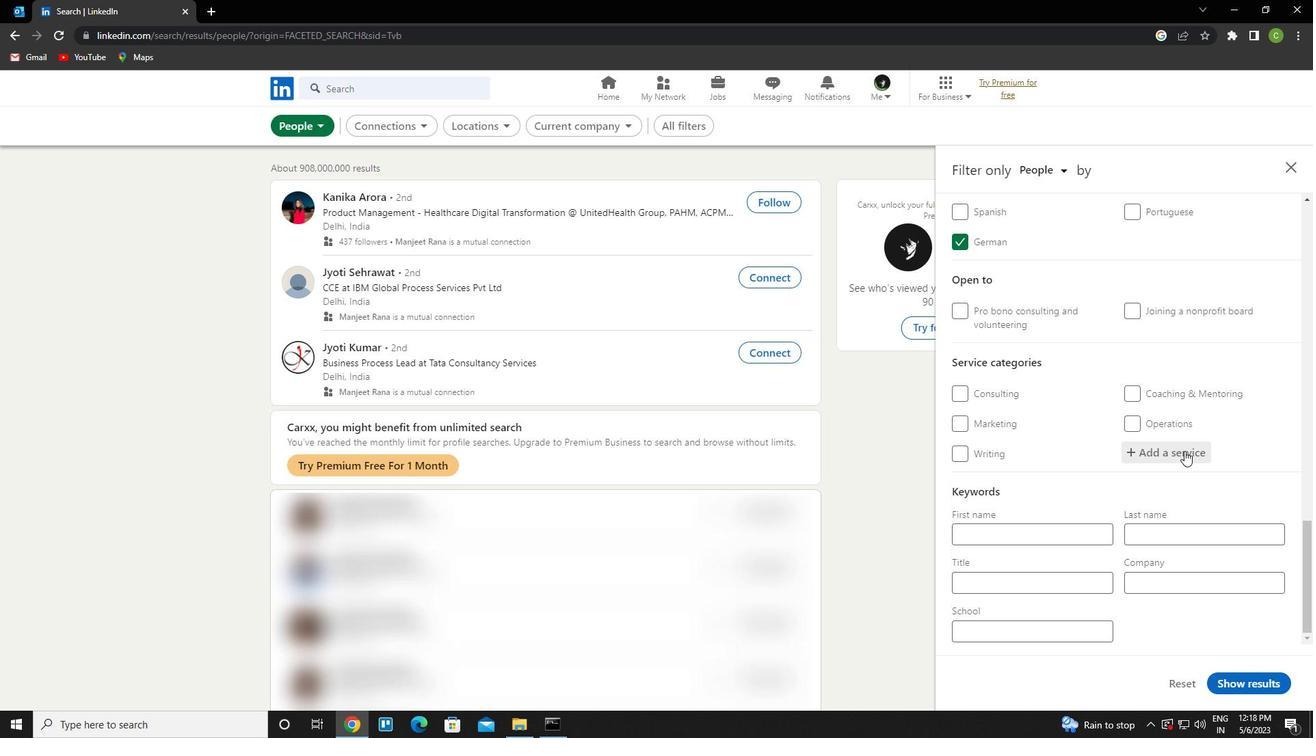 
Action: Key pressed <Key.caps_lock>ux<Key.space><Key.down><Key.enter>
Screenshot: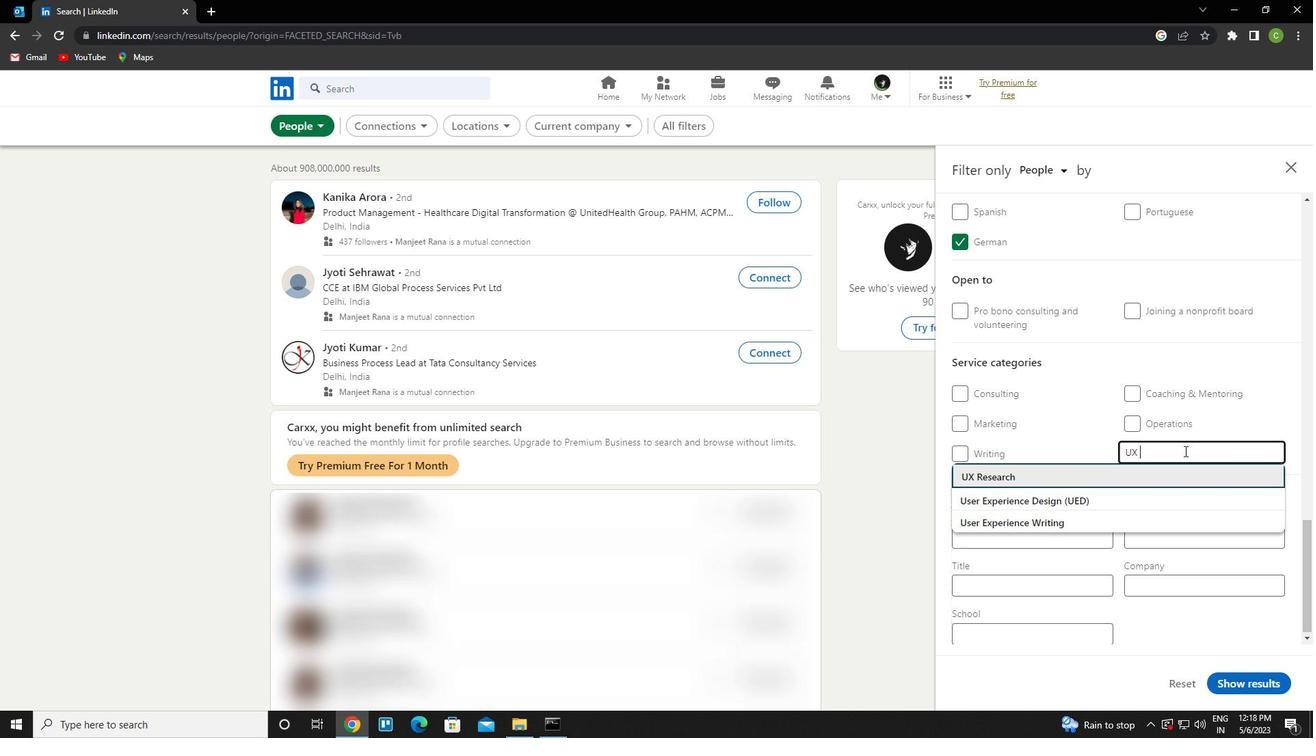 
Action: Mouse scrolled (1184, 450) with delta (0, 0)
Screenshot: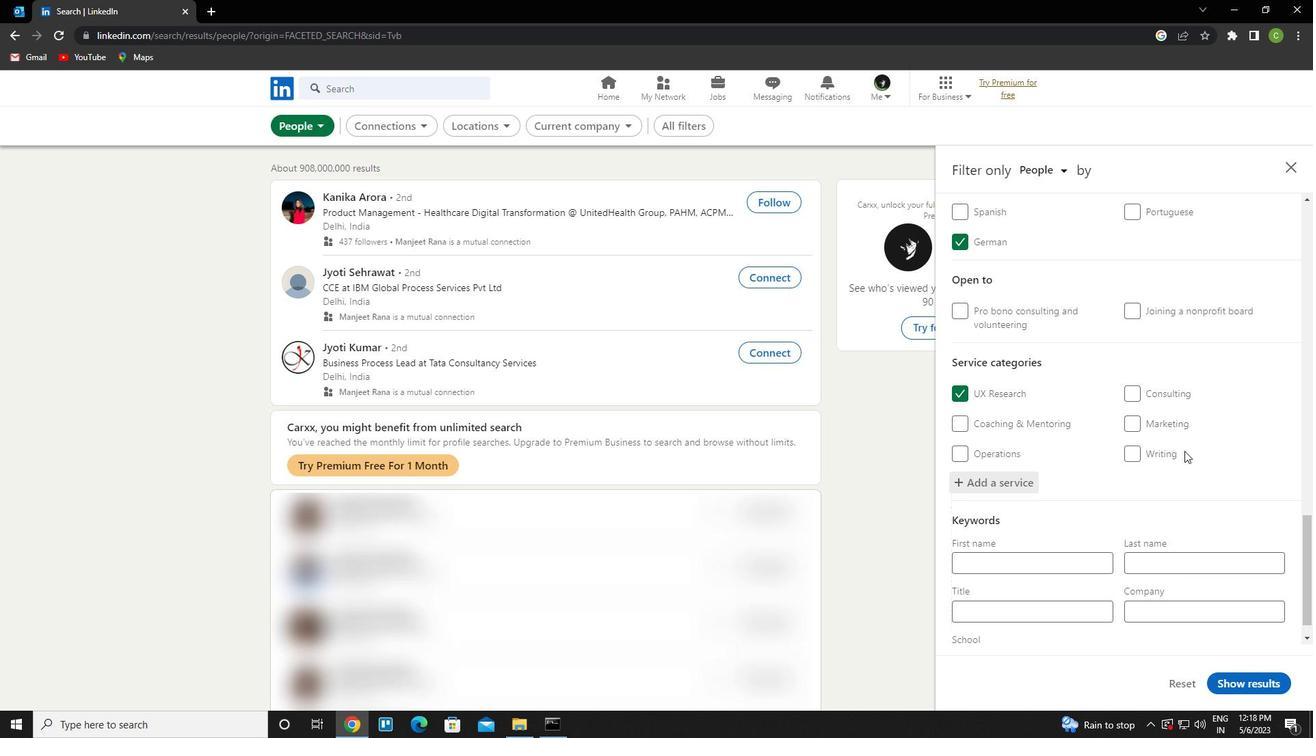 
Action: Mouse scrolled (1184, 450) with delta (0, 0)
Screenshot: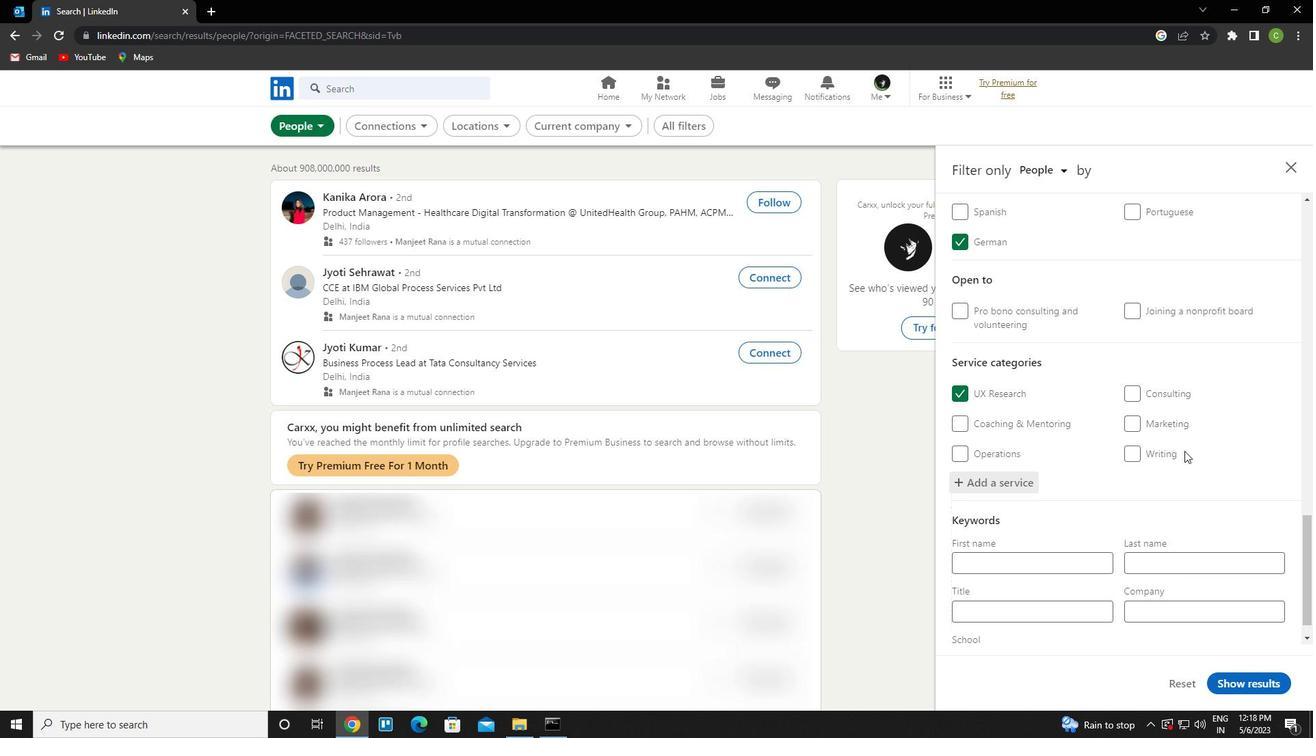 
Action: Mouse scrolled (1184, 450) with delta (0, 0)
Screenshot: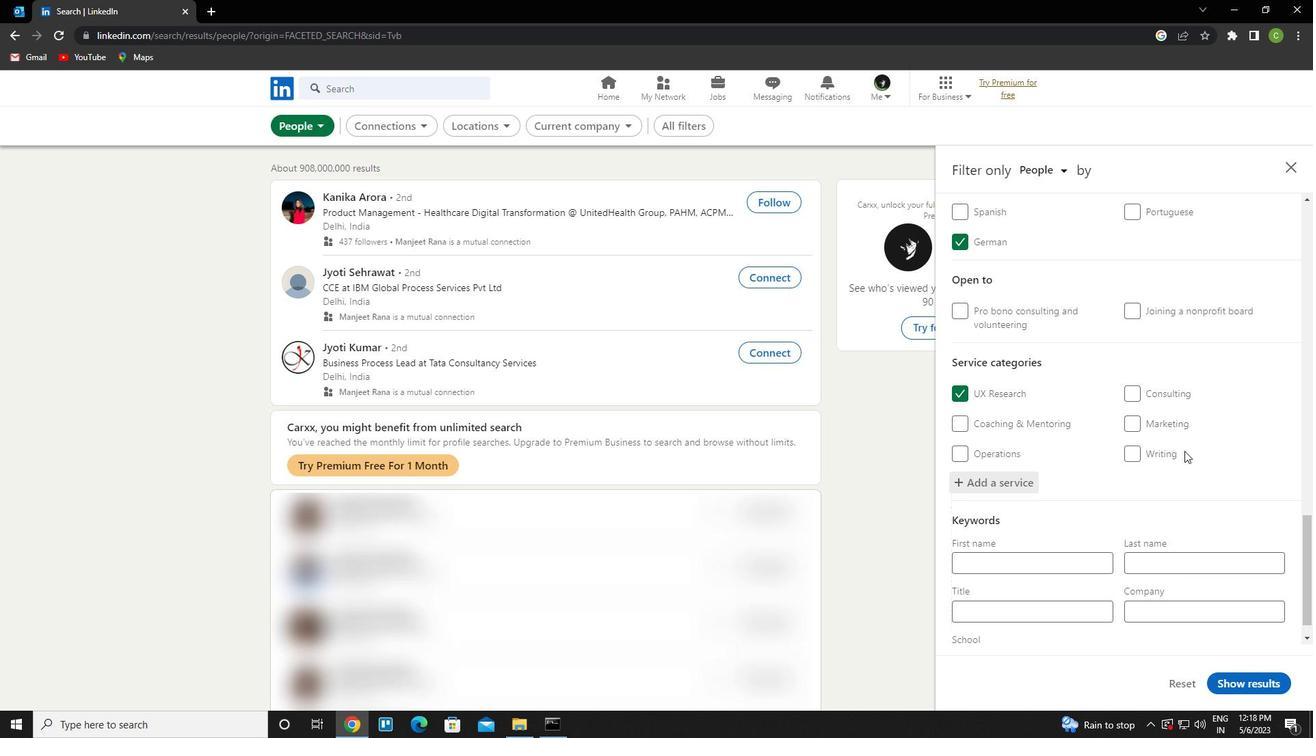 
Action: Mouse scrolled (1184, 450) with delta (0, 0)
Screenshot: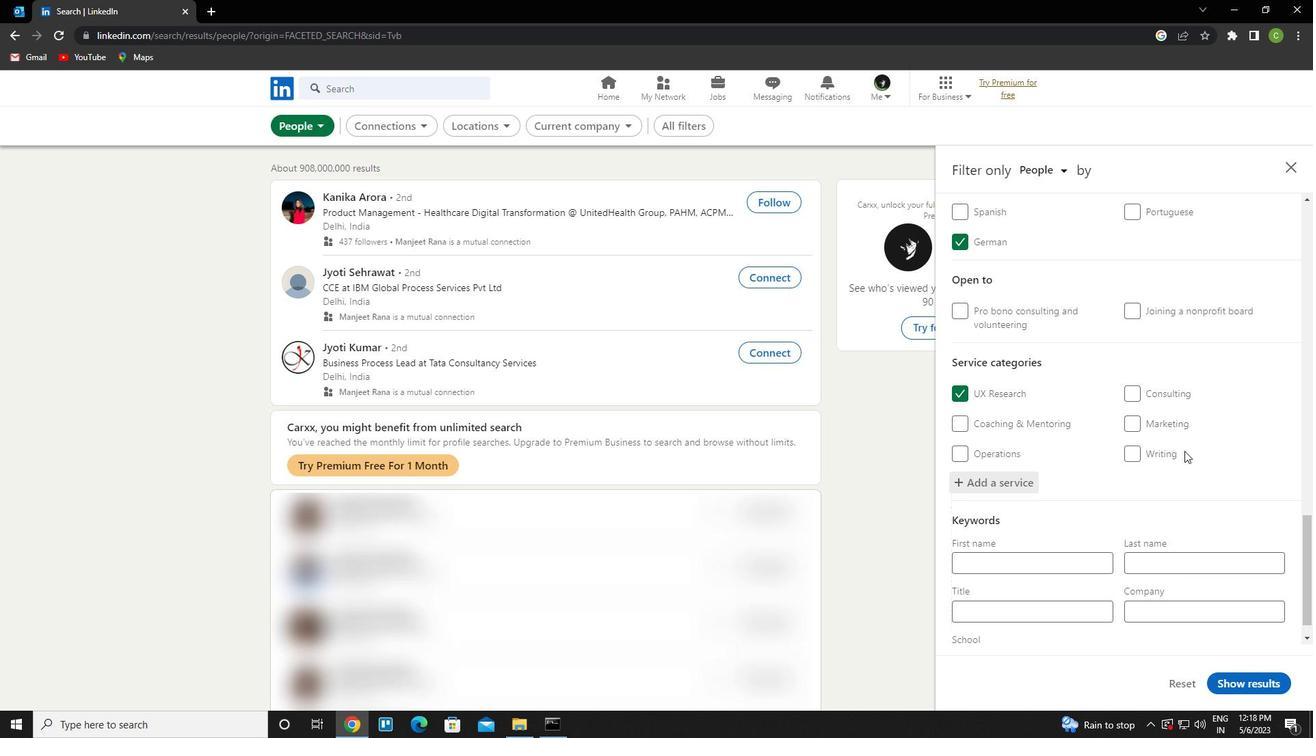 
Action: Mouse scrolled (1184, 450) with delta (0, 0)
Screenshot: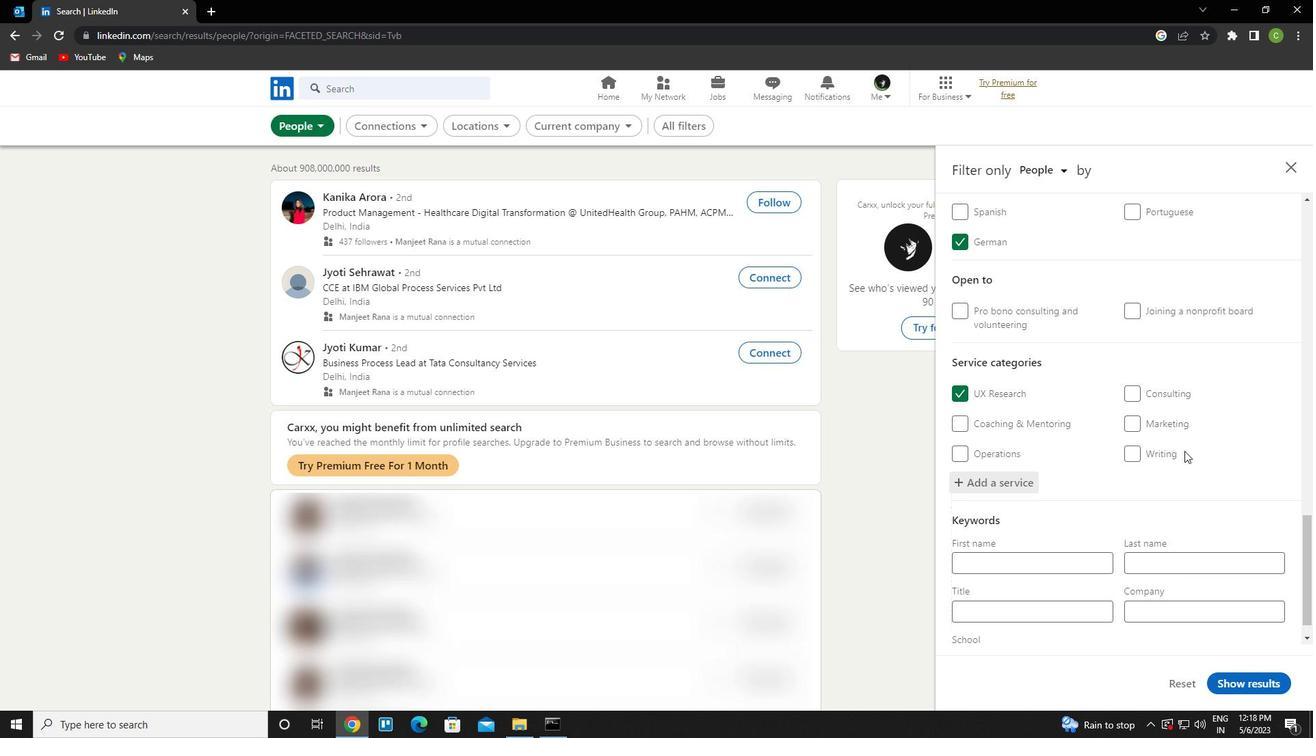 
Action: Mouse scrolled (1184, 450) with delta (0, 0)
Screenshot: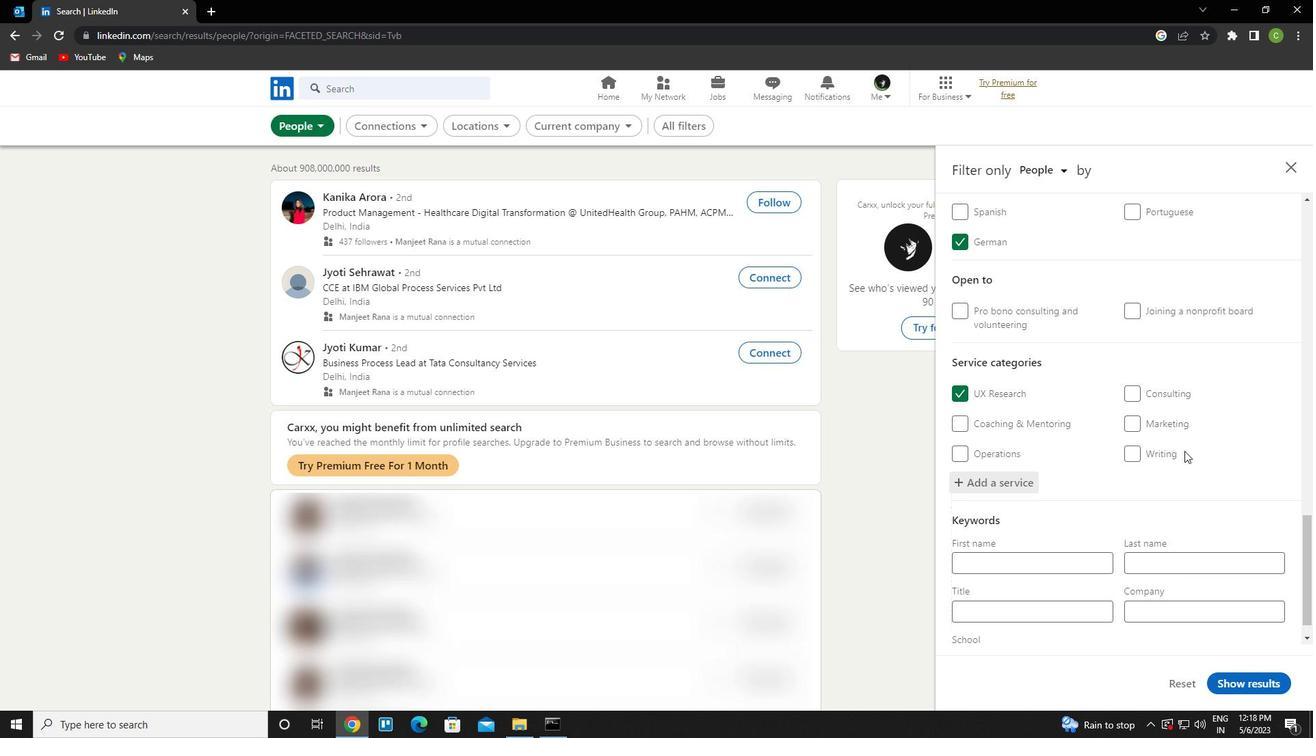 
Action: Mouse scrolled (1184, 450) with delta (0, 0)
Screenshot: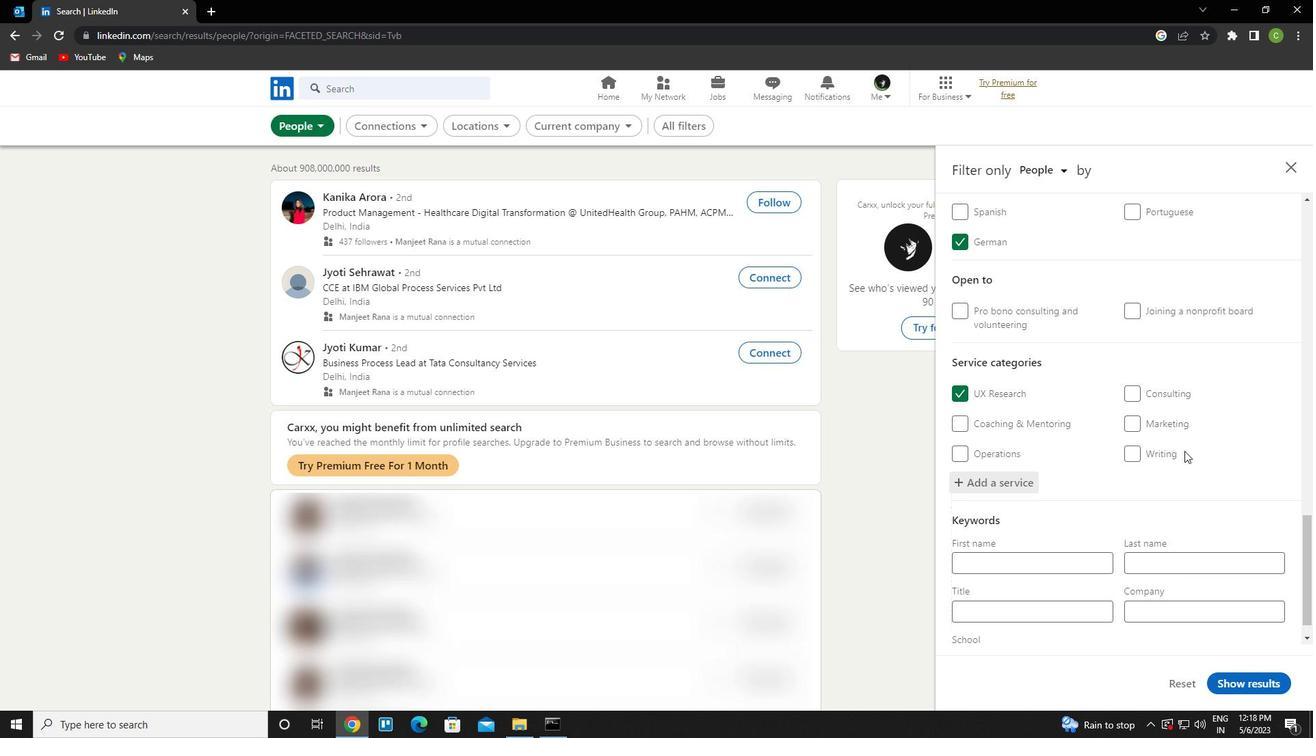 
Action: Mouse moved to (1063, 581)
Screenshot: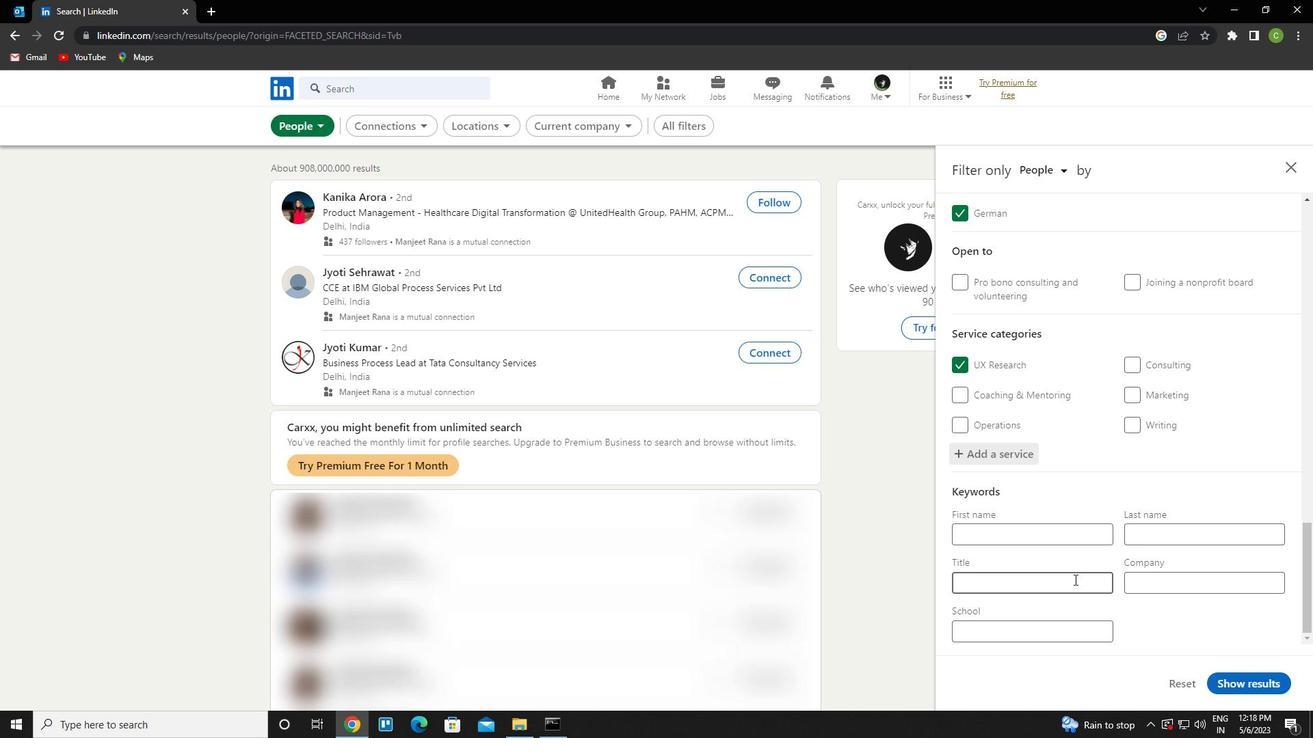 
Action: Mouse pressed left at (1063, 581)
Screenshot: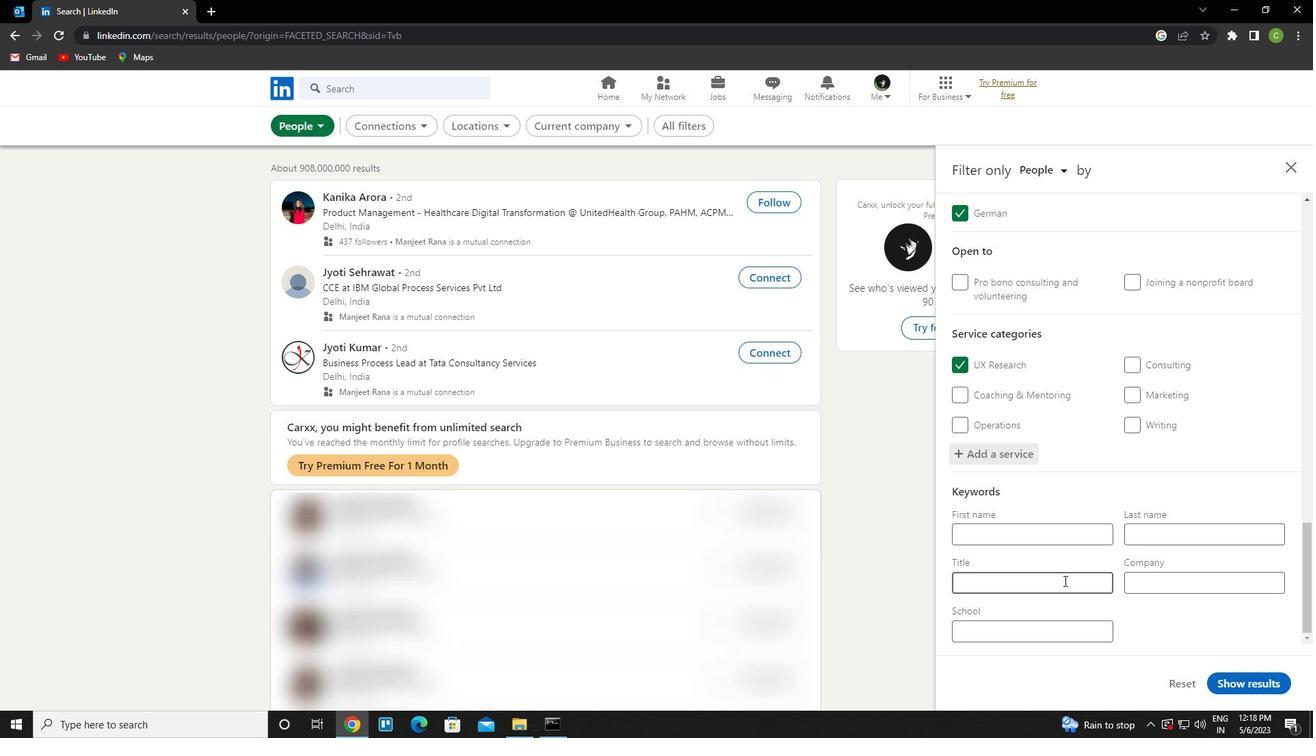 
Action: Key pressed v<Key.caps_lock>eterinary<Key.space><Key.caps_lock>a<Key.caps_lock>ssistant
Screenshot: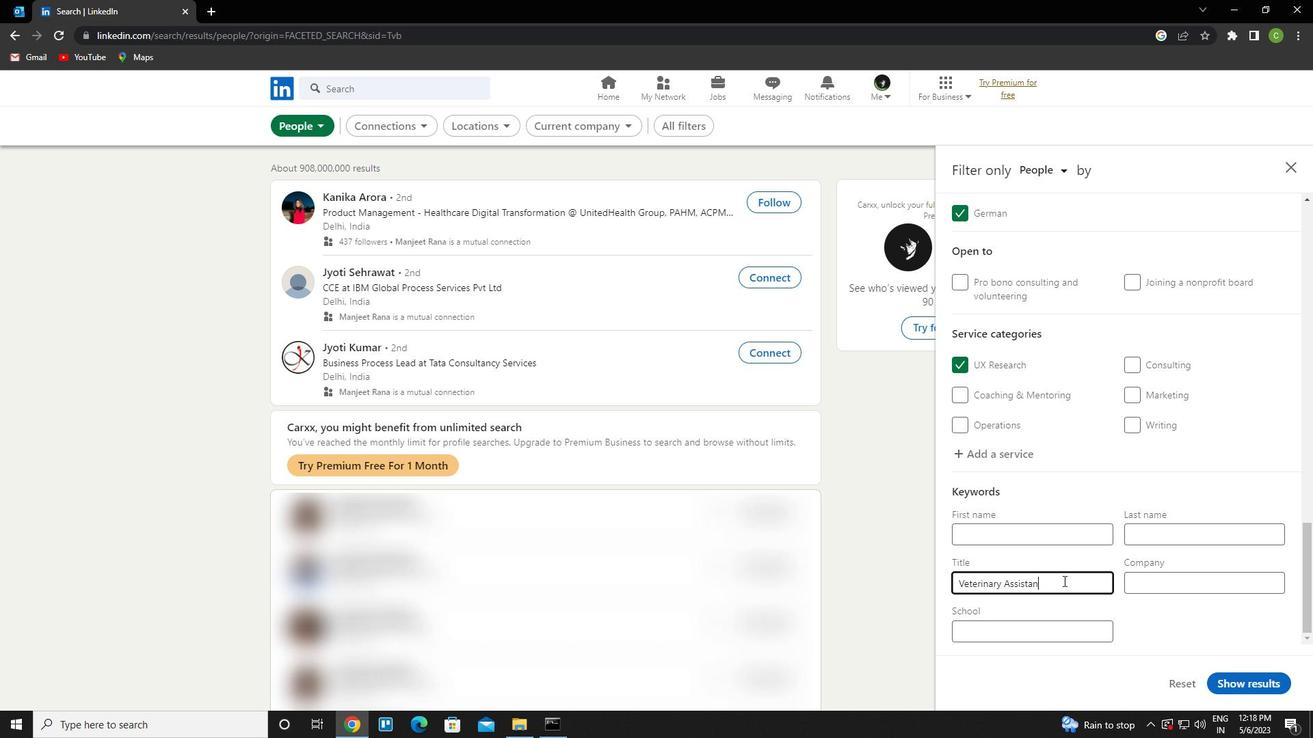 
Action: Mouse moved to (1269, 688)
Screenshot: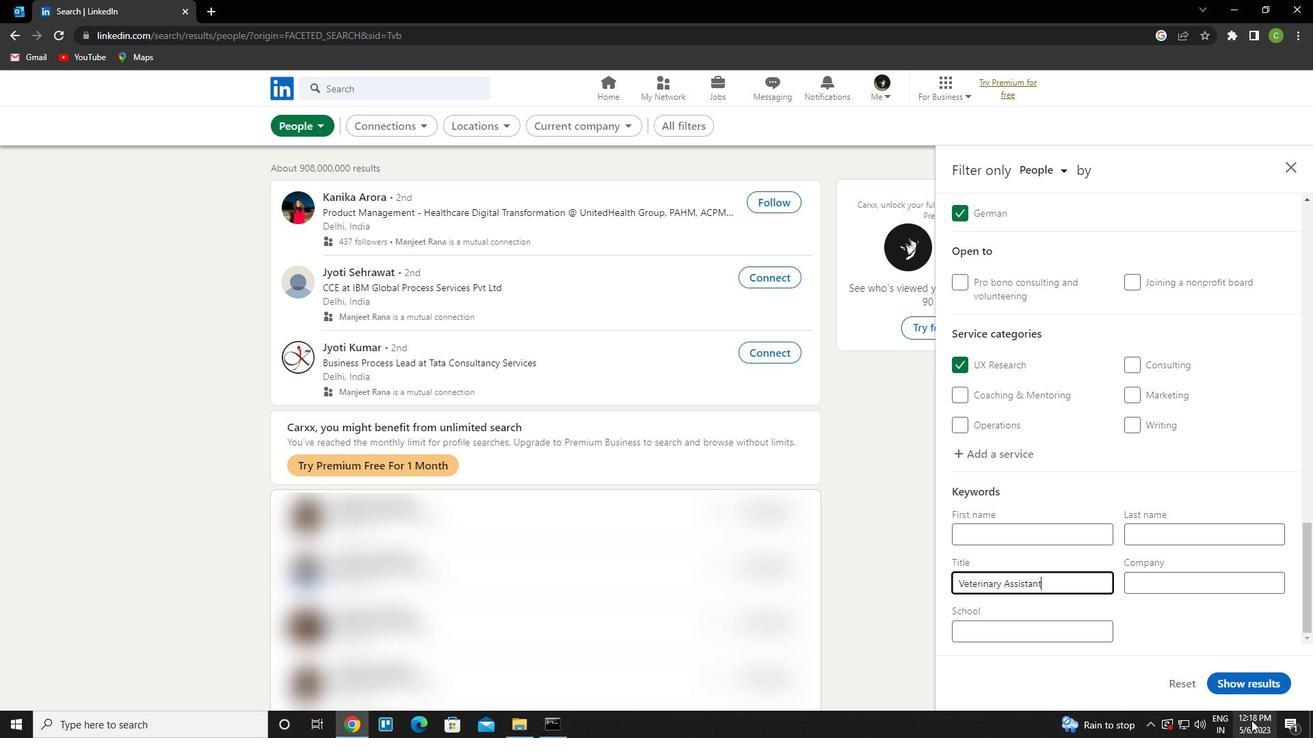
Action: Mouse pressed left at (1269, 688)
Screenshot: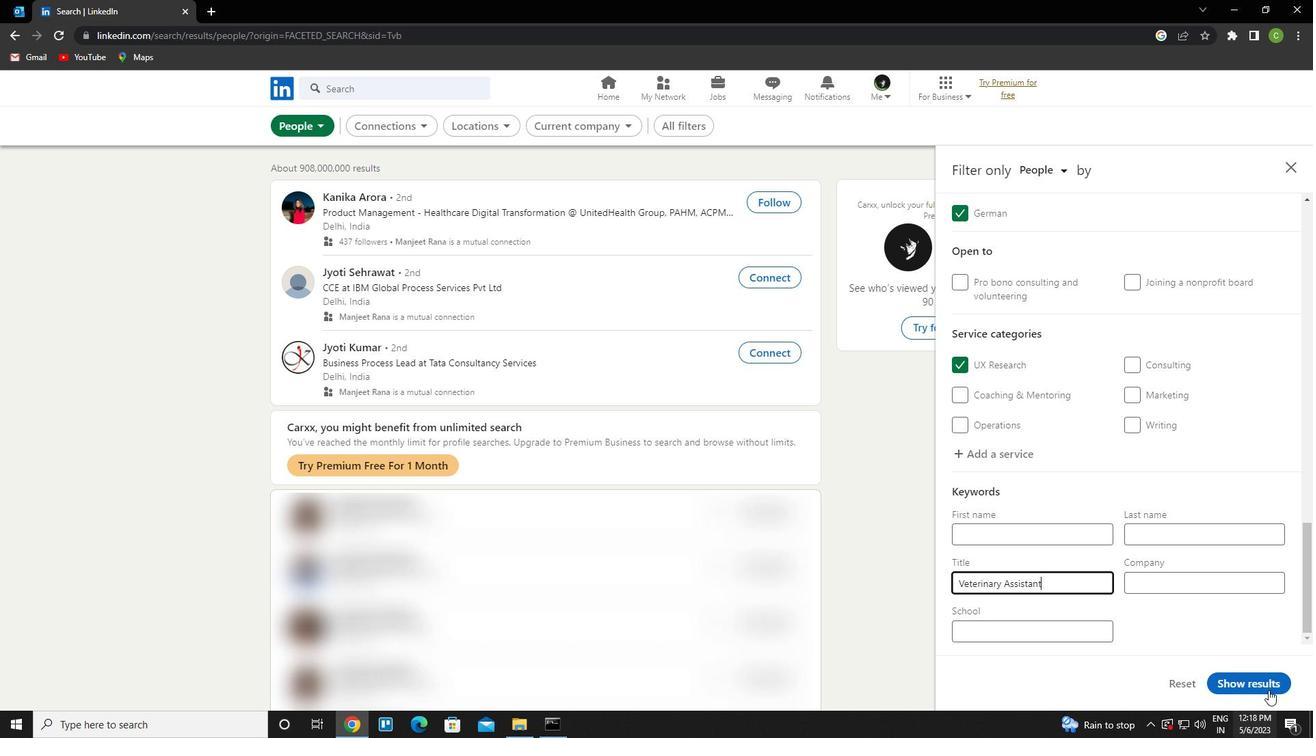 
Action: Mouse moved to (1122, 596)
Screenshot: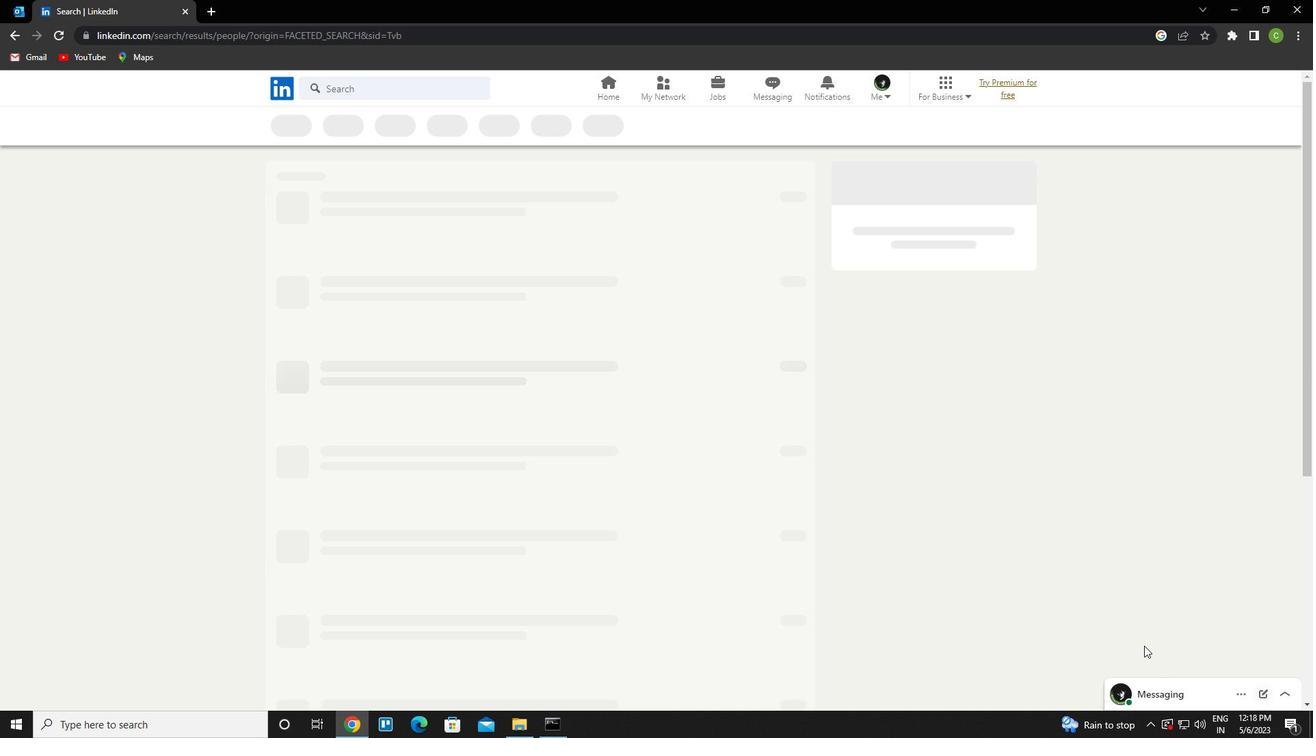 
